 Task: Buy 2 Pad Shims from Brake System section under best seller category for shipping address: Joseph Clark, 1490 Vineyard Drive, Independence, Ohio 44131, Cell Number 4403901431. Pay from credit card ending with 6010, CVV 682
Action: Mouse moved to (43, 36)
Screenshot: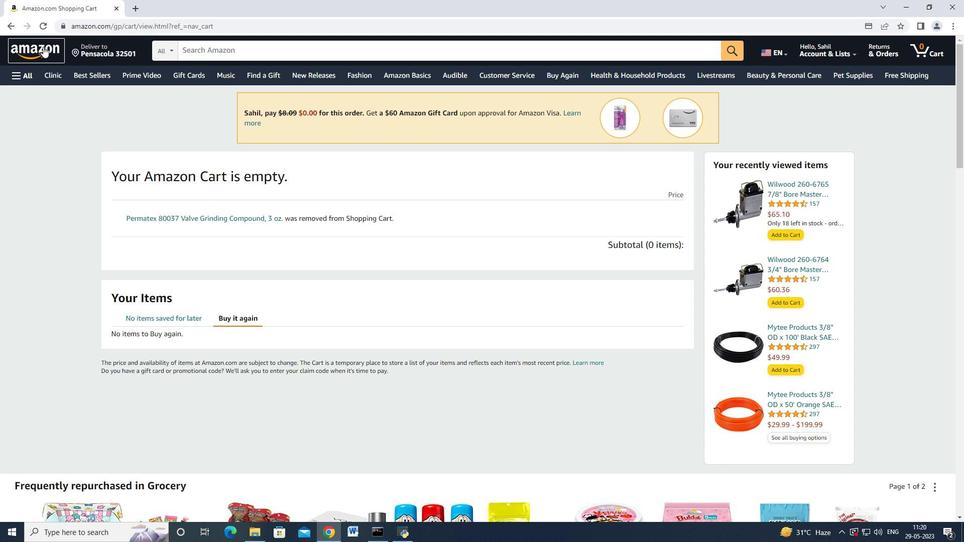 
Action: Mouse pressed left at (43, 36)
Screenshot: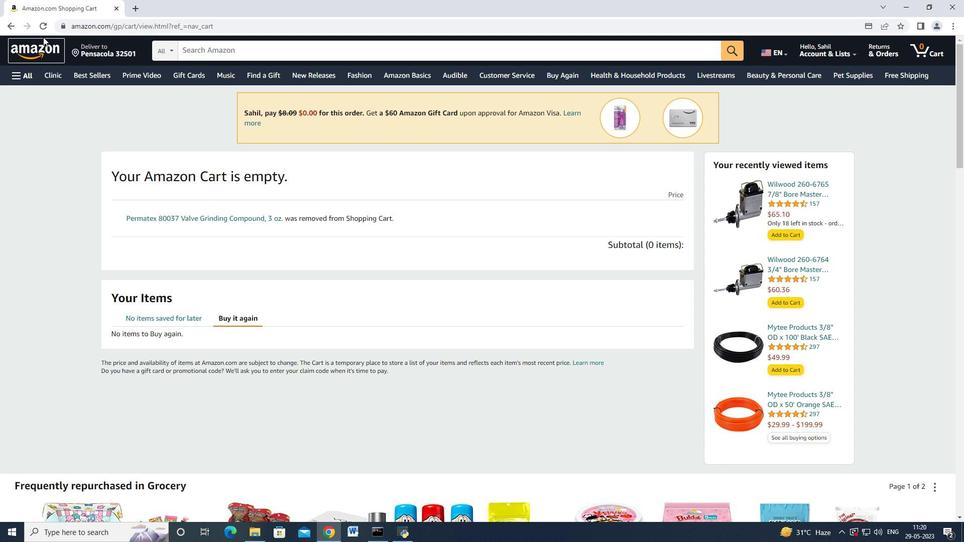 
Action: Mouse moved to (38, 43)
Screenshot: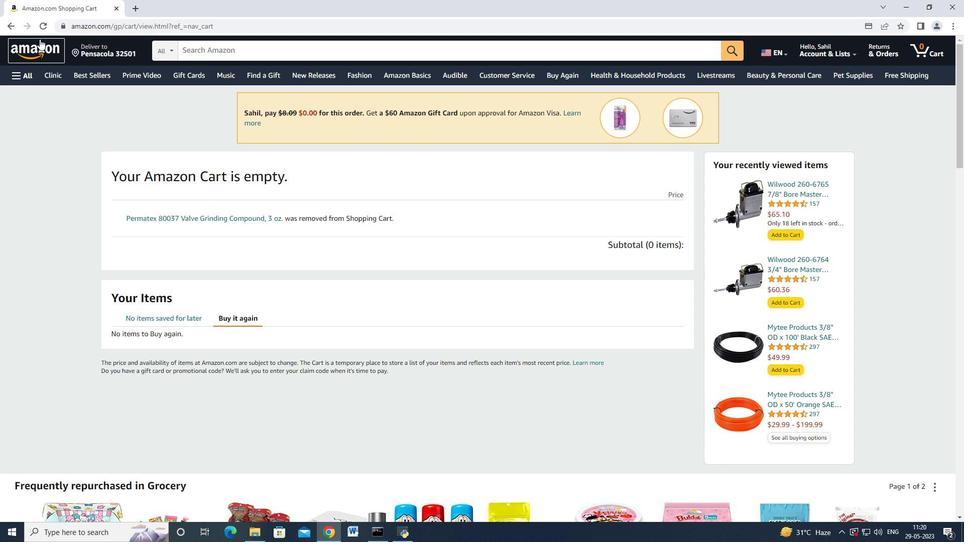 
Action: Mouse pressed left at (38, 43)
Screenshot: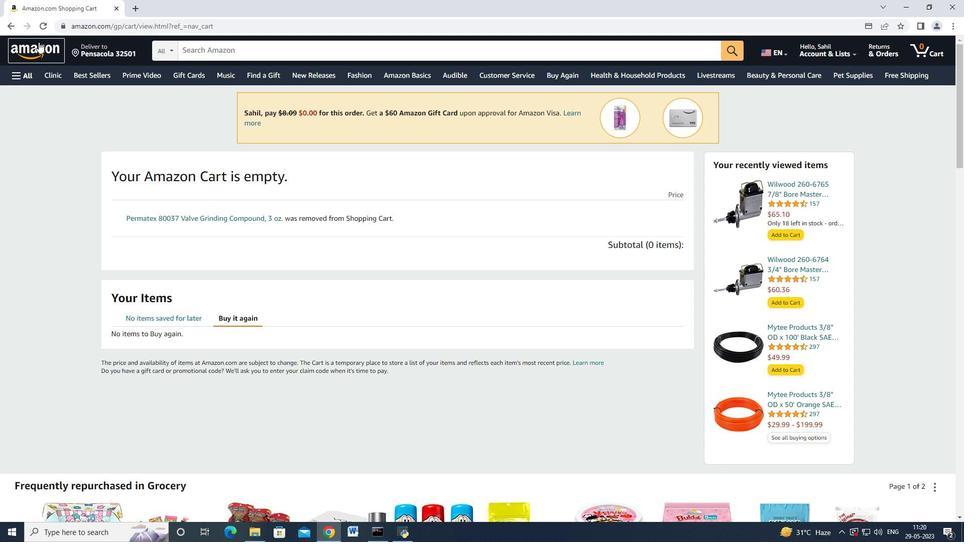 
Action: Mouse moved to (20, 74)
Screenshot: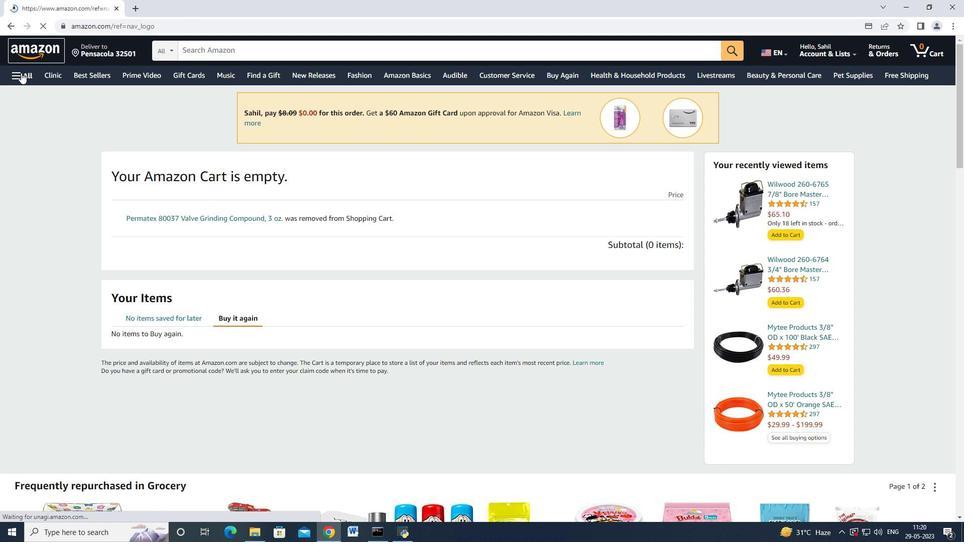 
Action: Mouse pressed left at (20, 74)
Screenshot: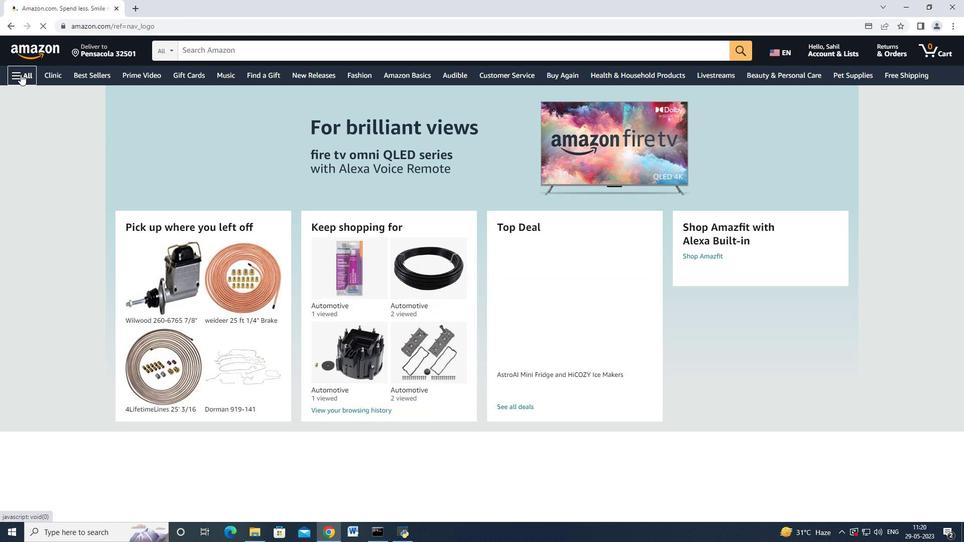 
Action: Mouse moved to (21, 73)
Screenshot: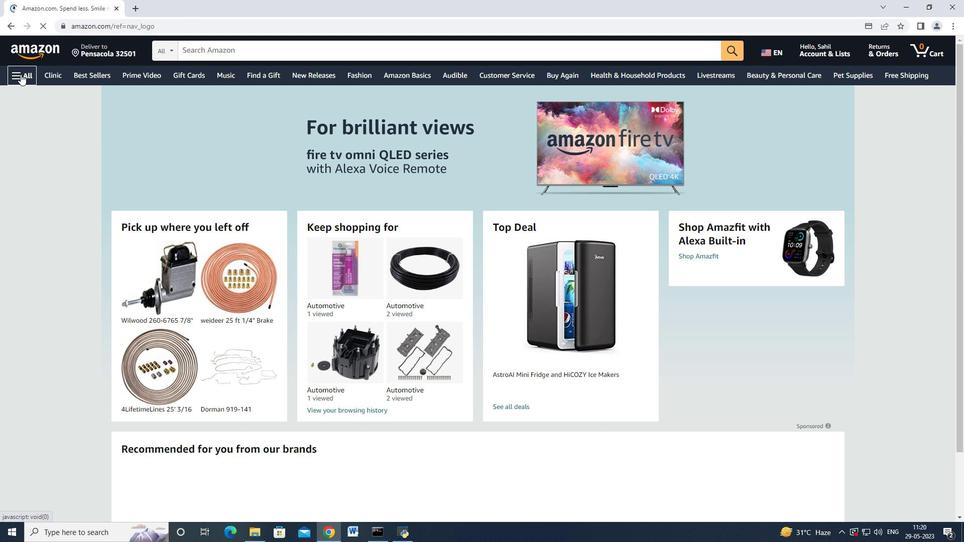 
Action: Mouse pressed left at (21, 73)
Screenshot: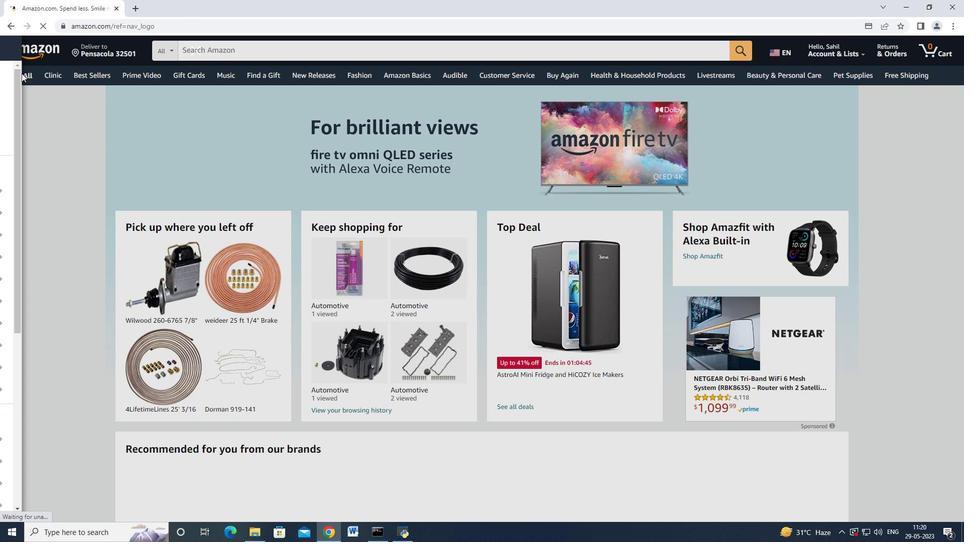 
Action: Mouse moved to (70, 261)
Screenshot: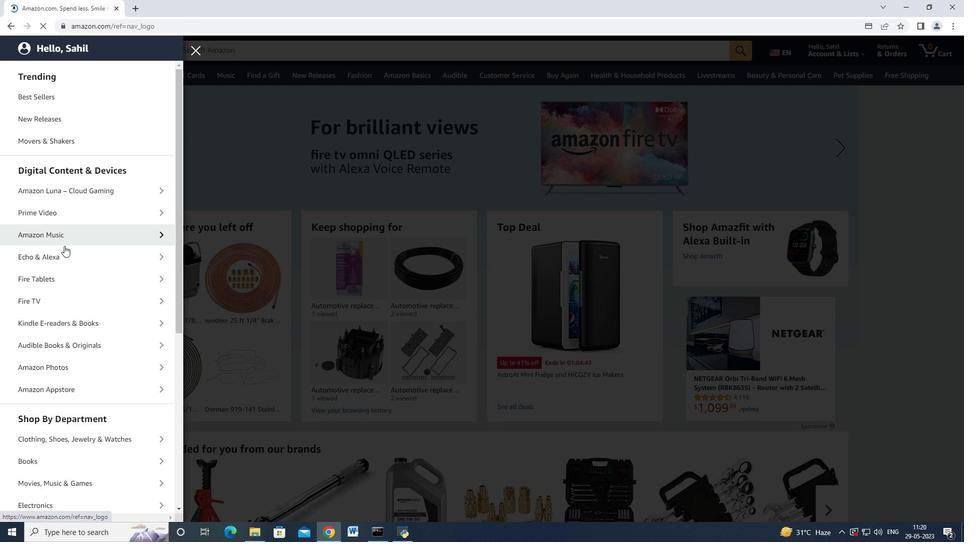 
Action: Mouse scrolled (69, 260) with delta (0, 0)
Screenshot: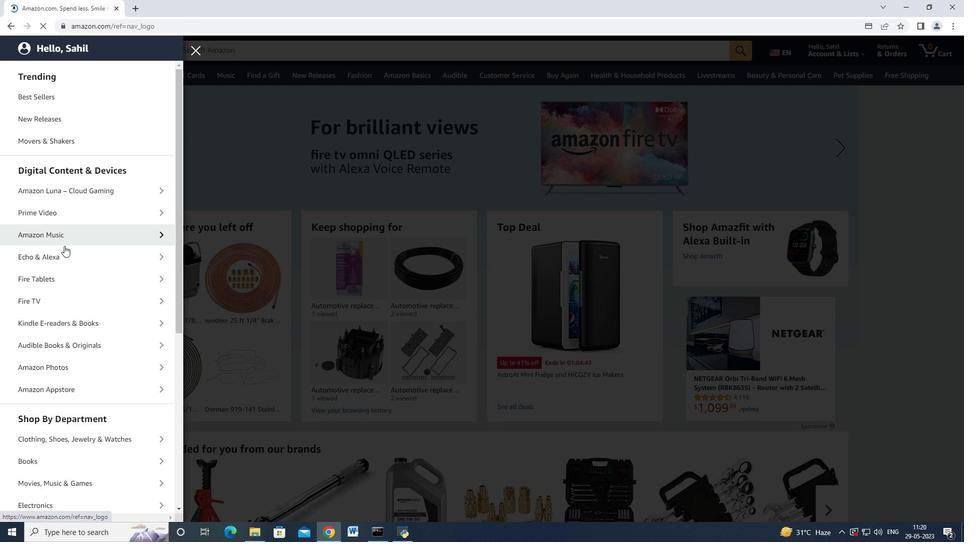
Action: Mouse scrolled (70, 260) with delta (0, 0)
Screenshot: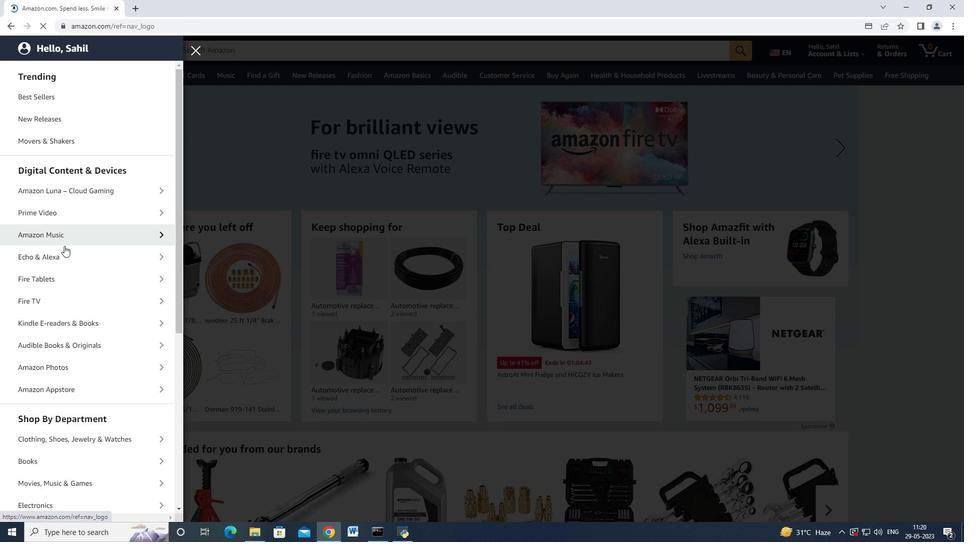 
Action: Mouse scrolled (70, 260) with delta (0, 0)
Screenshot: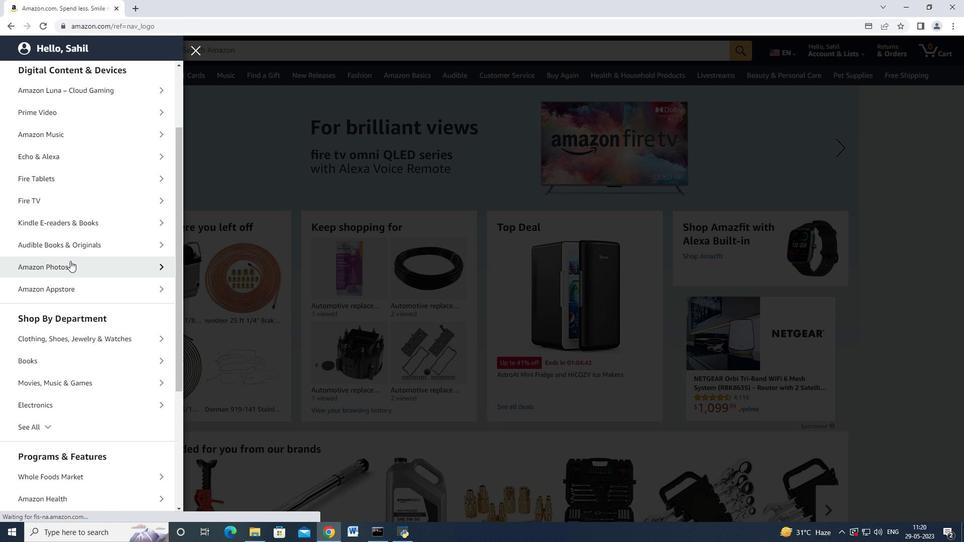 
Action: Mouse moved to (70, 265)
Screenshot: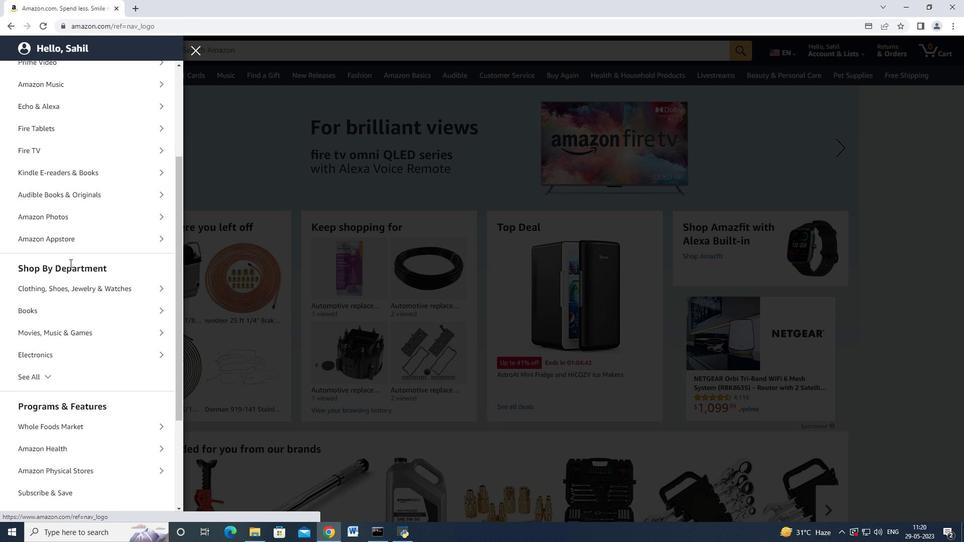 
Action: Mouse scrolled (70, 264) with delta (0, 0)
Screenshot: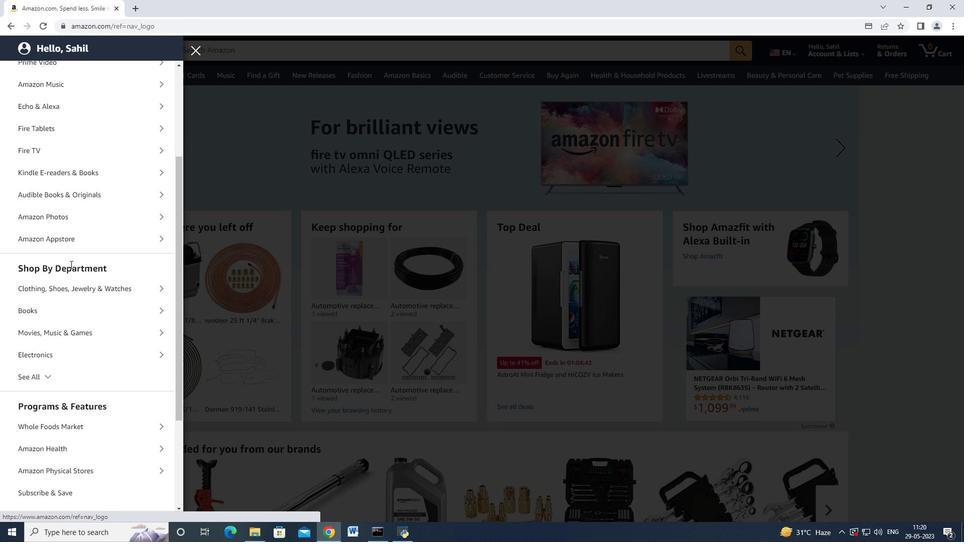
Action: Mouse moved to (71, 260)
Screenshot: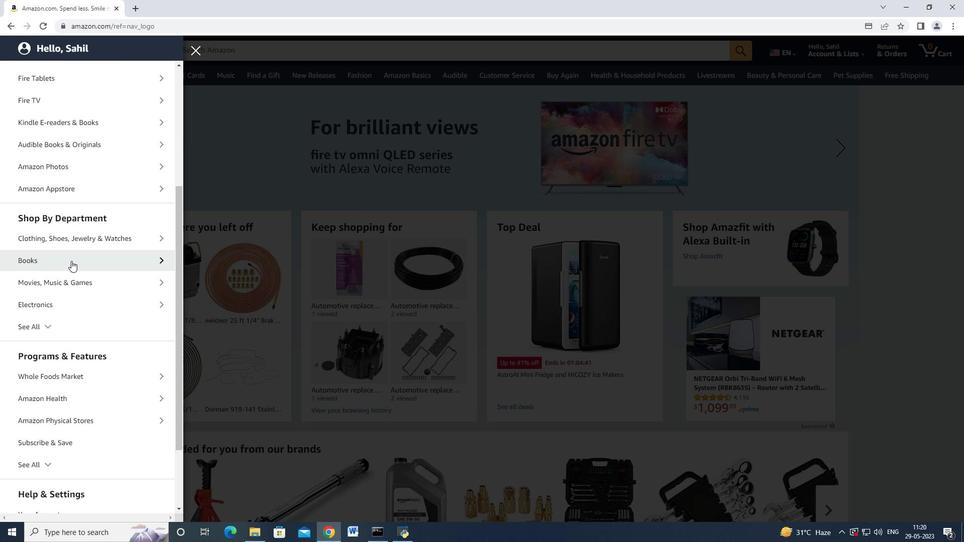
Action: Mouse scrolled (71, 260) with delta (0, 0)
Screenshot: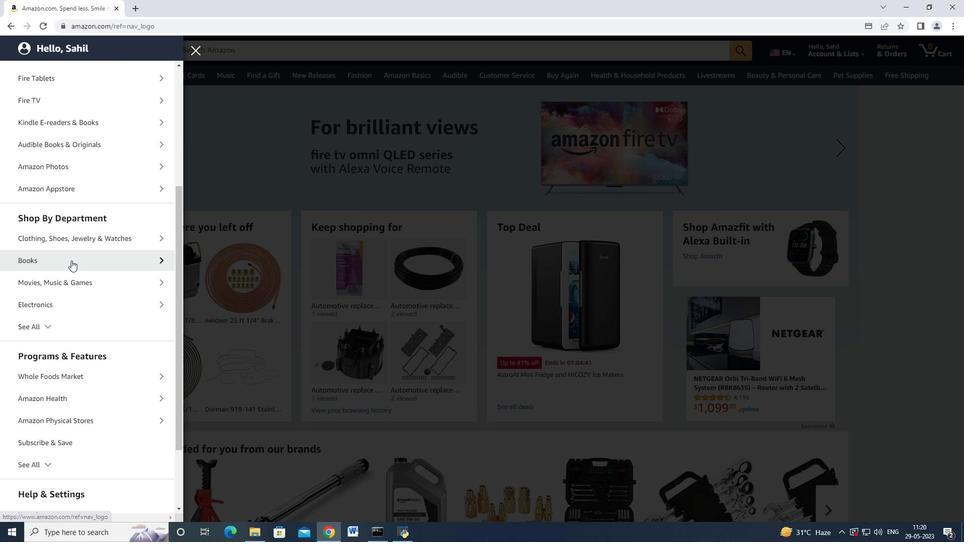 
Action: Mouse moved to (78, 255)
Screenshot: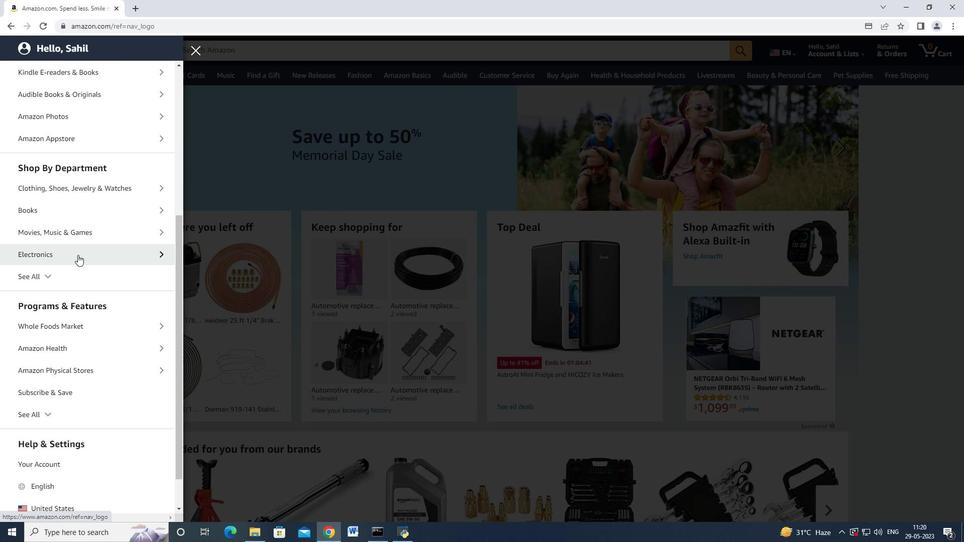 
Action: Mouse scrolled (78, 255) with delta (0, 0)
Screenshot: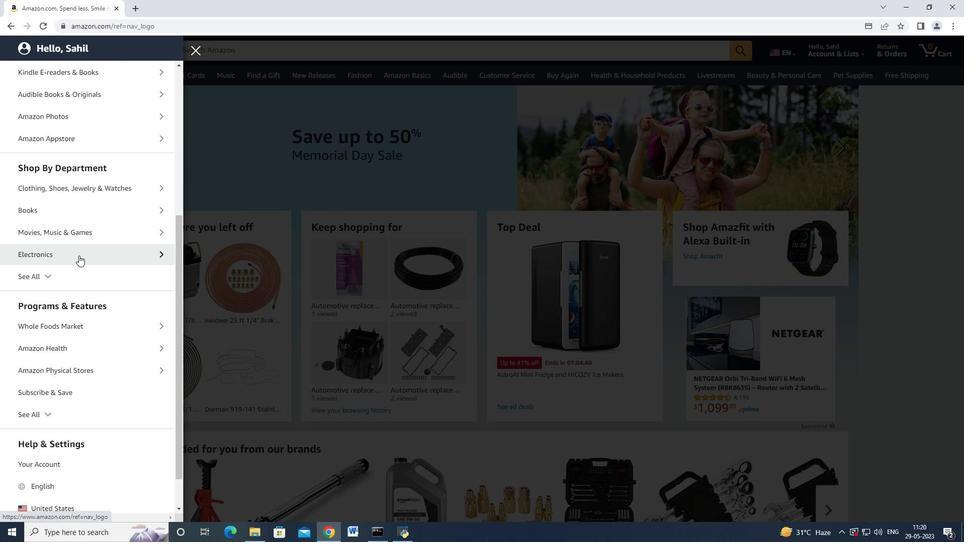 
Action: Mouse moved to (78, 256)
Screenshot: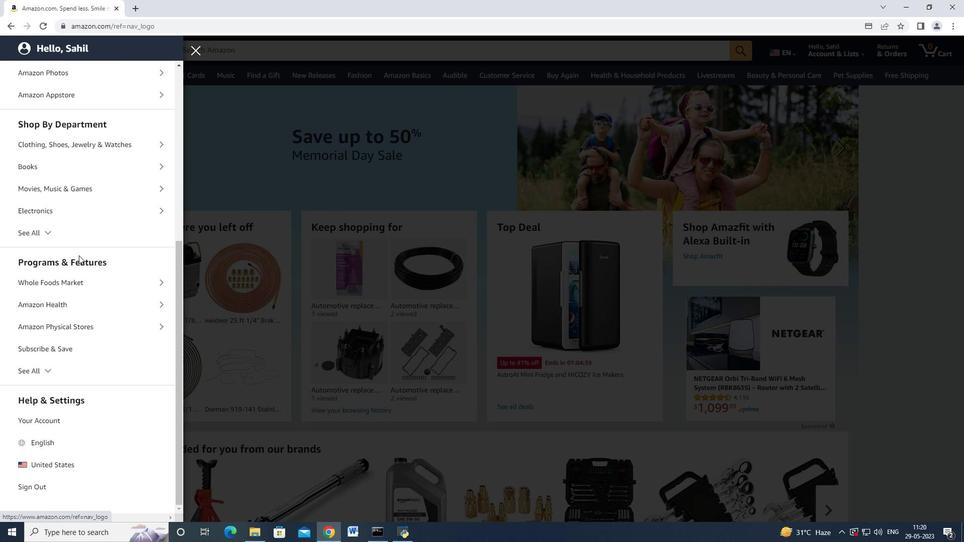 
Action: Mouse scrolled (78, 257) with delta (0, 0)
Screenshot: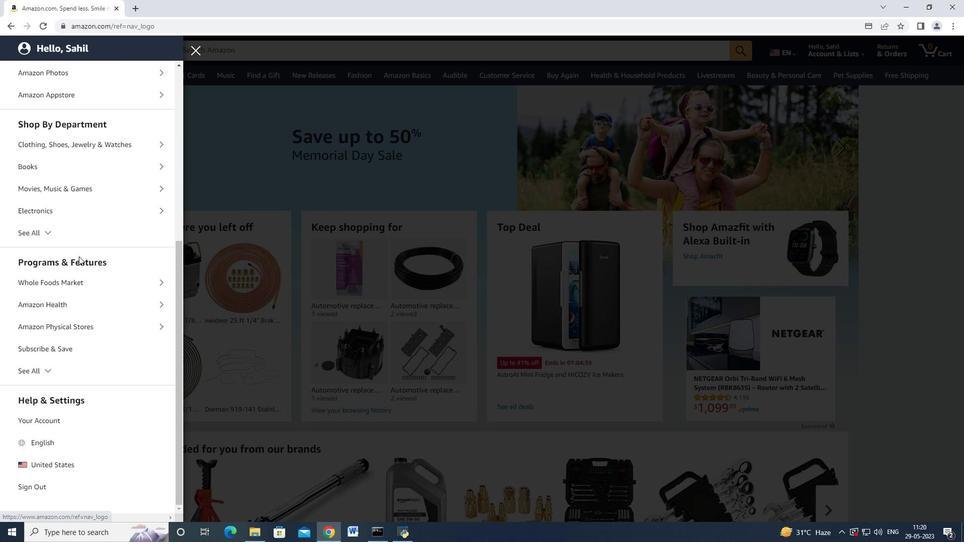 
Action: Mouse moved to (59, 284)
Screenshot: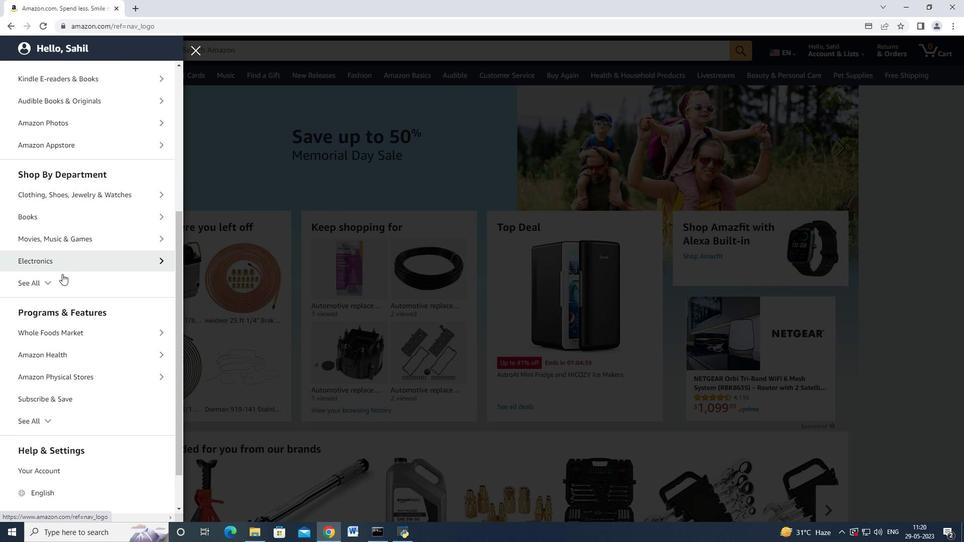 
Action: Mouse pressed left at (59, 284)
Screenshot: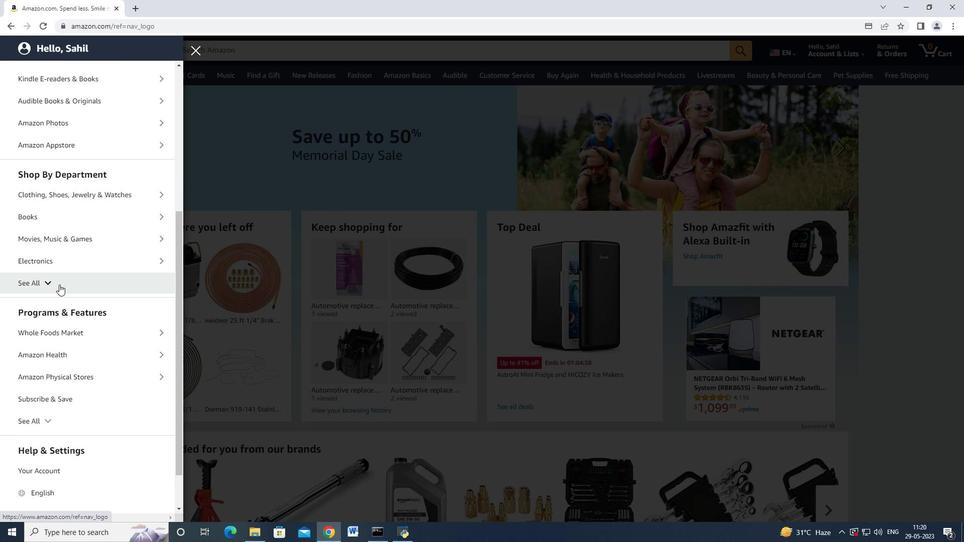 
Action: Mouse moved to (65, 284)
Screenshot: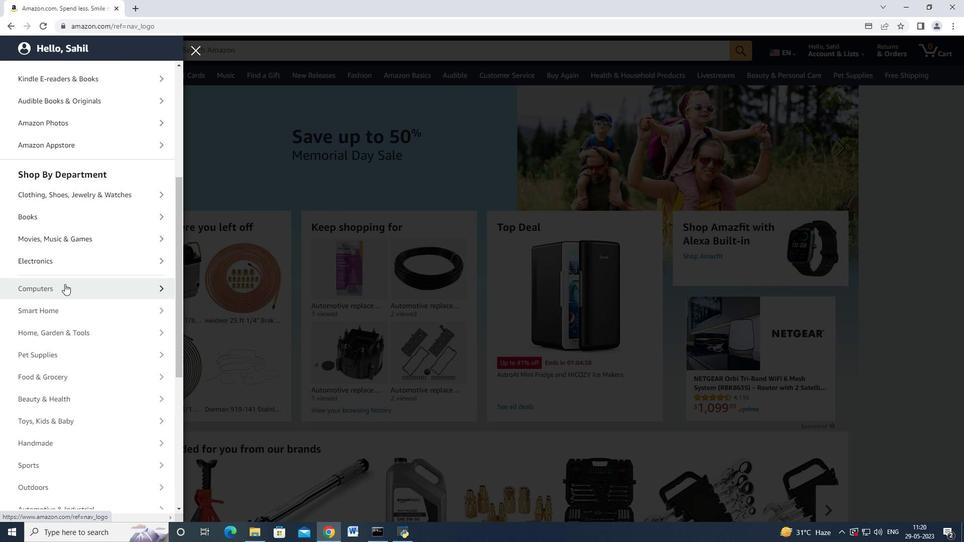 
Action: Mouse scrolled (65, 283) with delta (0, 0)
Screenshot: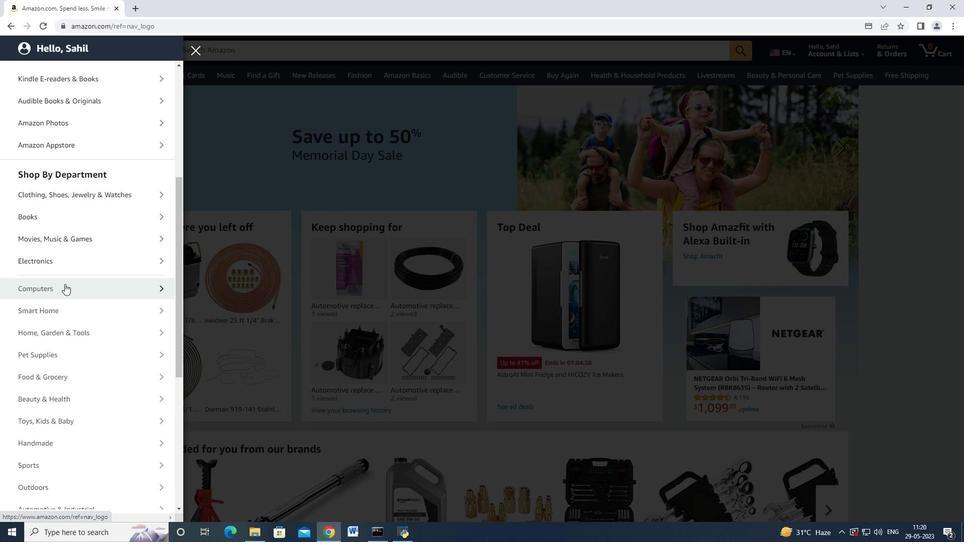 
Action: Mouse moved to (66, 284)
Screenshot: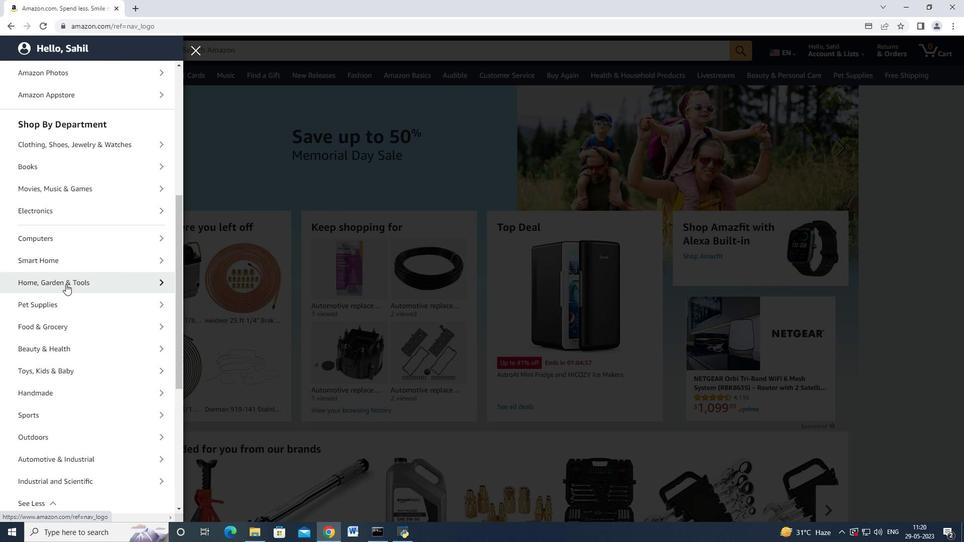 
Action: Mouse scrolled (66, 283) with delta (0, 0)
Screenshot: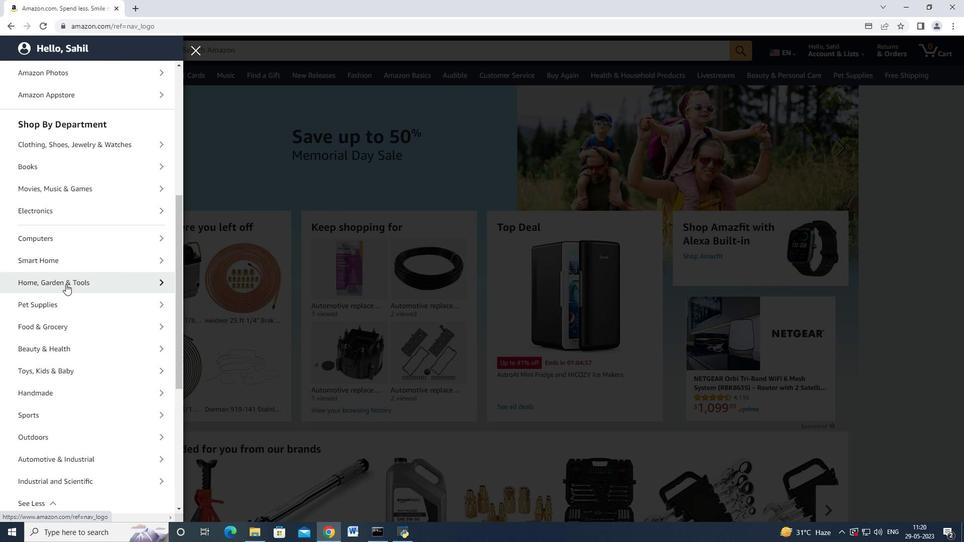 
Action: Mouse scrolled (66, 283) with delta (0, 0)
Screenshot: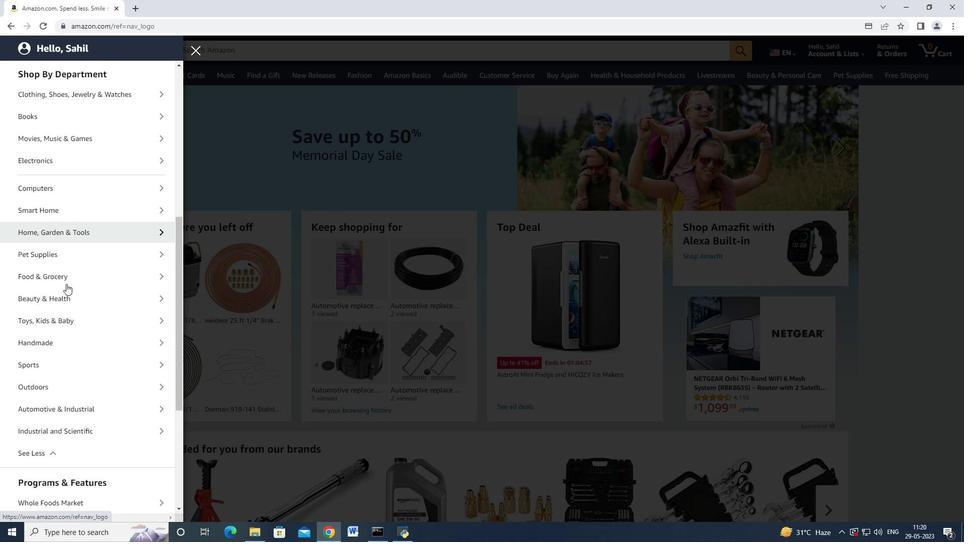 
Action: Mouse moved to (88, 359)
Screenshot: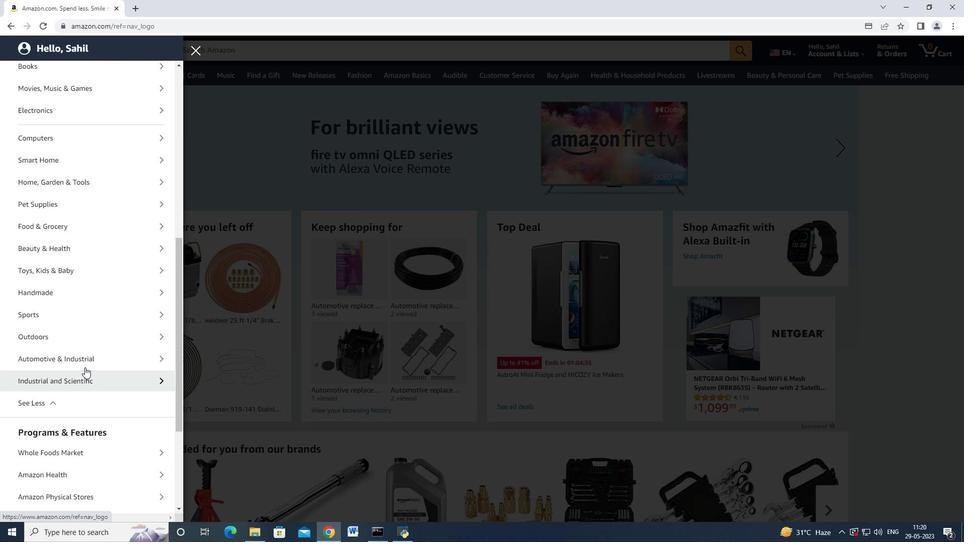 
Action: Mouse pressed left at (88, 359)
Screenshot: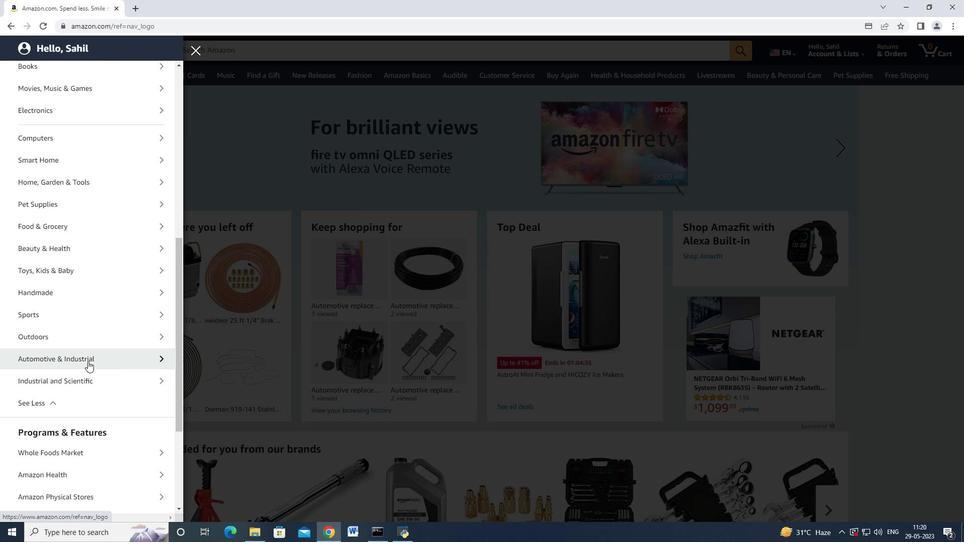 
Action: Mouse moved to (102, 319)
Screenshot: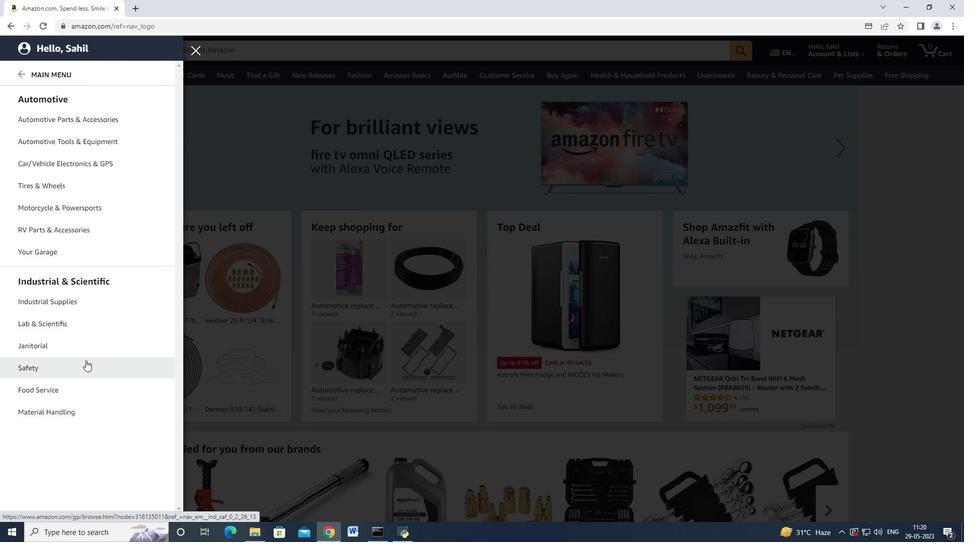 
Action: Mouse scrolled (102, 320) with delta (0, 0)
Screenshot: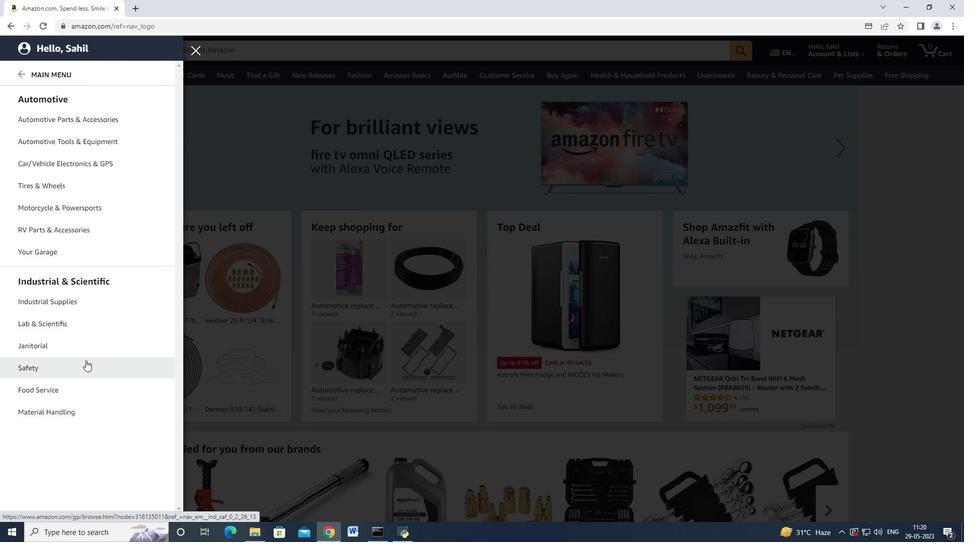 
Action: Mouse moved to (87, 125)
Screenshot: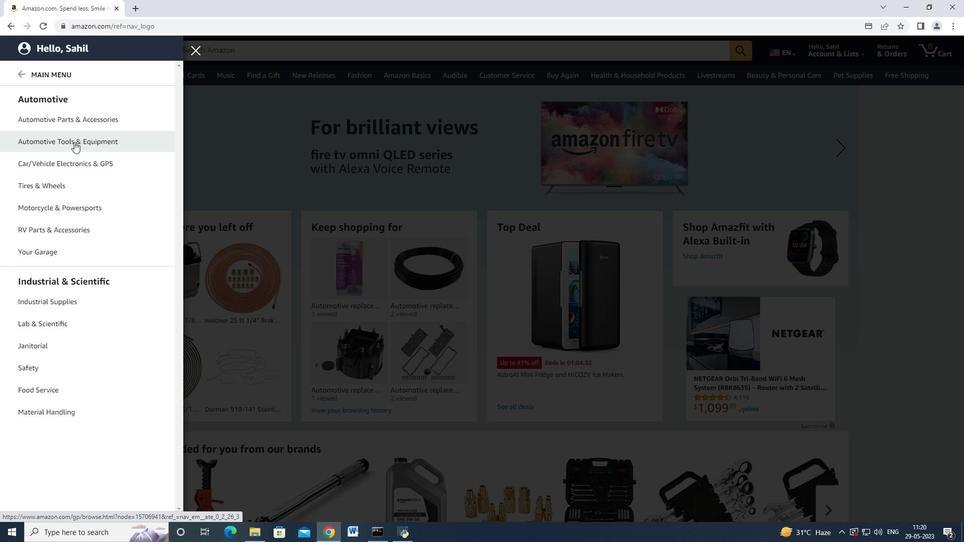 
Action: Mouse pressed left at (87, 125)
Screenshot: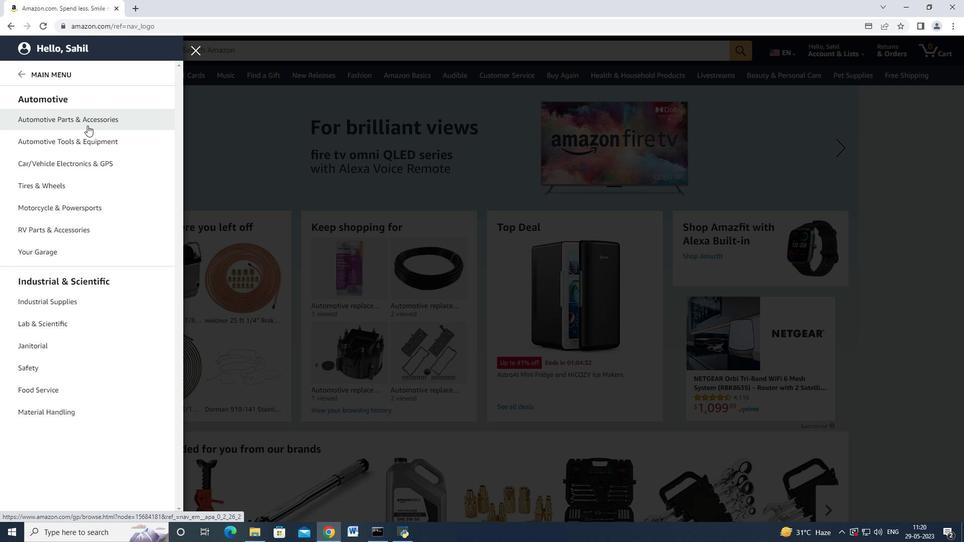 
Action: Mouse moved to (172, 237)
Screenshot: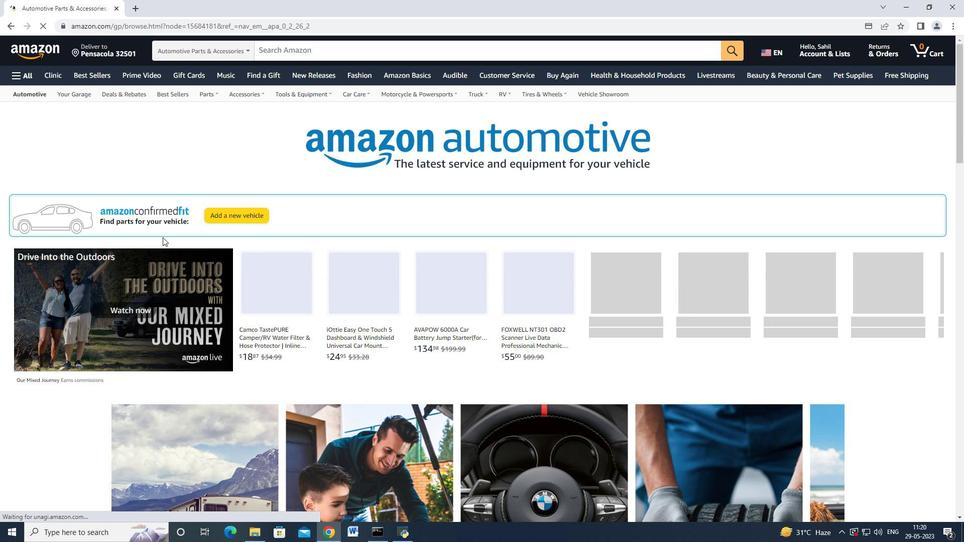 
Action: Mouse scrolled (172, 237) with delta (0, 0)
Screenshot: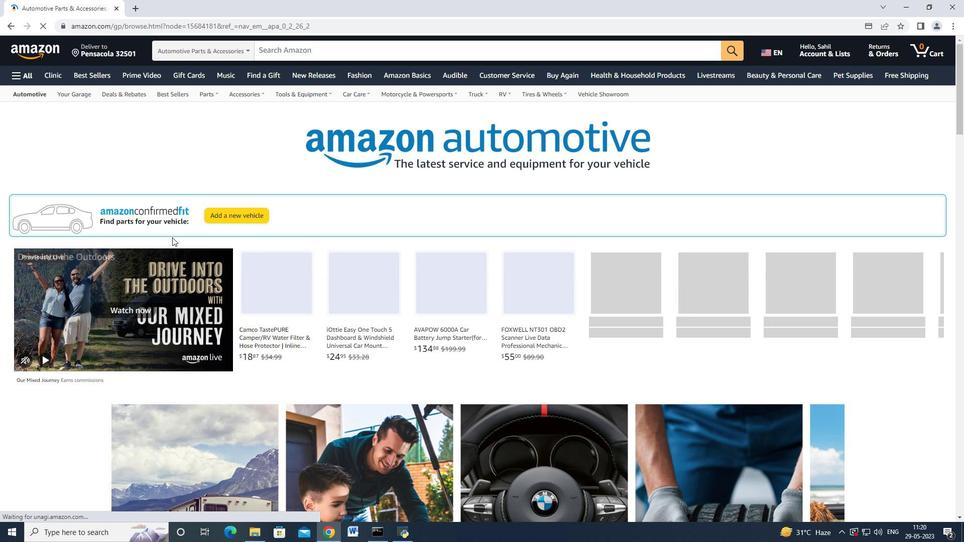 
Action: Mouse moved to (177, 248)
Screenshot: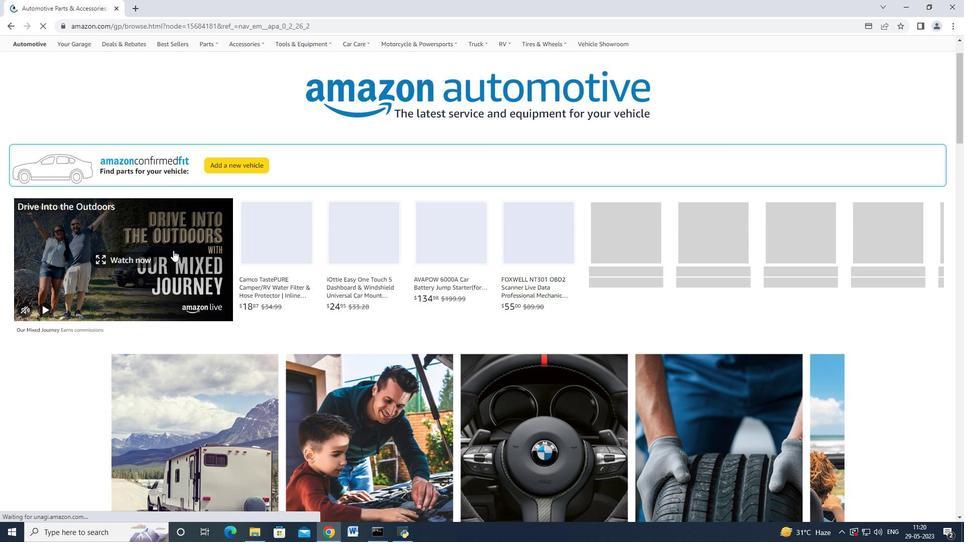 
Action: Mouse scrolled (177, 247) with delta (0, 0)
Screenshot: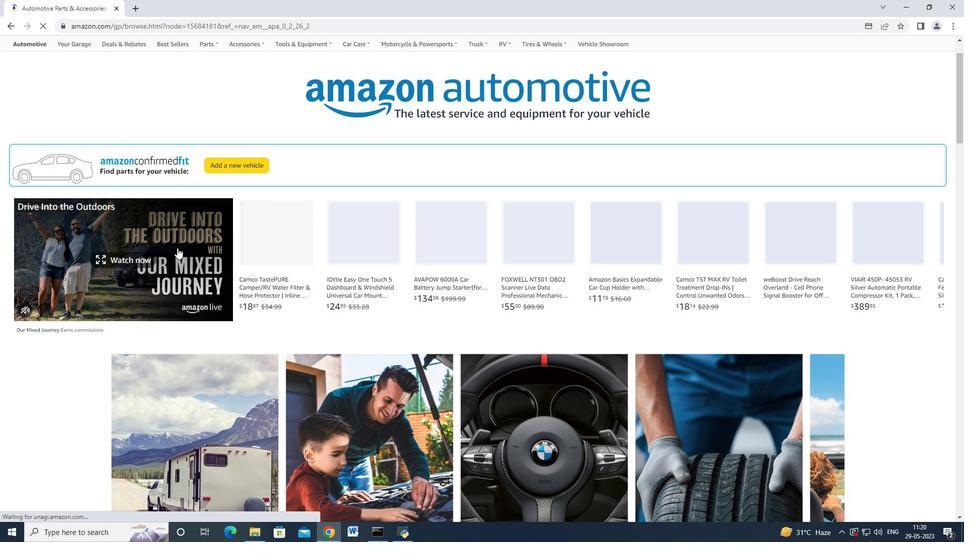 
Action: Mouse moved to (177, 248)
Screenshot: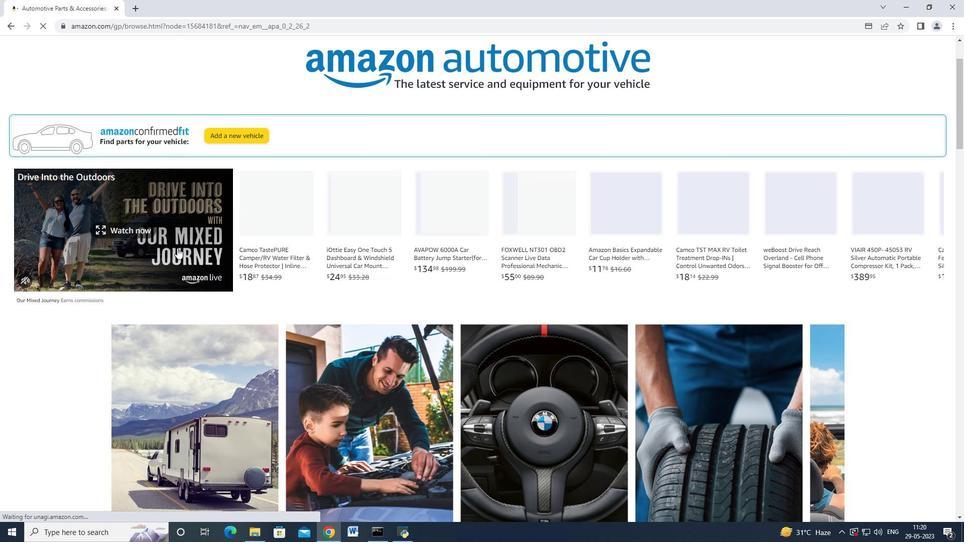
Action: Mouse scrolled (177, 248) with delta (0, 0)
Screenshot: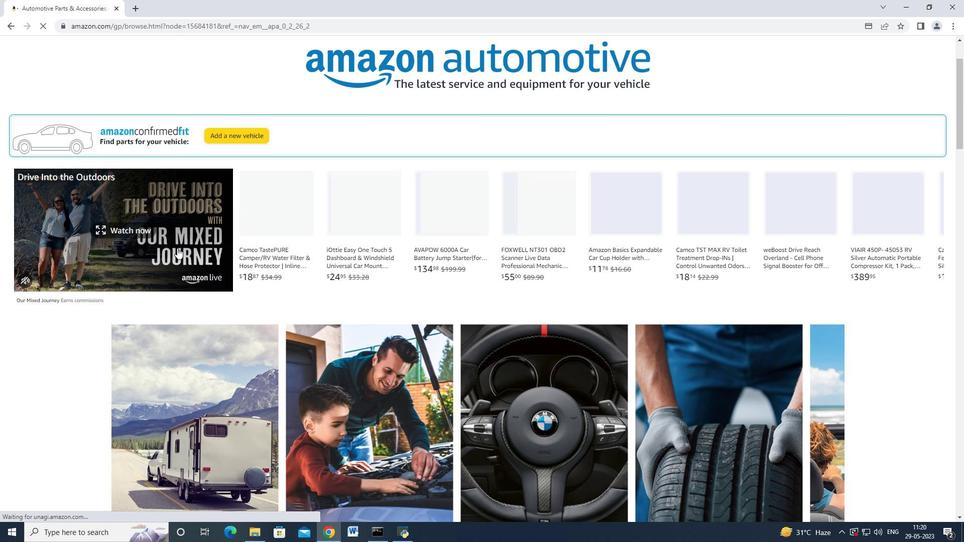 
Action: Mouse moved to (177, 248)
Screenshot: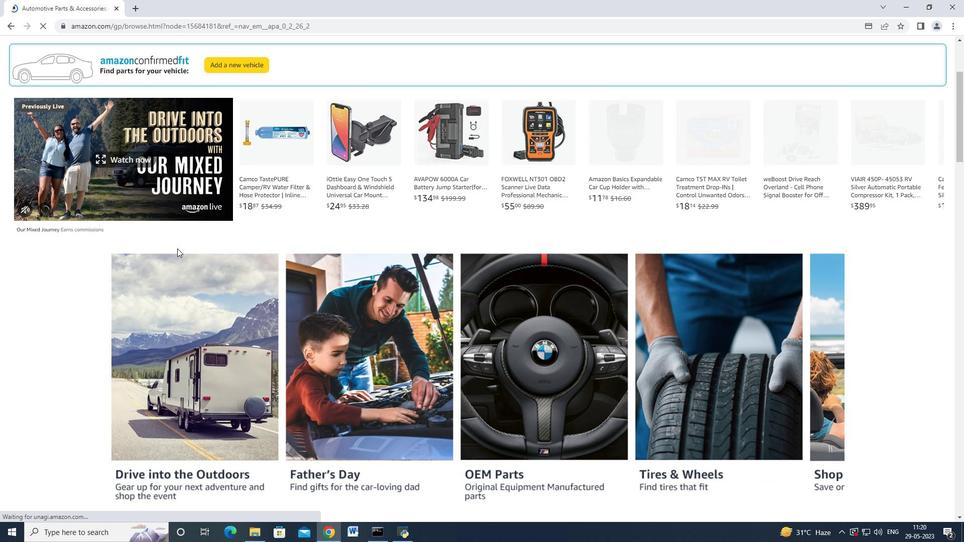 
Action: Mouse scrolled (177, 249) with delta (0, 0)
Screenshot: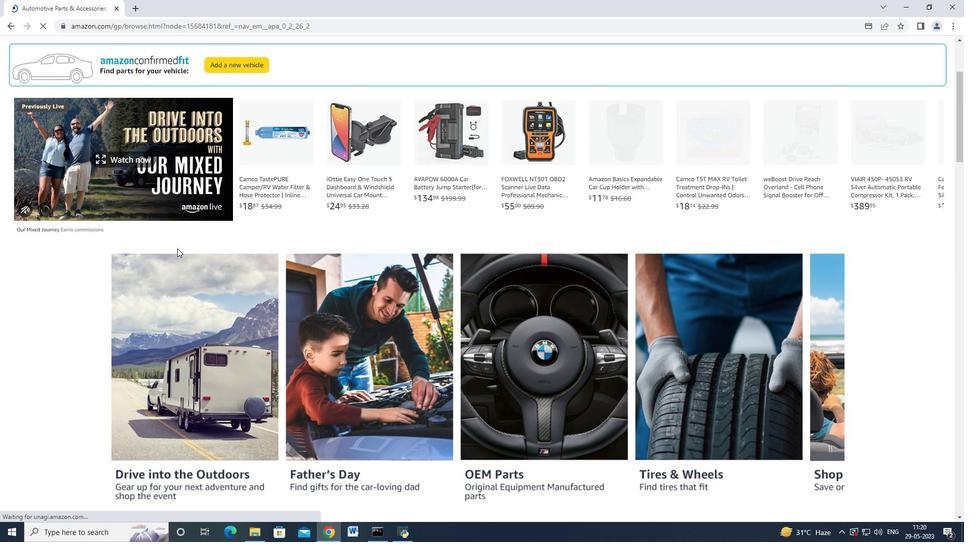 
Action: Mouse moved to (177, 248)
Screenshot: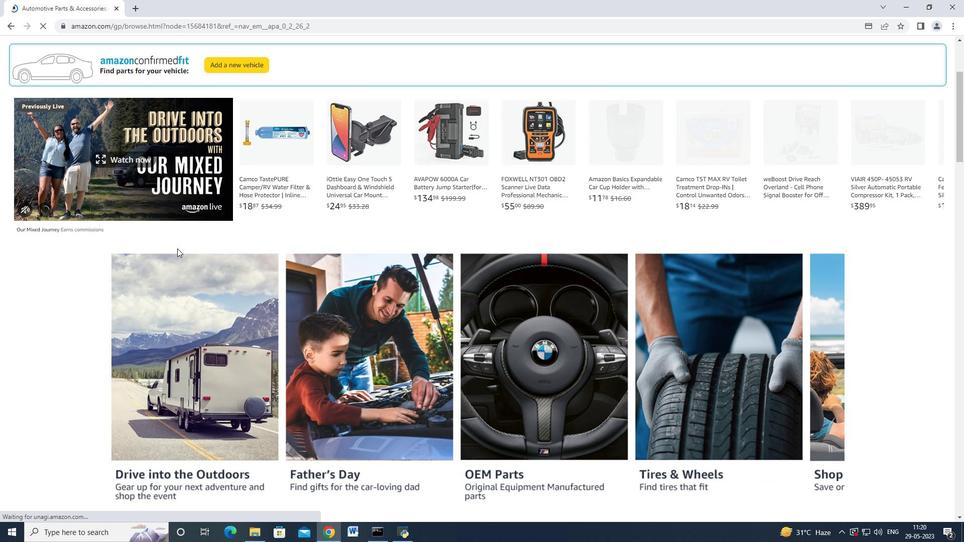 
Action: Mouse scrolled (177, 249) with delta (0, 0)
Screenshot: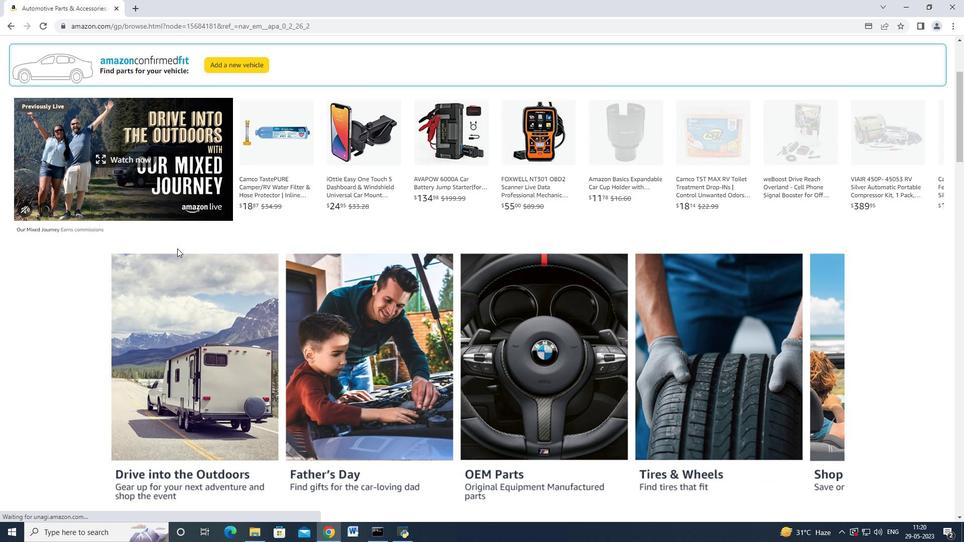 
Action: Mouse moved to (177, 248)
Screenshot: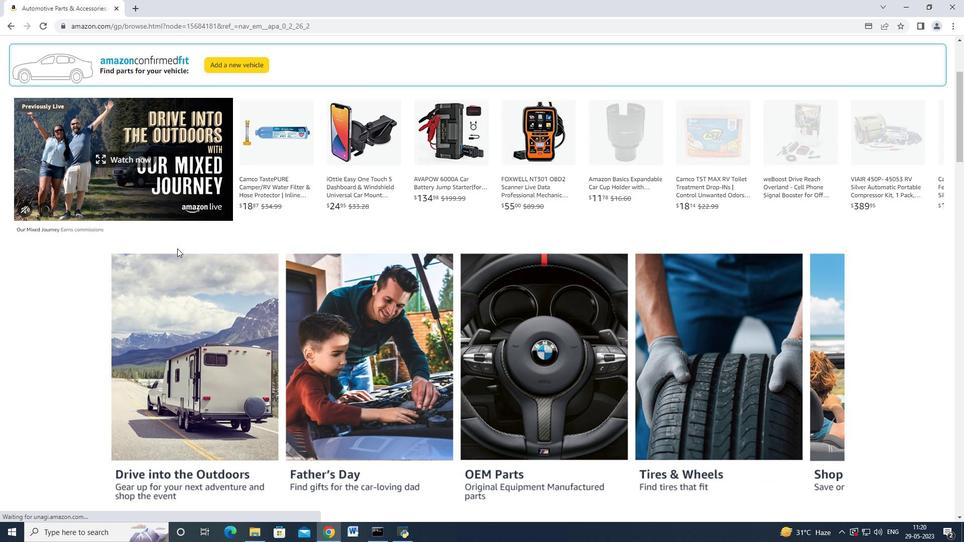 
Action: Mouse scrolled (177, 249) with delta (0, 0)
Screenshot: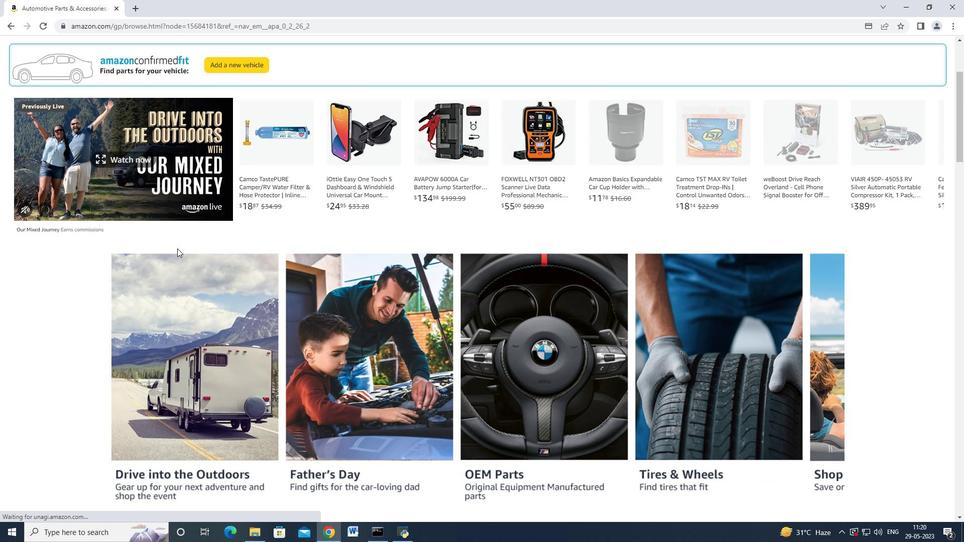 
Action: Mouse moved to (158, 95)
Screenshot: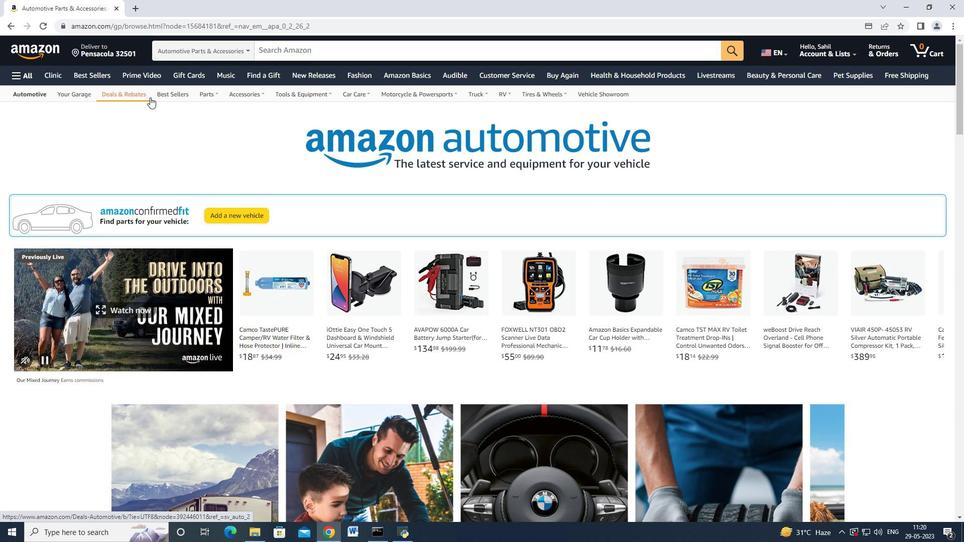
Action: Mouse pressed left at (158, 95)
Screenshot: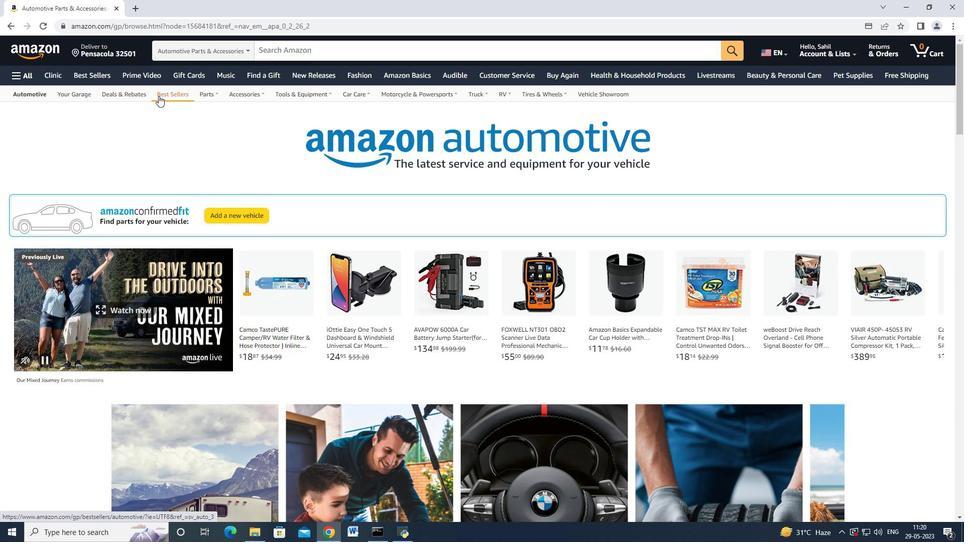 
Action: Mouse moved to (54, 320)
Screenshot: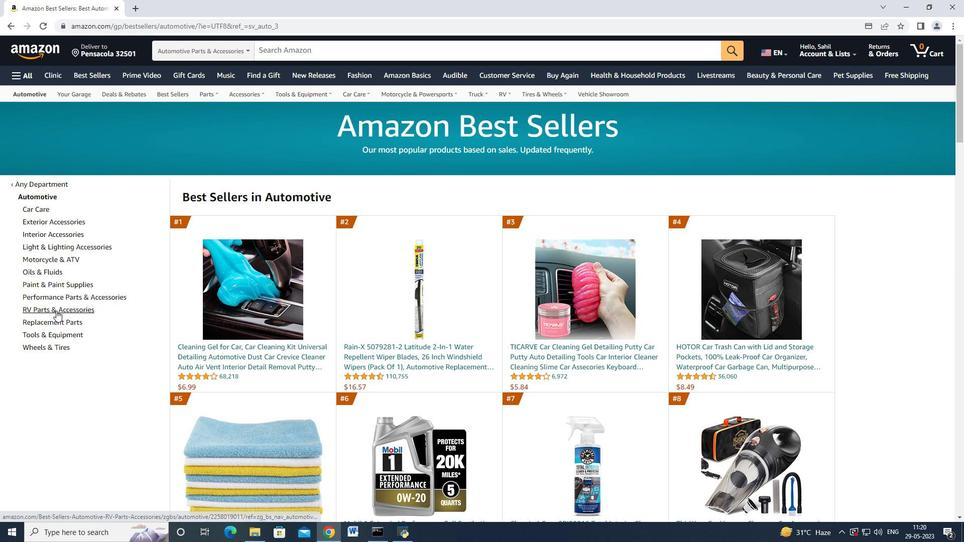 
Action: Mouse pressed left at (54, 320)
Screenshot: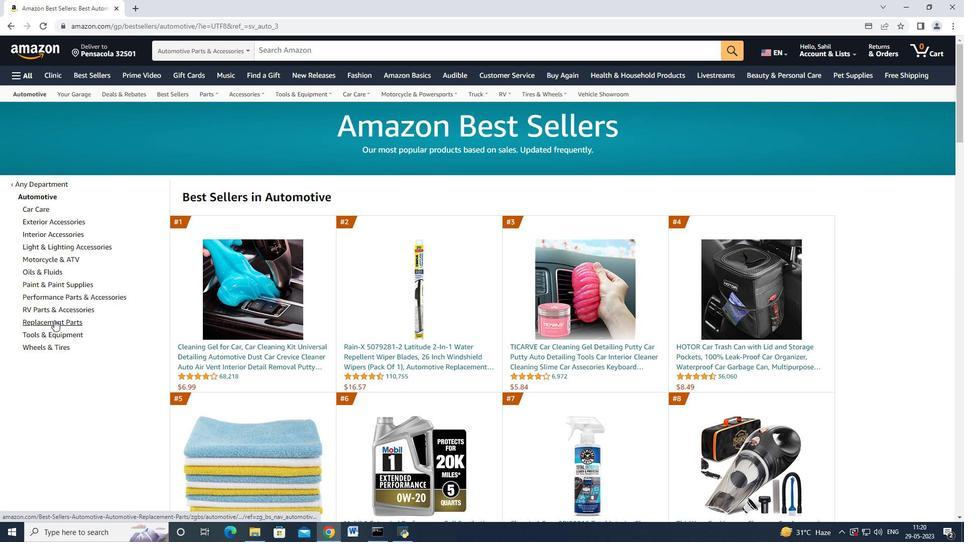 
Action: Mouse moved to (55, 272)
Screenshot: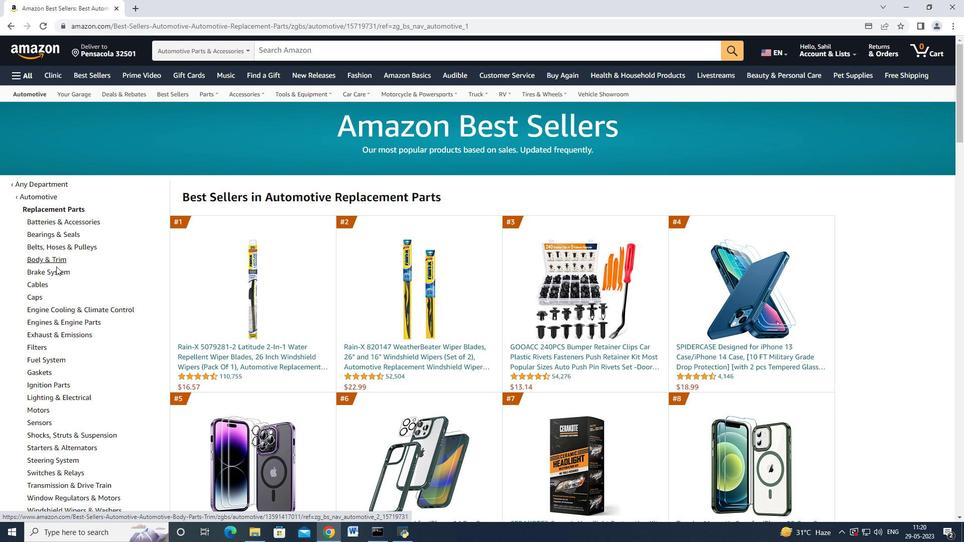 
Action: Mouse pressed left at (55, 272)
Screenshot: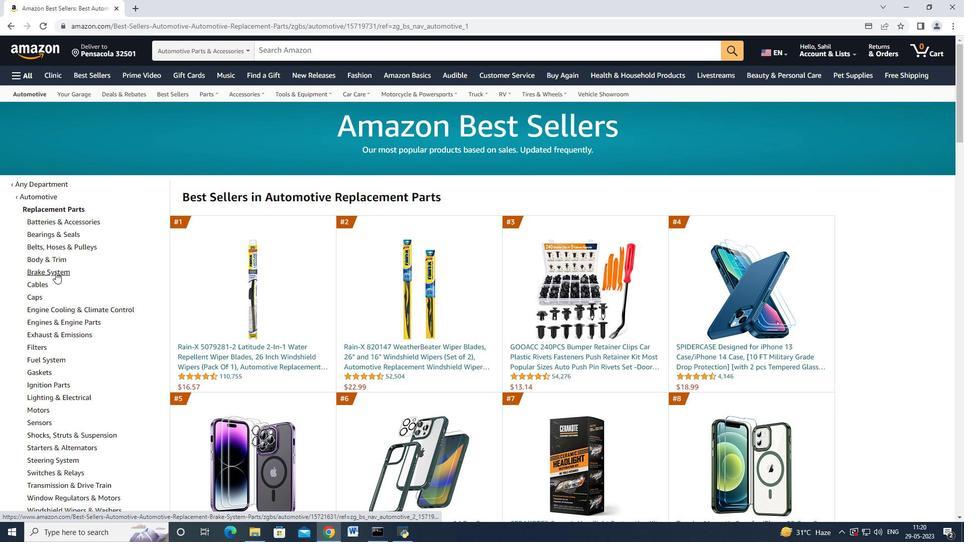 
Action: Mouse moved to (100, 261)
Screenshot: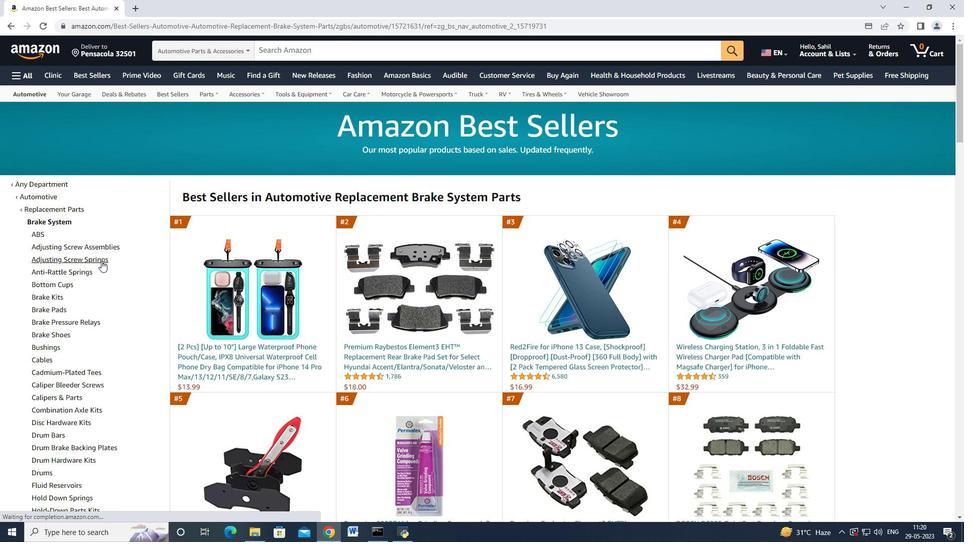 
Action: Mouse scrolled (100, 261) with delta (0, 0)
Screenshot: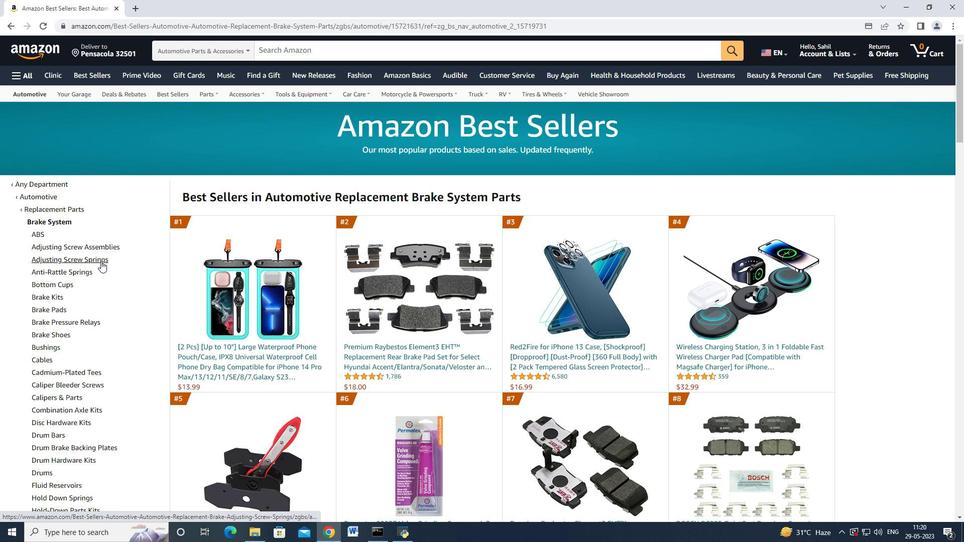
Action: Mouse moved to (100, 262)
Screenshot: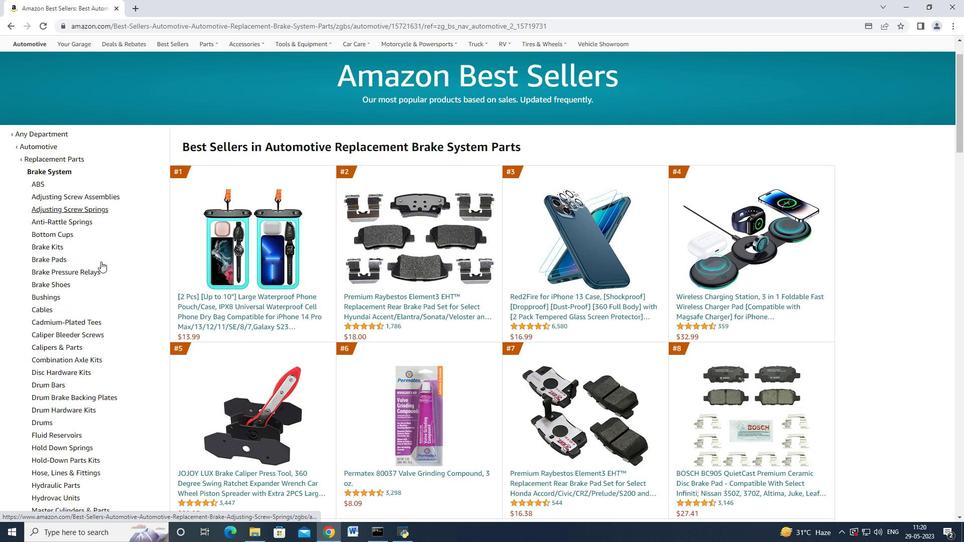 
Action: Mouse scrolled (100, 261) with delta (0, 0)
Screenshot: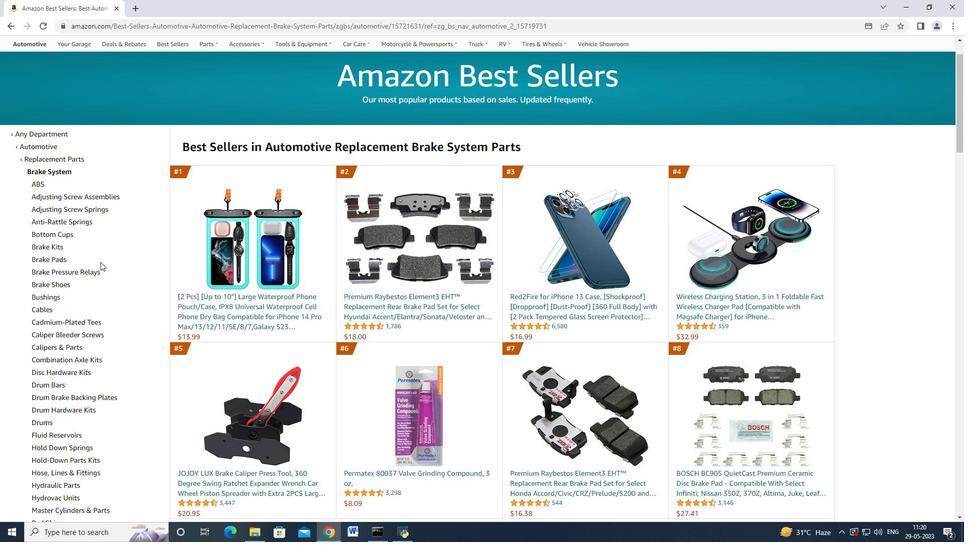 
Action: Mouse moved to (99, 262)
Screenshot: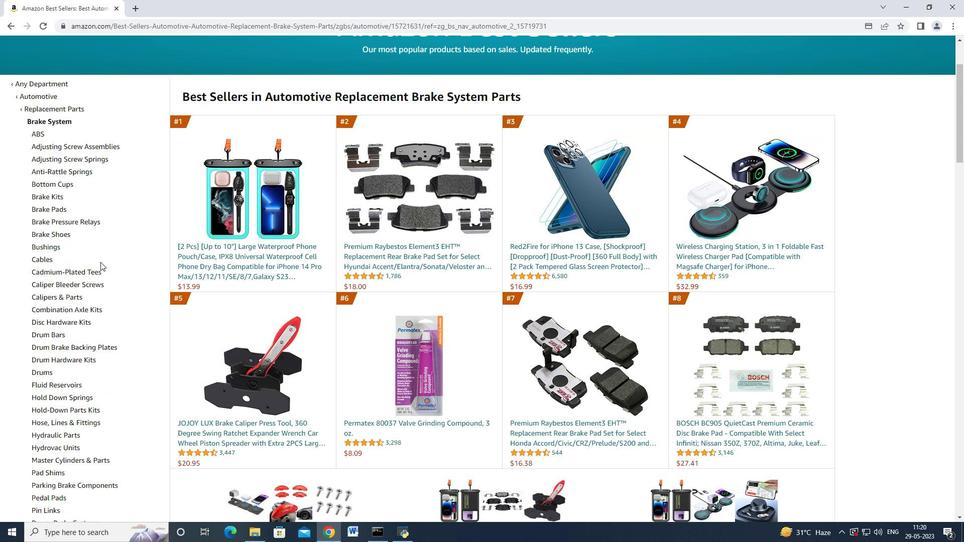 
Action: Mouse scrolled (99, 262) with delta (0, 0)
Screenshot: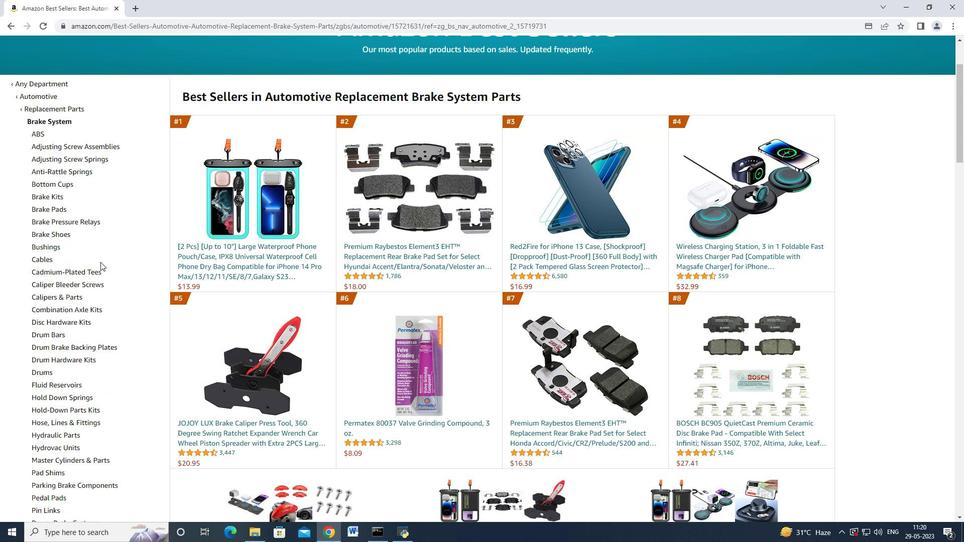 
Action: Mouse moved to (97, 264)
Screenshot: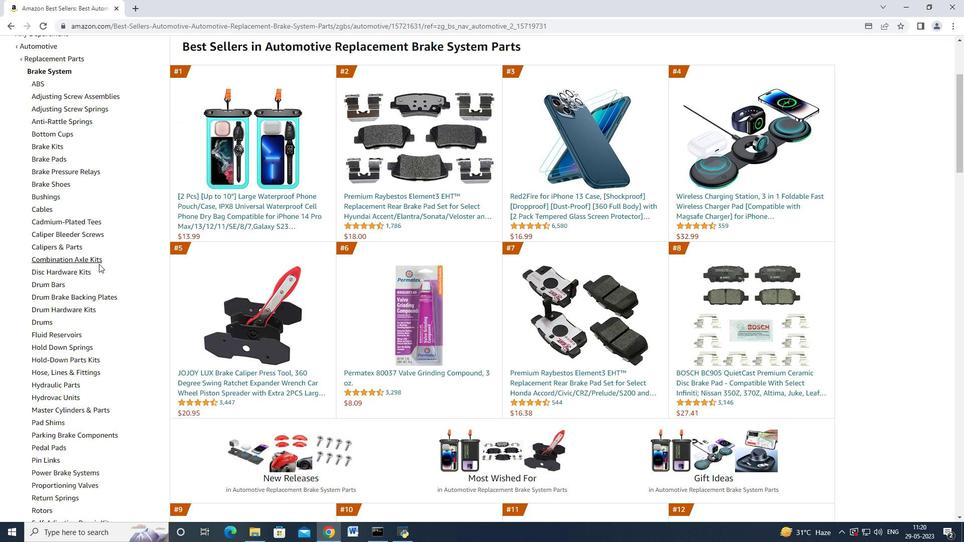 
Action: Mouse scrolled (97, 264) with delta (0, 0)
Screenshot: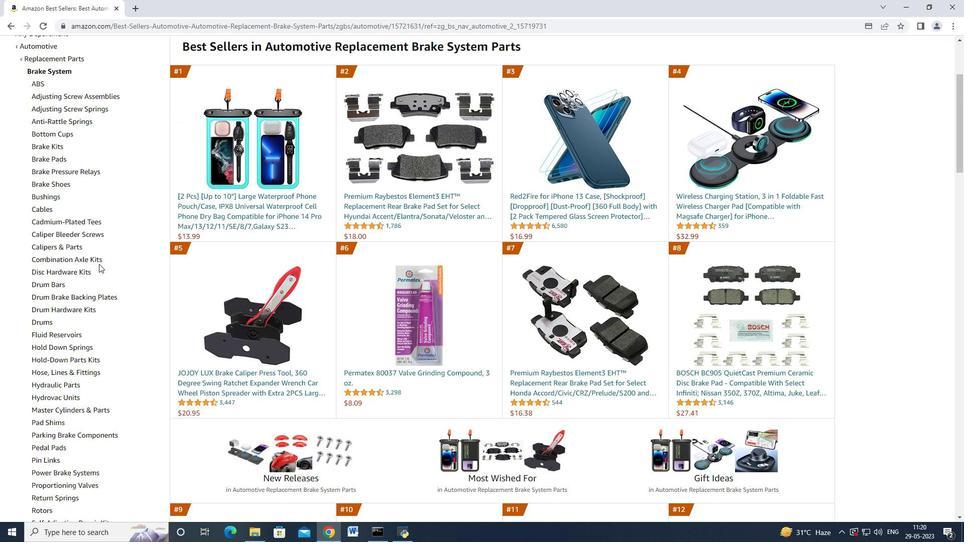 
Action: Mouse moved to (95, 274)
Screenshot: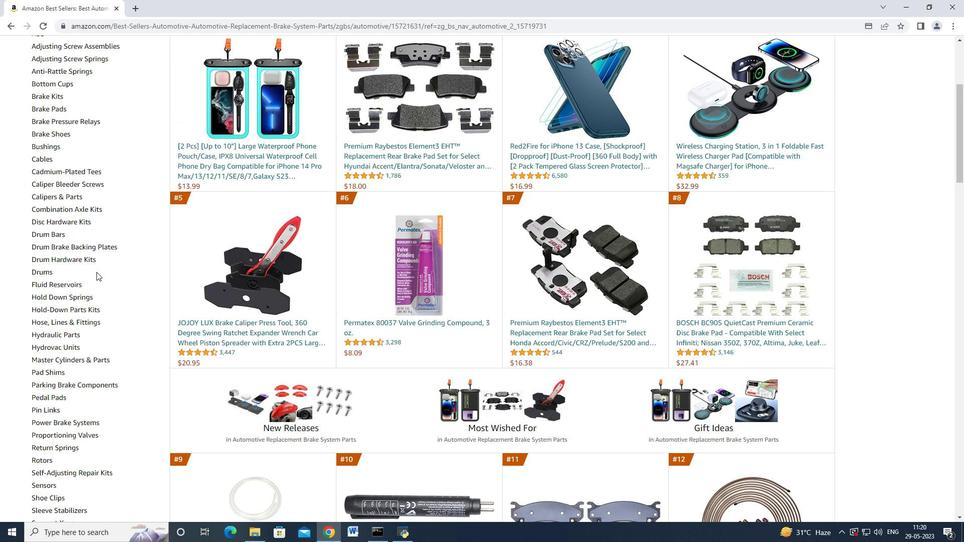 
Action: Mouse scrolled (95, 273) with delta (0, 0)
Screenshot: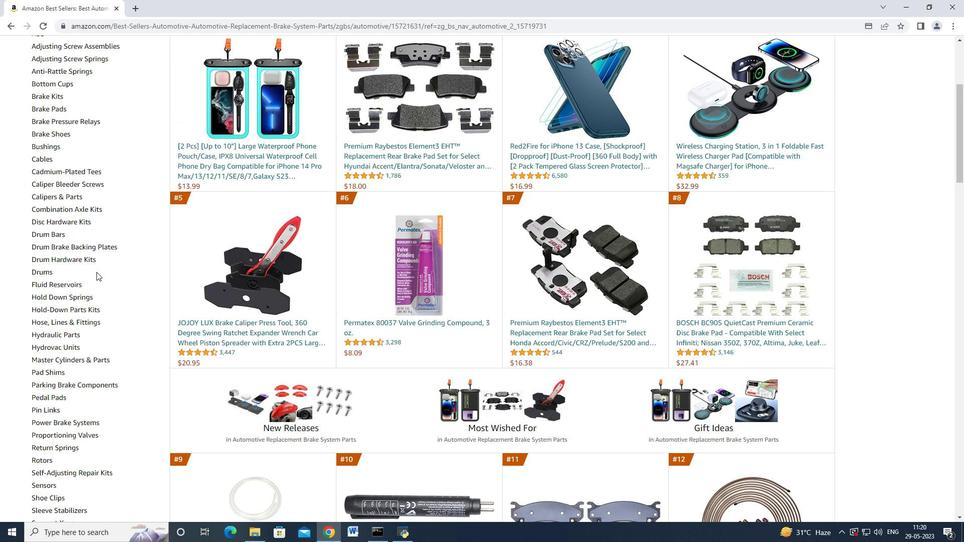 
Action: Mouse moved to (56, 343)
Screenshot: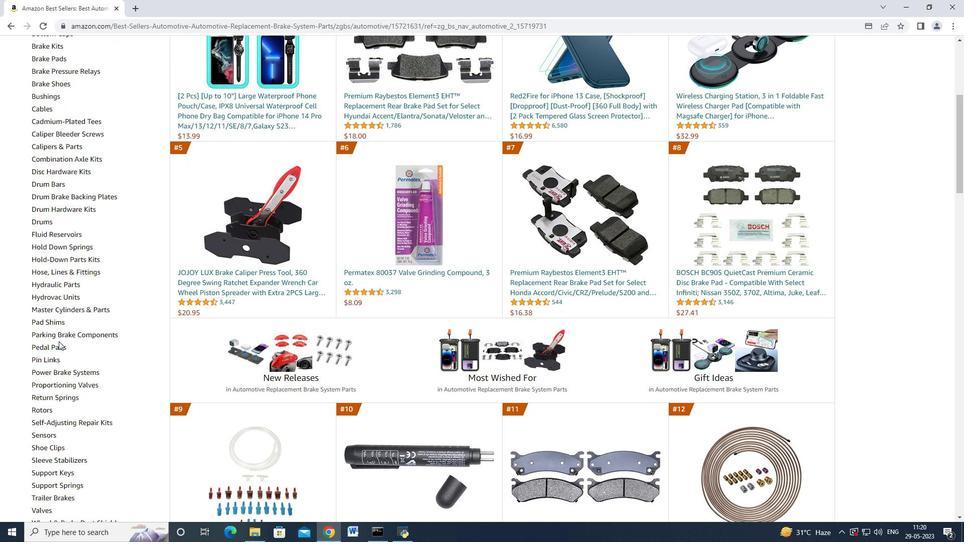 
Action: Mouse pressed left at (56, 343)
Screenshot: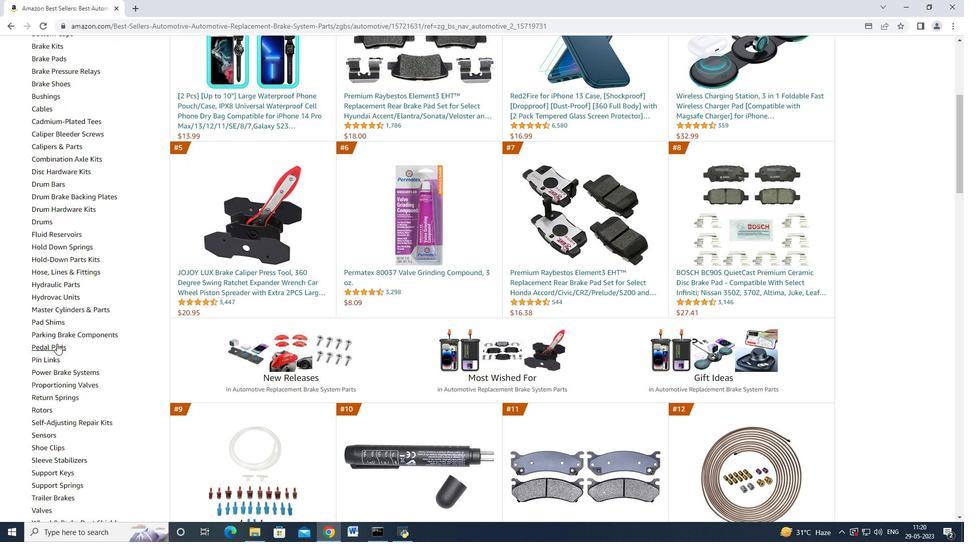 
Action: Mouse moved to (43, 216)
Screenshot: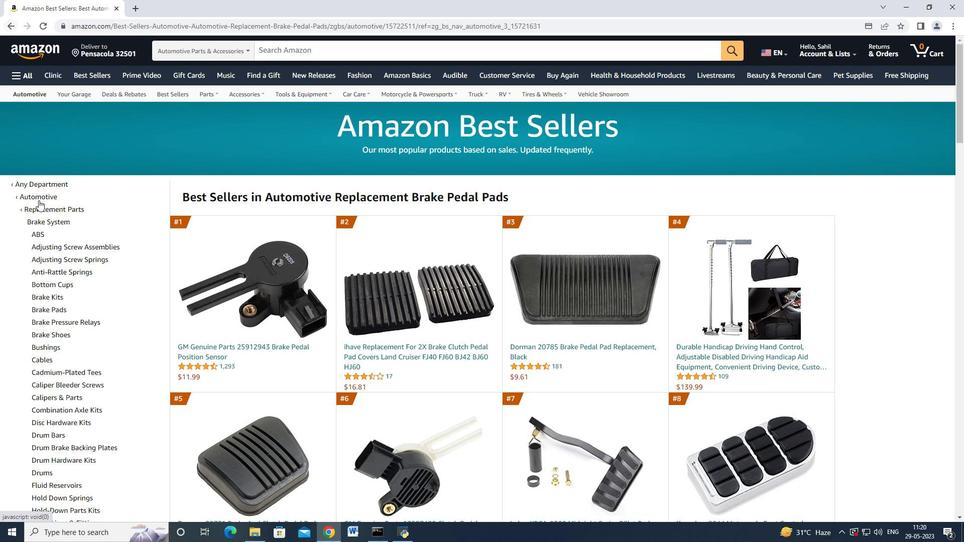 
Action: Mouse scrolled (41, 211) with delta (0, 0)
Screenshot: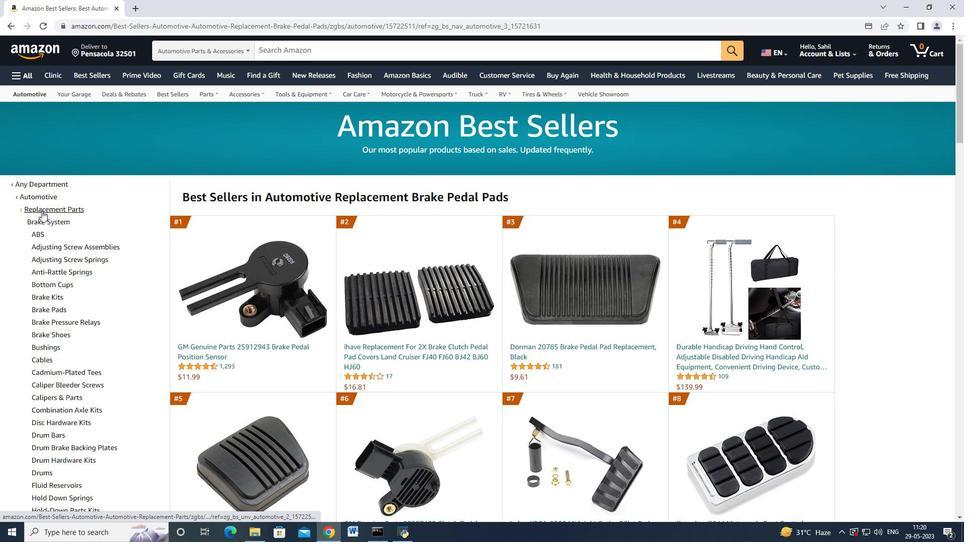
Action: Mouse moved to (43, 219)
Screenshot: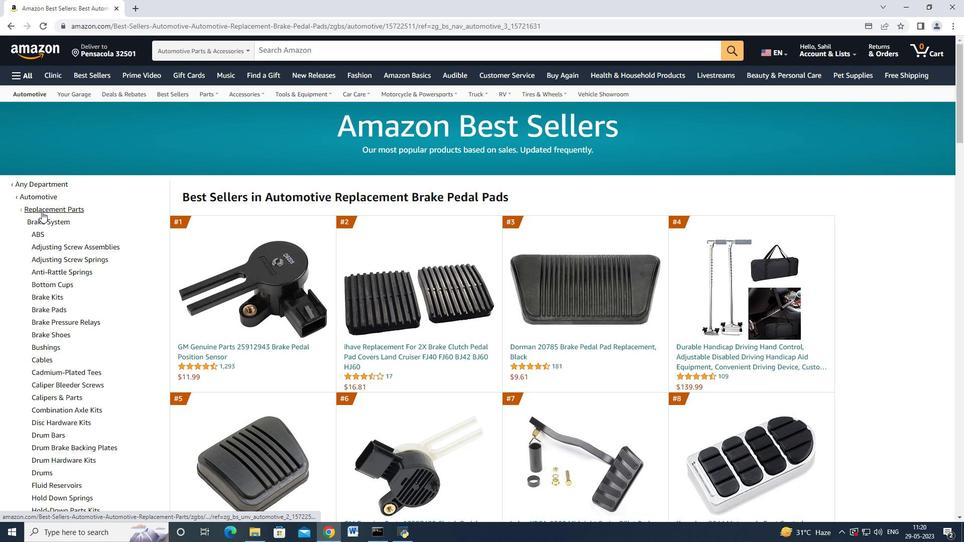 
Action: Mouse scrolled (43, 216) with delta (0, 0)
Screenshot: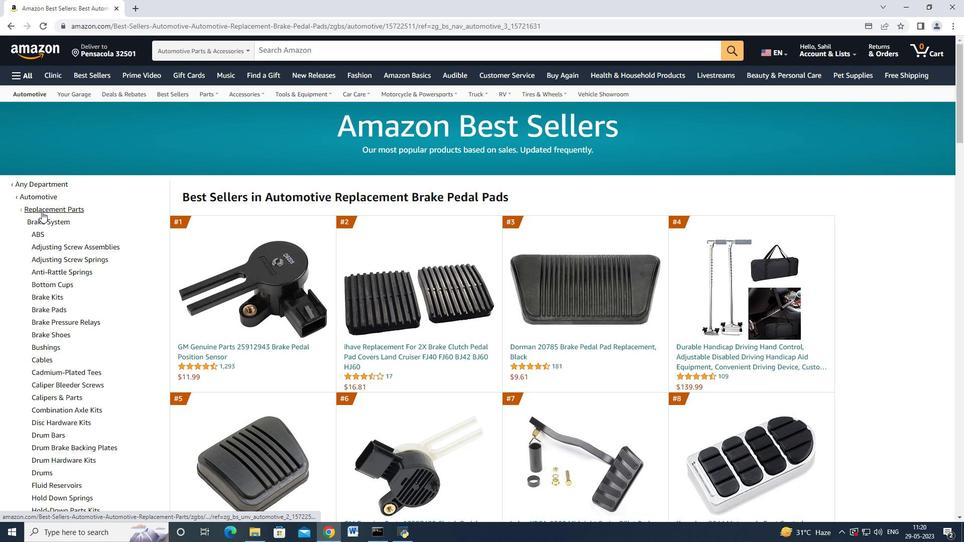 
Action: Mouse moved to (44, 224)
Screenshot: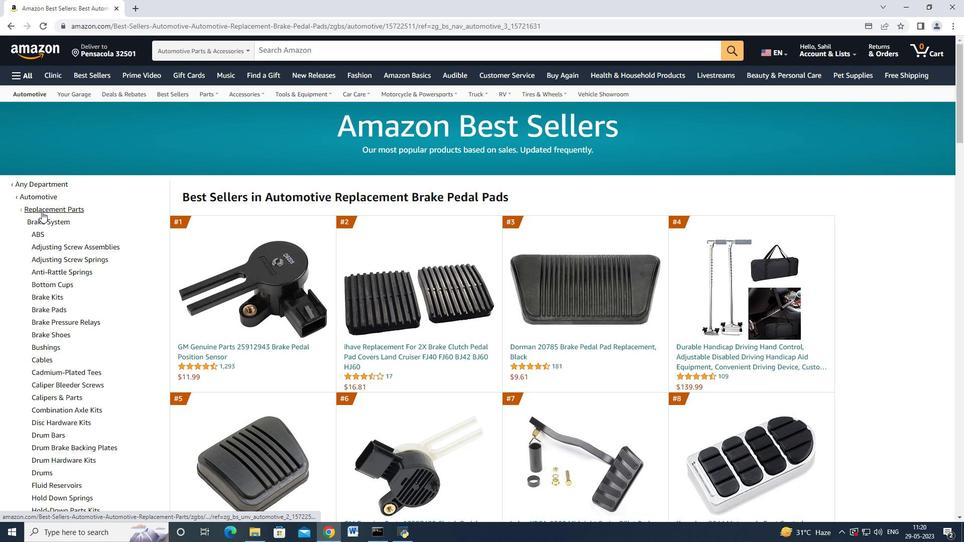 
Action: Mouse scrolled (43, 217) with delta (0, 0)
Screenshot: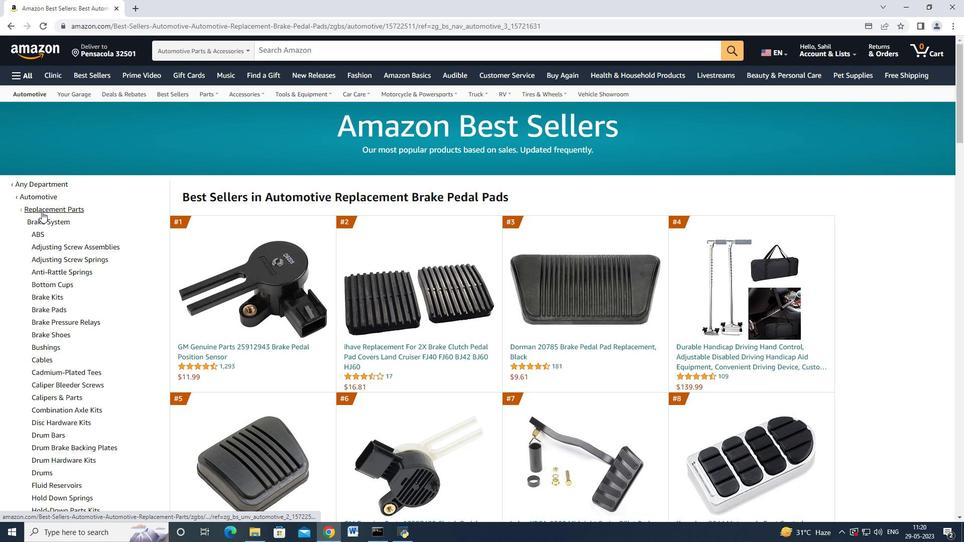 
Action: Mouse moved to (44, 225)
Screenshot: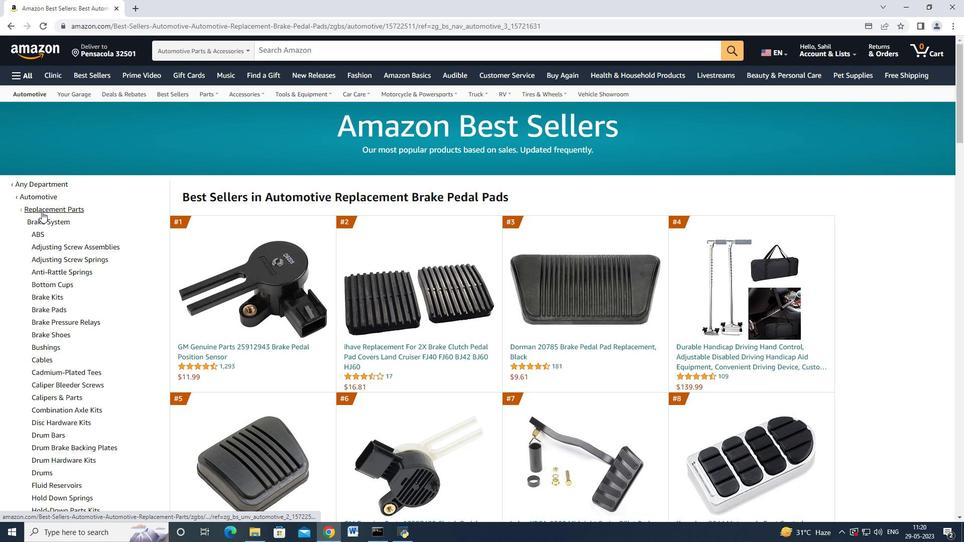 
Action: Mouse scrolled (43, 219) with delta (0, 0)
Screenshot: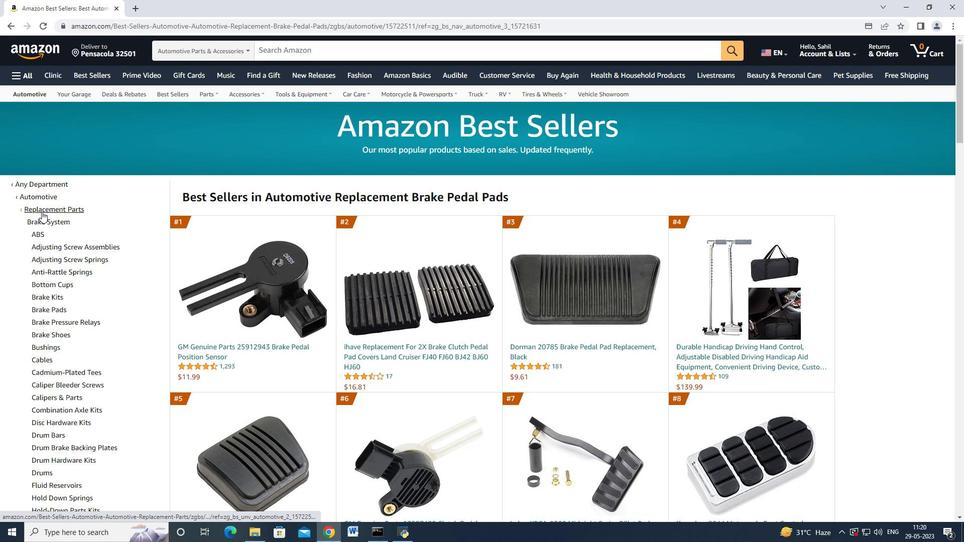 
Action: Mouse moved to (44, 226)
Screenshot: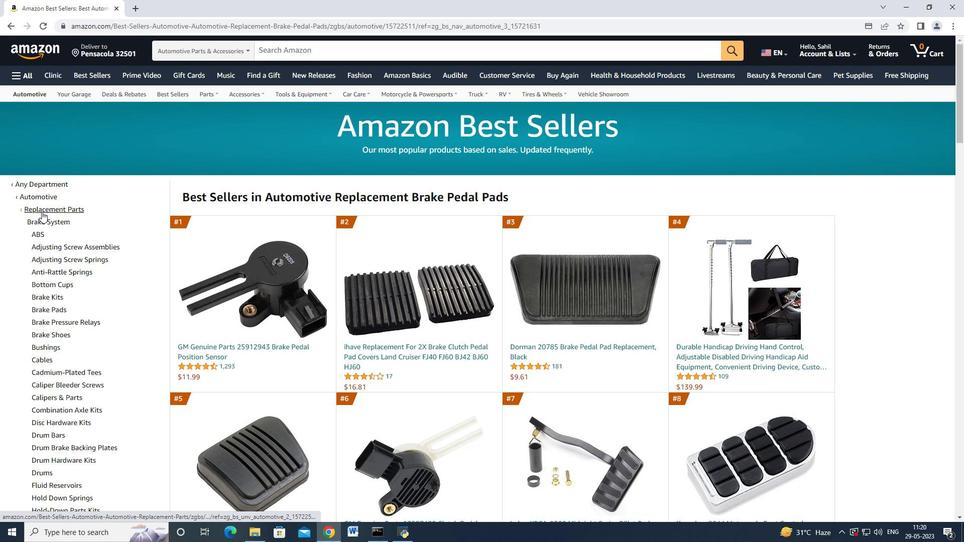 
Action: Mouse scrolled (44, 224) with delta (0, 0)
Screenshot: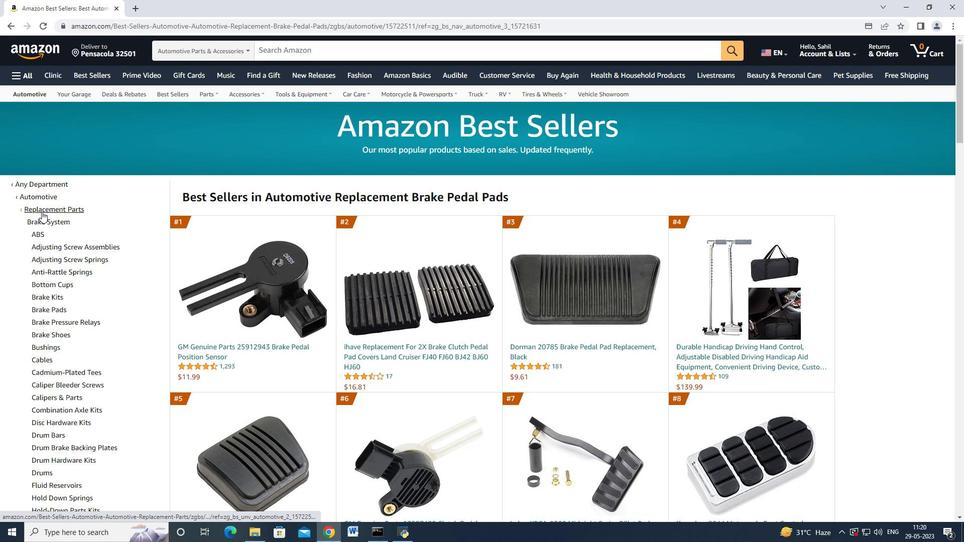 
Action: Mouse moved to (64, 293)
Screenshot: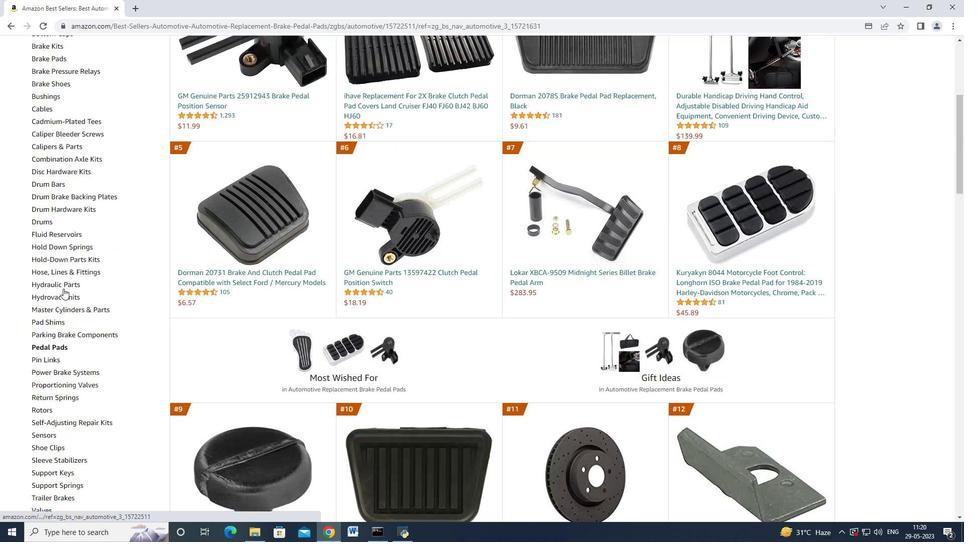 
Action: Mouse scrolled (64, 292) with delta (0, 0)
Screenshot: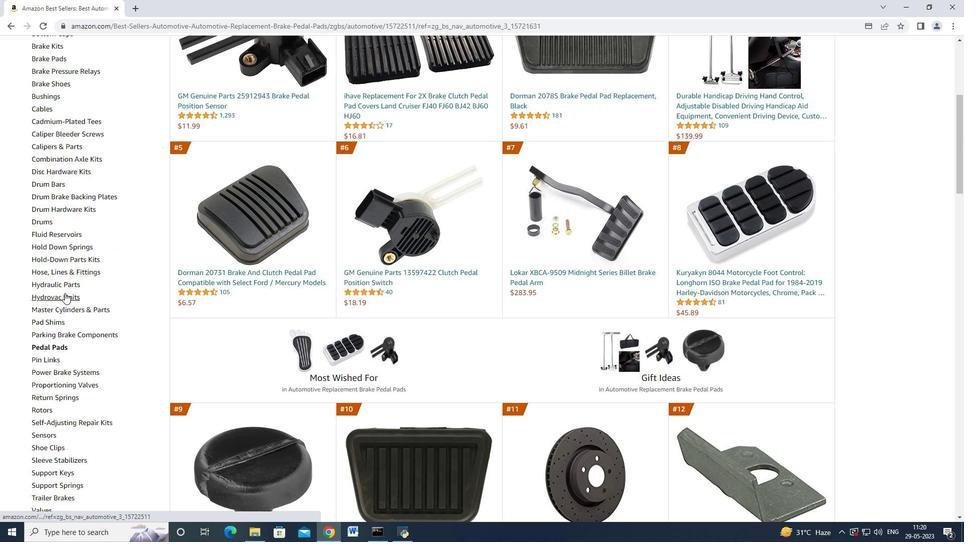 
Action: Mouse scrolled (64, 292) with delta (0, 0)
Screenshot: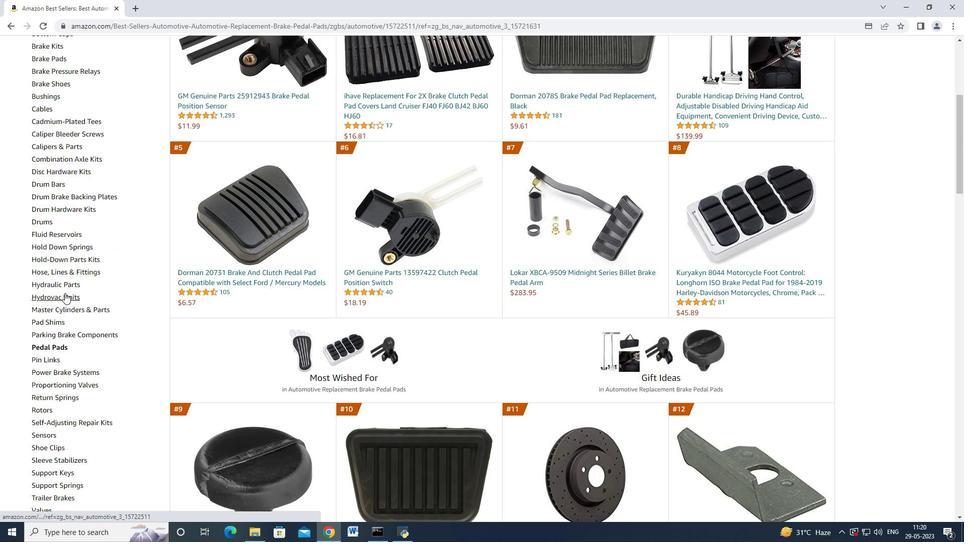 
Action: Mouse moved to (59, 220)
Screenshot: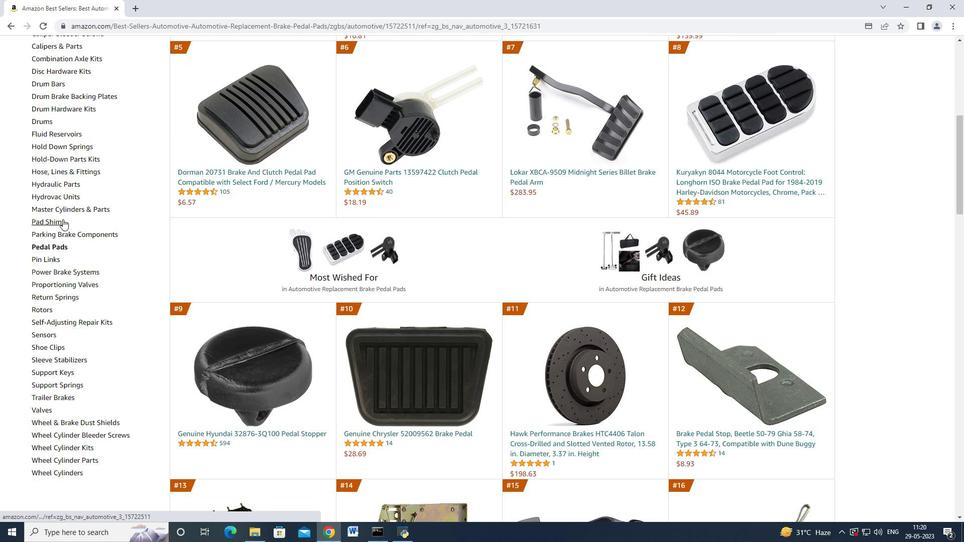 
Action: Mouse pressed left at (59, 220)
Screenshot: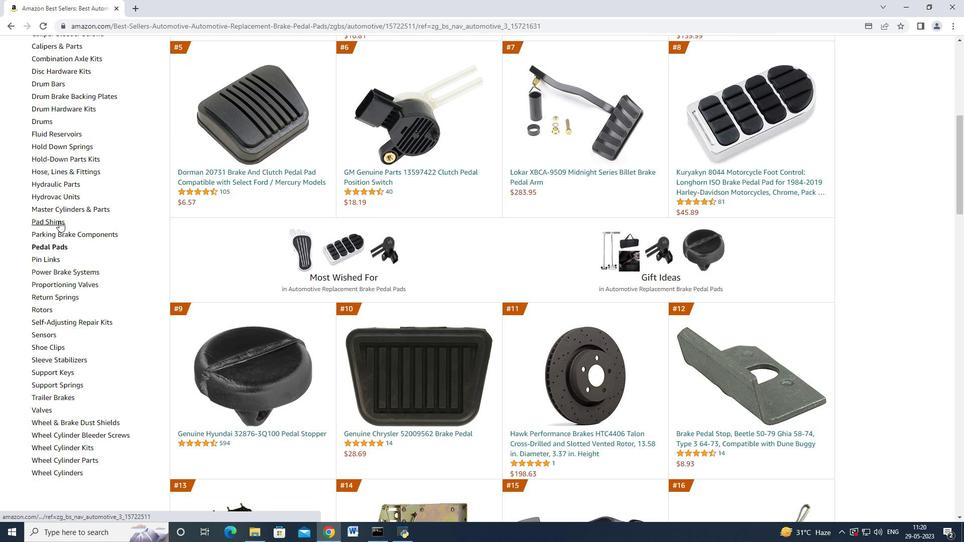 
Action: Mouse moved to (219, 339)
Screenshot: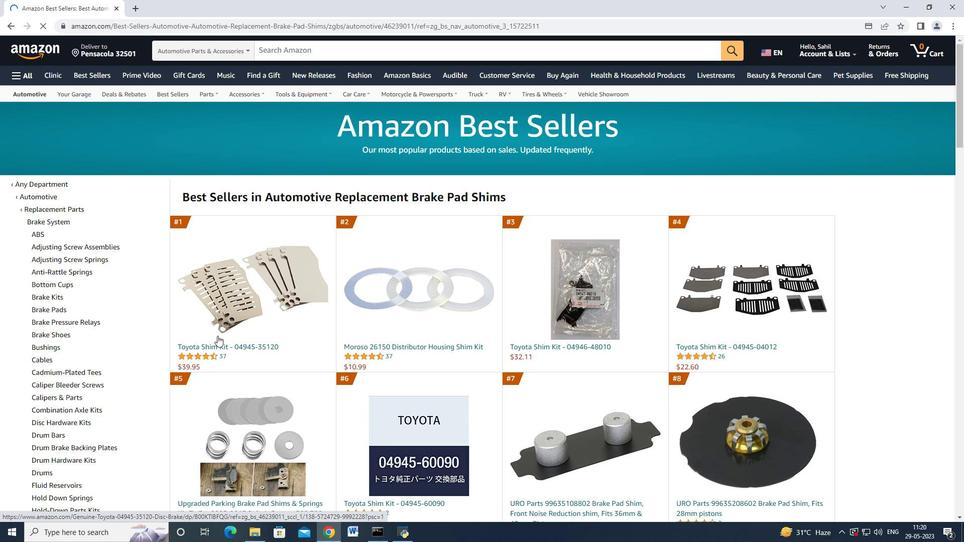 
Action: Mouse pressed left at (219, 339)
Screenshot: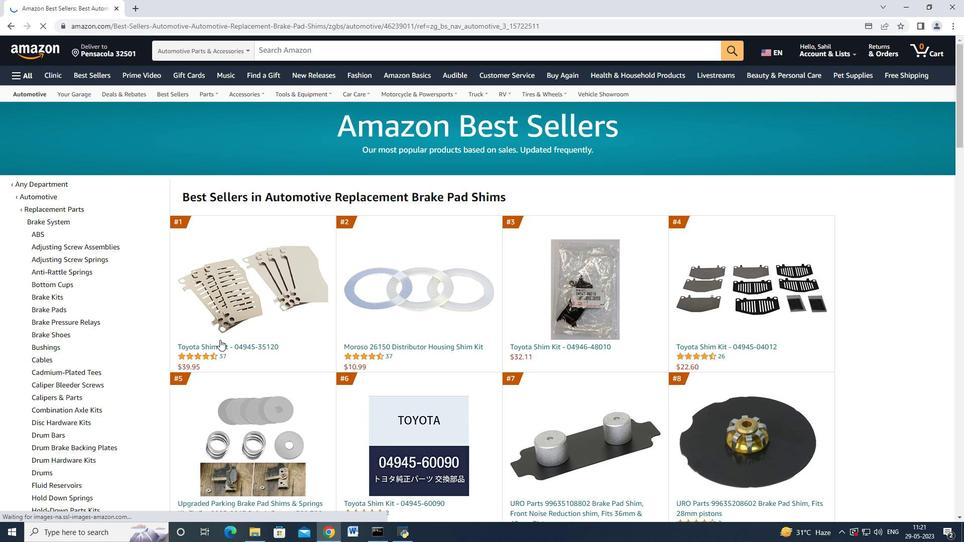 
Action: Mouse moved to (241, 346)
Screenshot: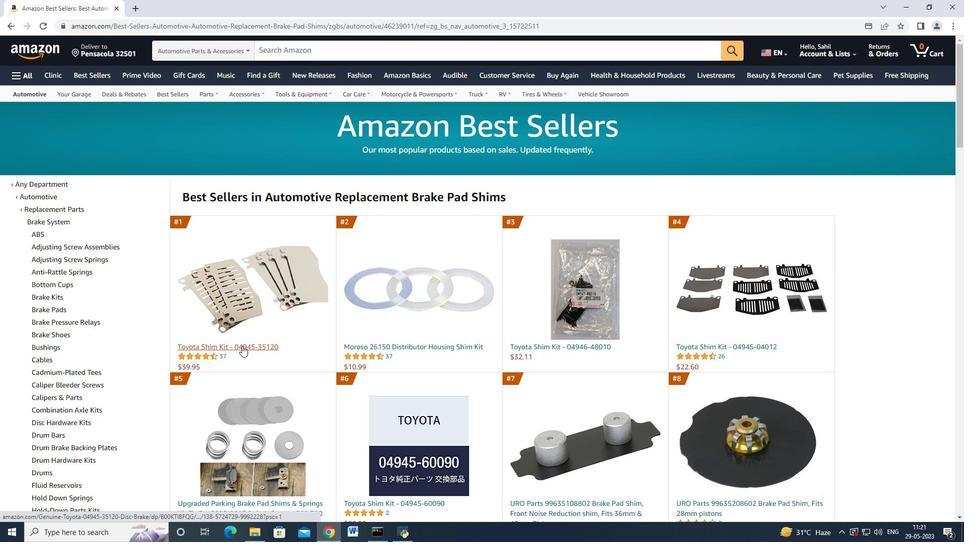 
Action: Mouse scrolled (241, 345) with delta (0, 0)
Screenshot: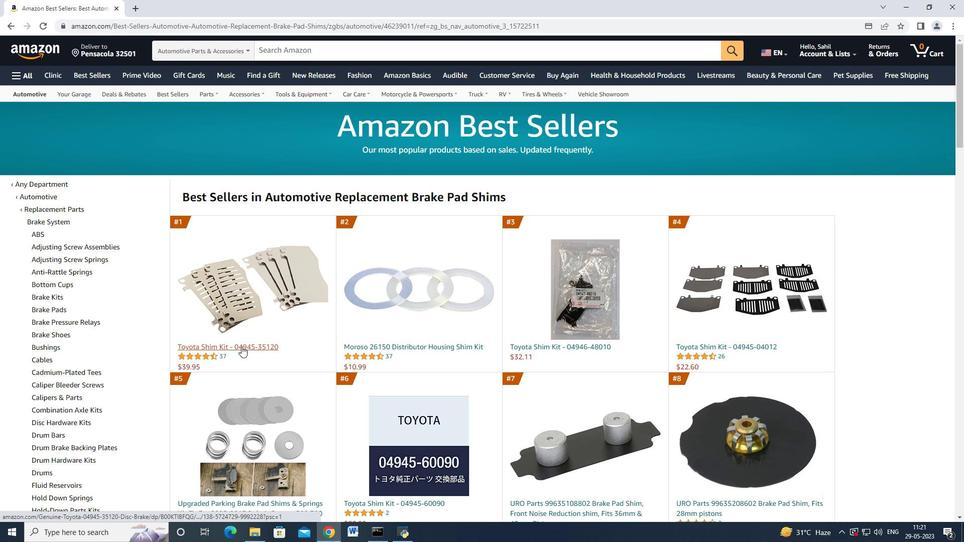 
Action: Mouse scrolled (241, 345) with delta (0, 0)
Screenshot: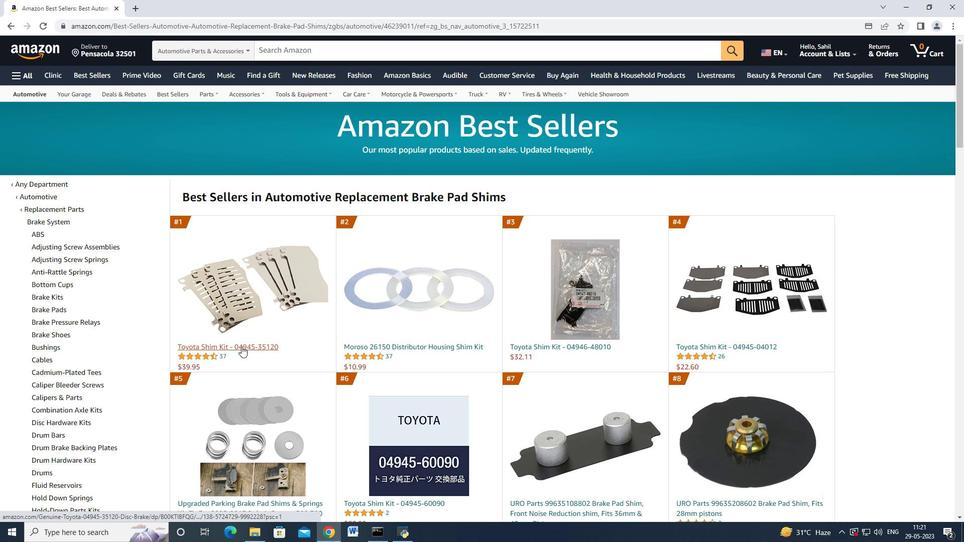 
Action: Mouse moved to (264, 243)
Screenshot: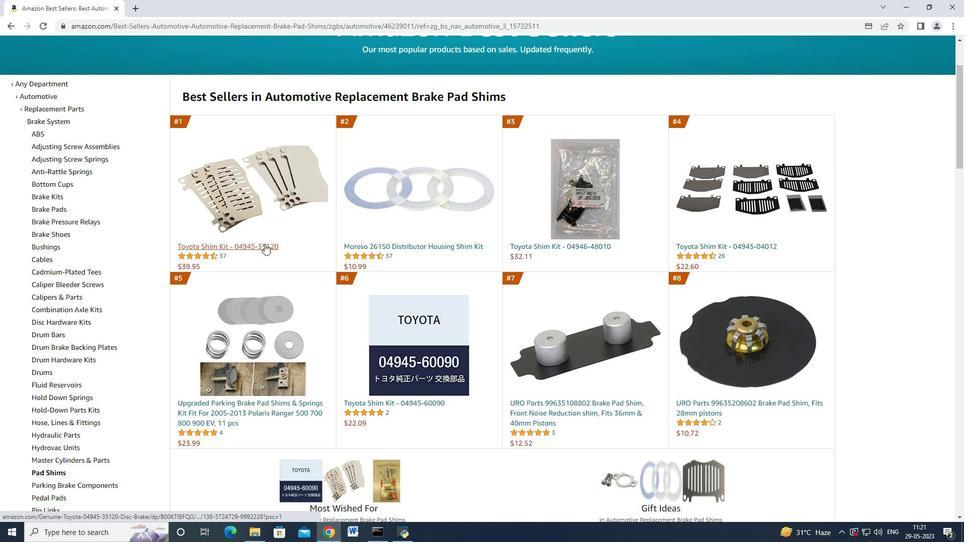 
Action: Mouse pressed left at (264, 243)
Screenshot: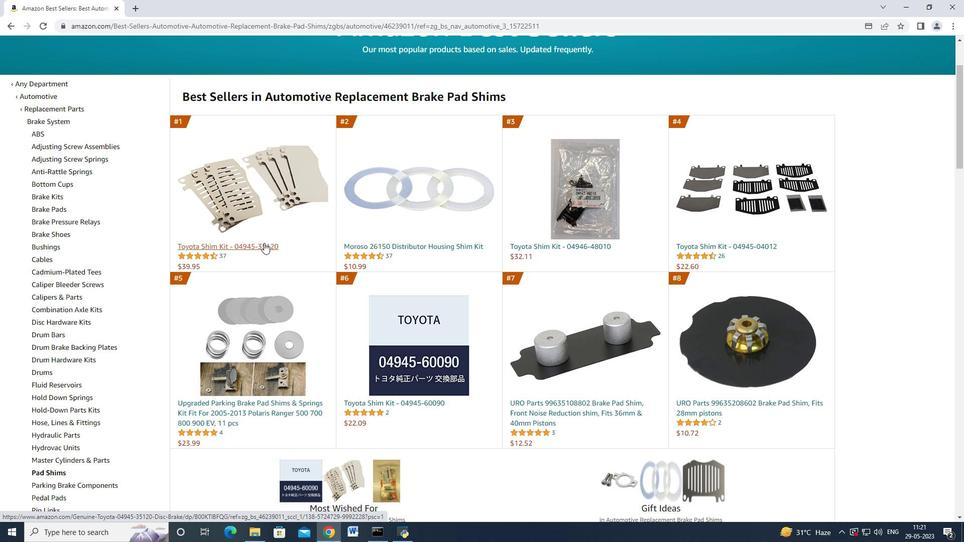 
Action: Mouse moved to (703, 284)
Screenshot: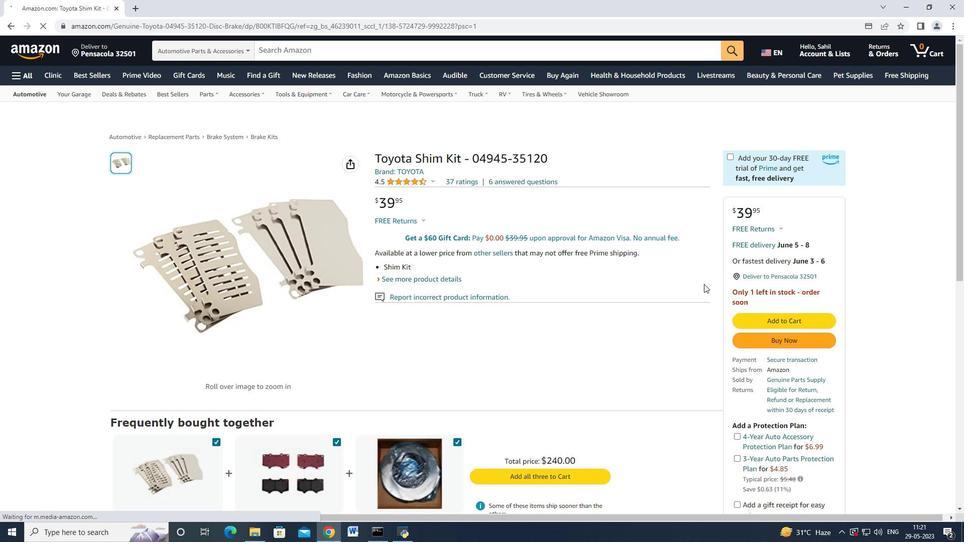 
Action: Mouse scrolled (703, 283) with delta (0, 0)
Screenshot: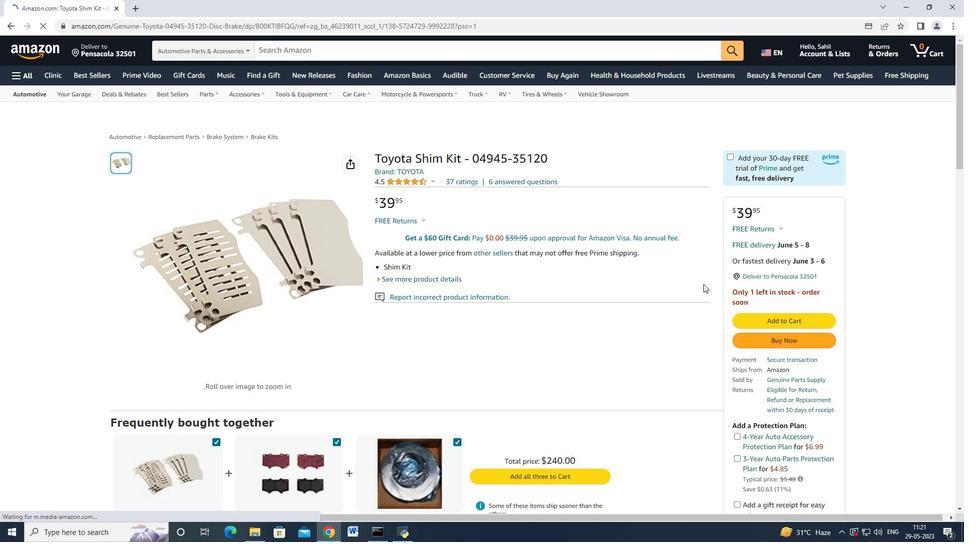 
Action: Mouse moved to (15, 25)
Screenshot: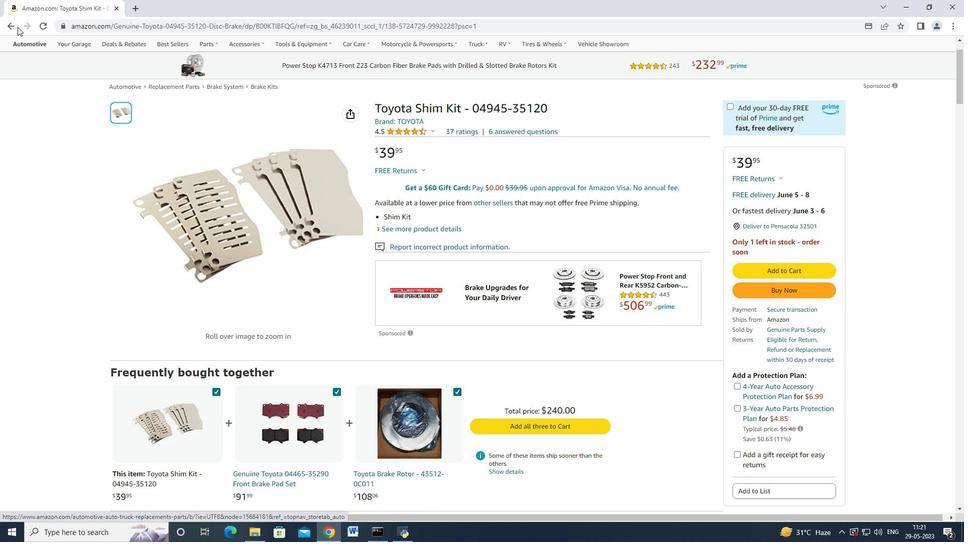 
Action: Mouse pressed left at (15, 25)
Screenshot: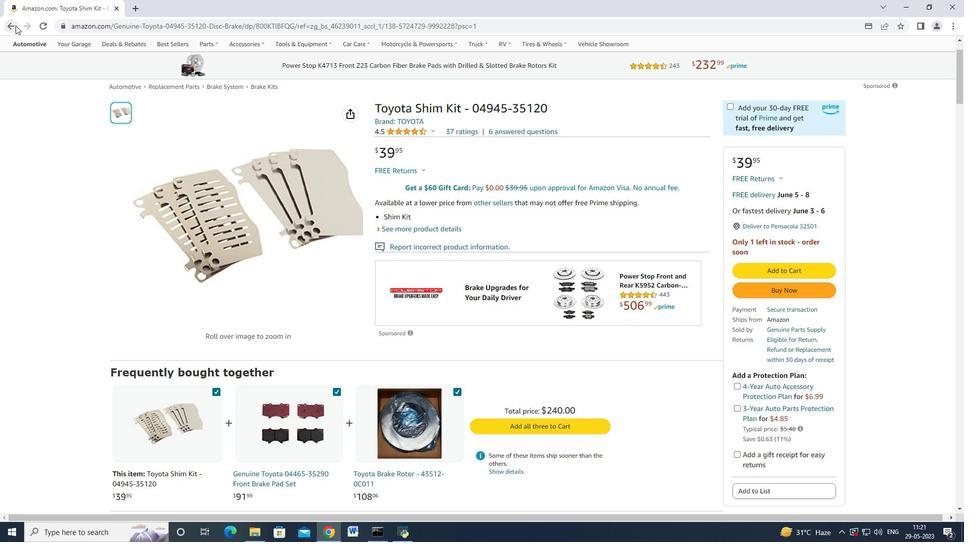 
Action: Mouse moved to (401, 310)
Screenshot: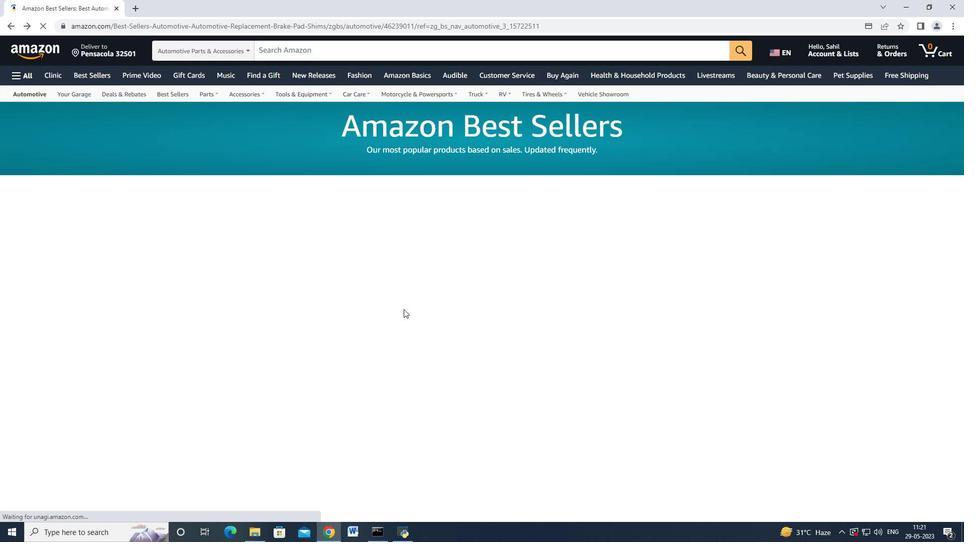 
Action: Mouse scrolled (401, 310) with delta (0, 0)
Screenshot: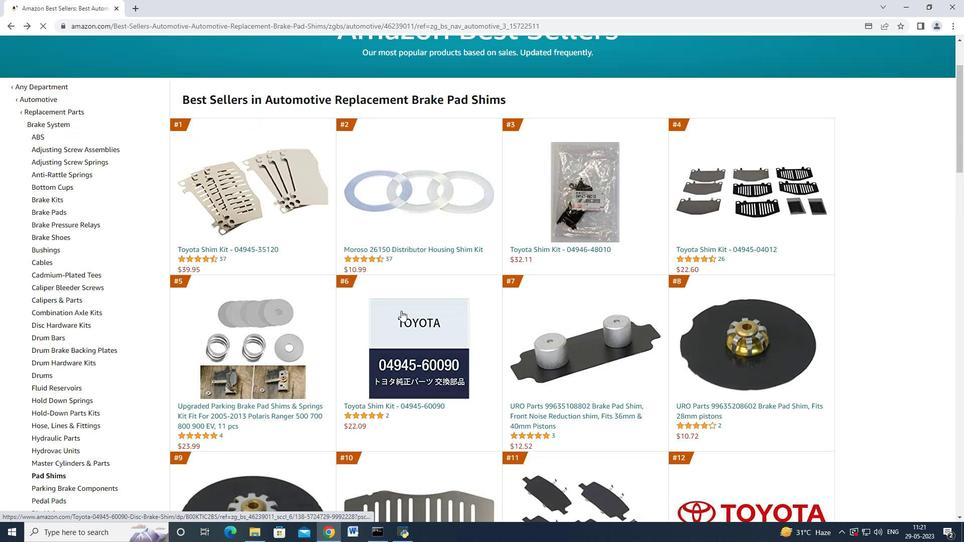 
Action: Mouse scrolled (401, 310) with delta (0, 0)
Screenshot: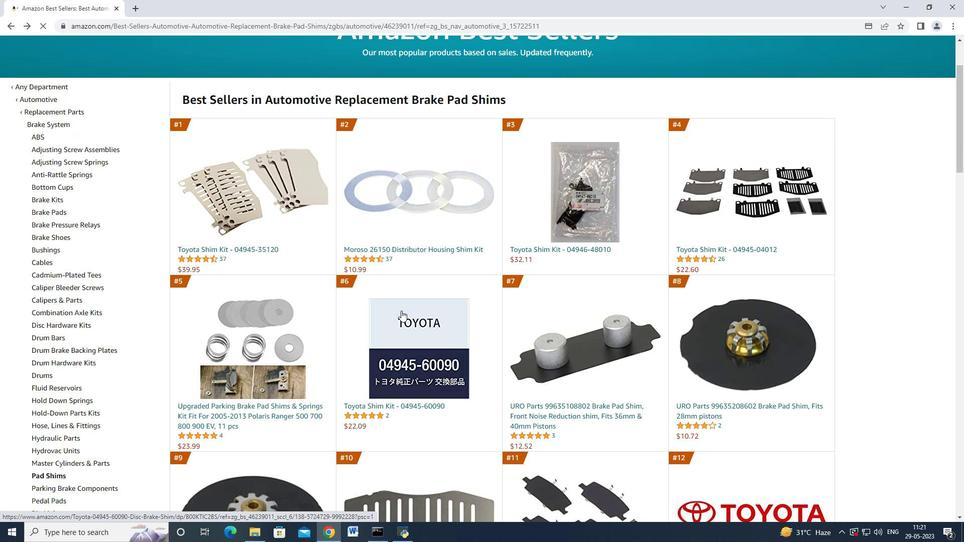 
Action: Mouse scrolled (401, 310) with delta (0, 0)
Screenshot: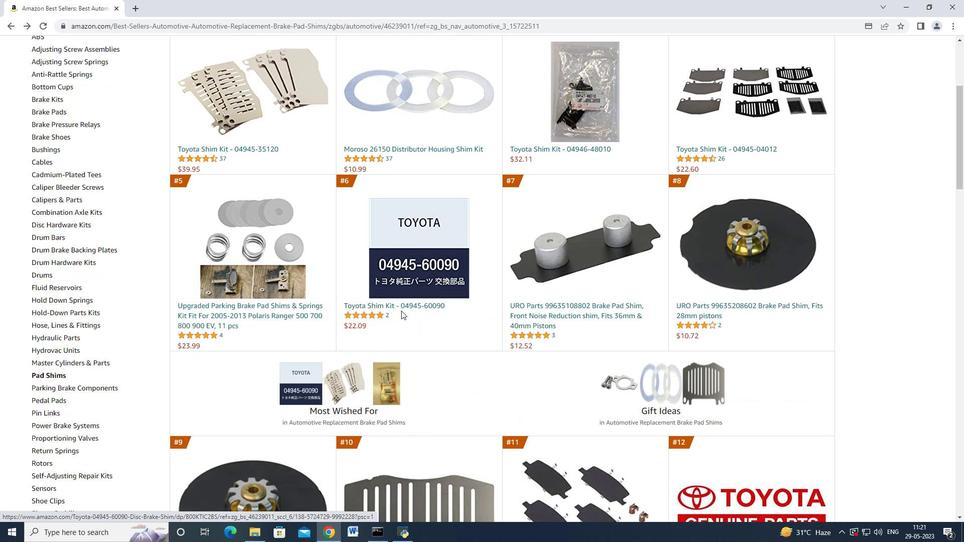 
Action: Mouse scrolled (401, 310) with delta (0, 0)
Screenshot: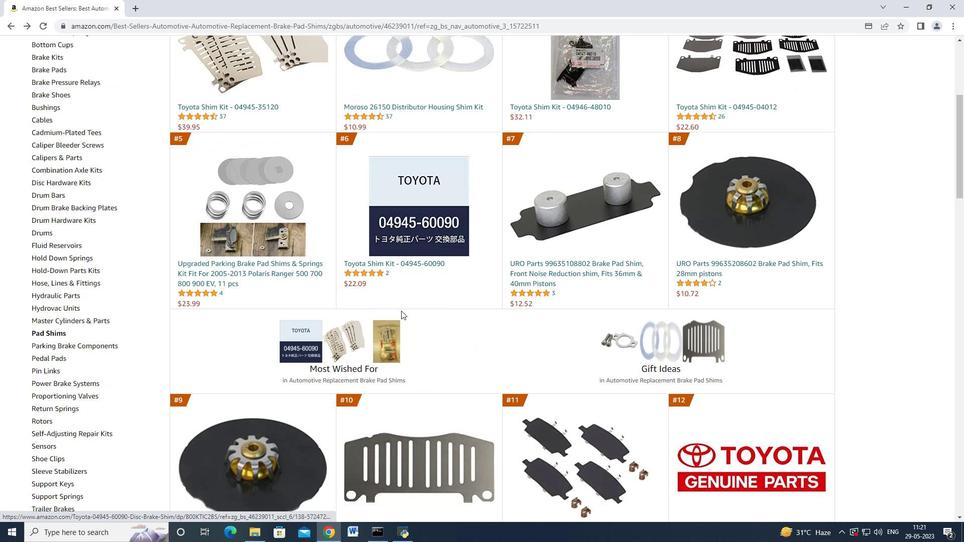 
Action: Mouse moved to (400, 310)
Screenshot: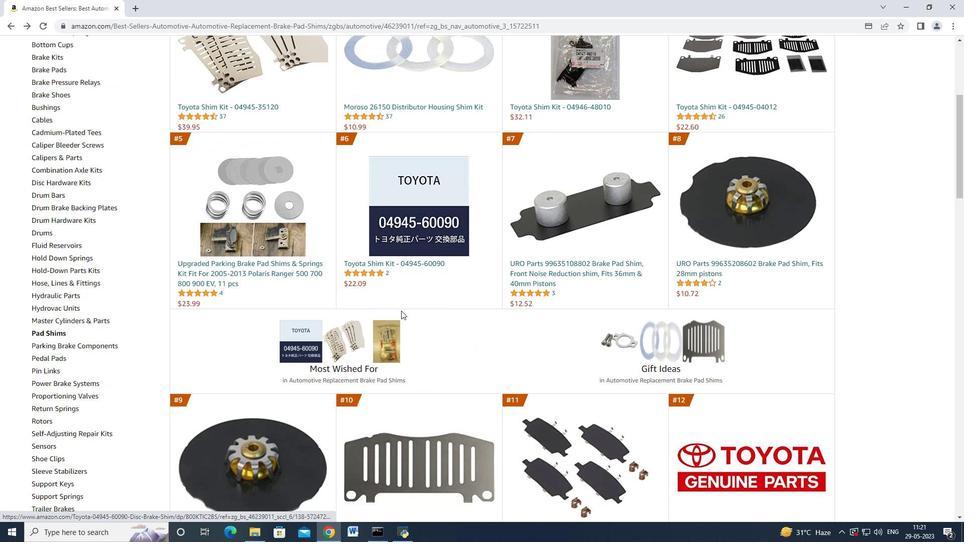 
Action: Mouse scrolled (400, 310) with delta (0, 0)
Screenshot: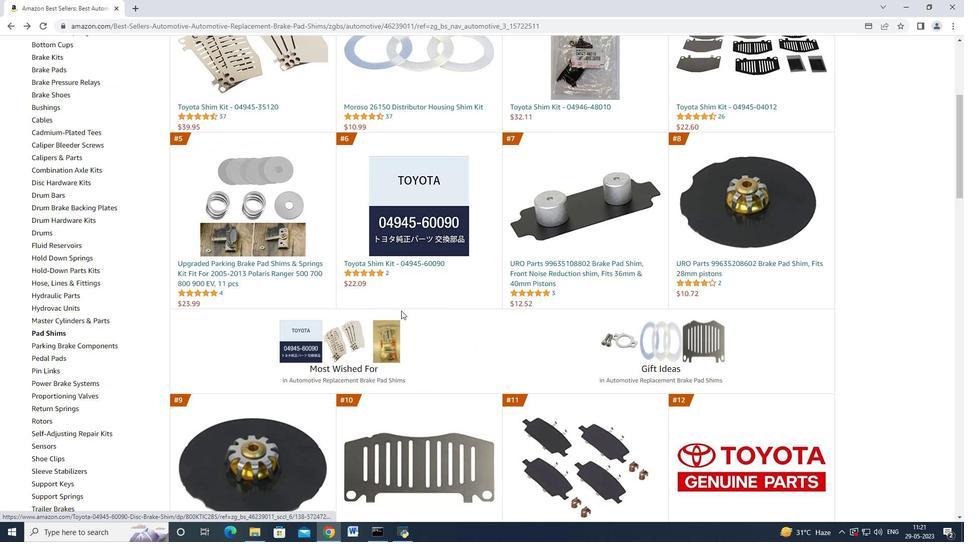 
Action: Mouse moved to (400, 310)
Screenshot: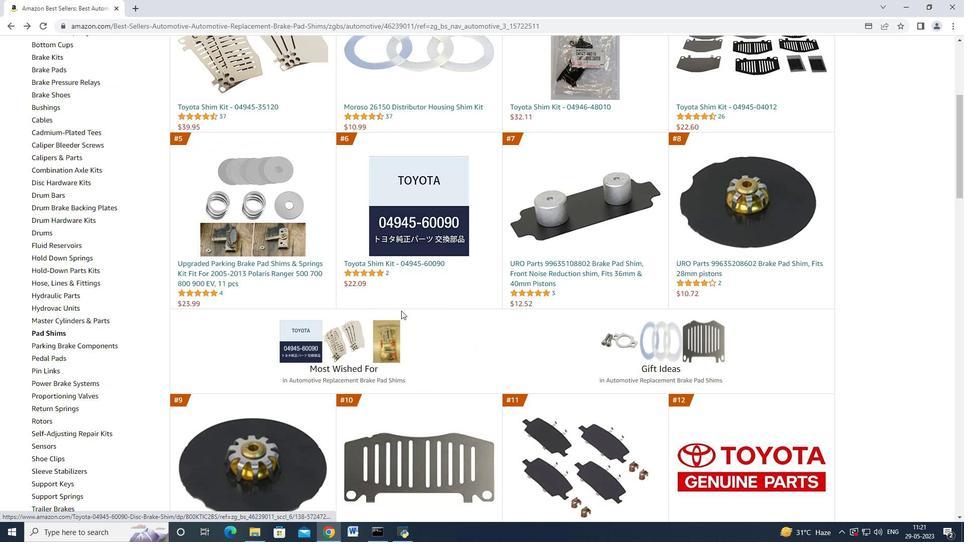 
Action: Mouse scrolled (400, 310) with delta (0, 0)
Screenshot: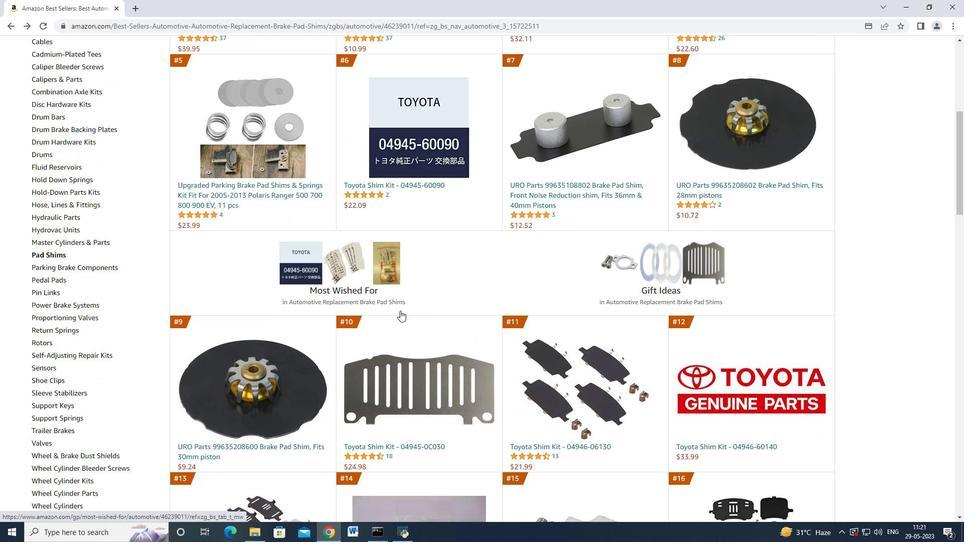 
Action: Mouse scrolled (400, 310) with delta (0, 0)
Screenshot: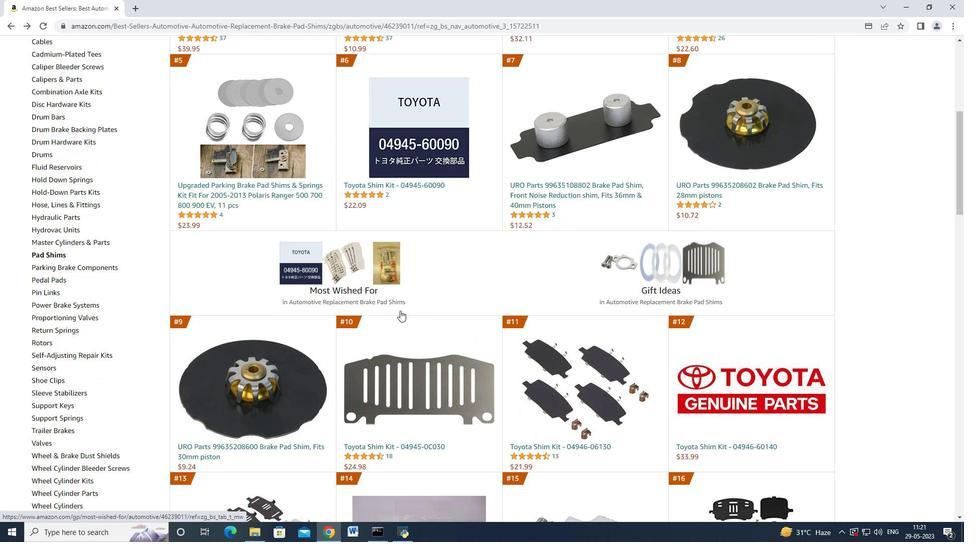 
Action: Mouse moved to (400, 312)
Screenshot: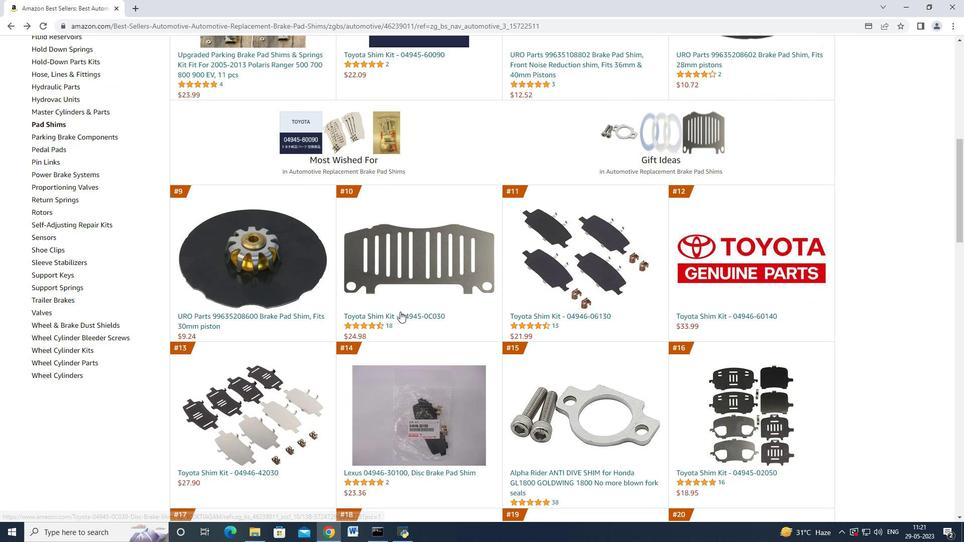 
Action: Mouse pressed left at (400, 312)
Screenshot: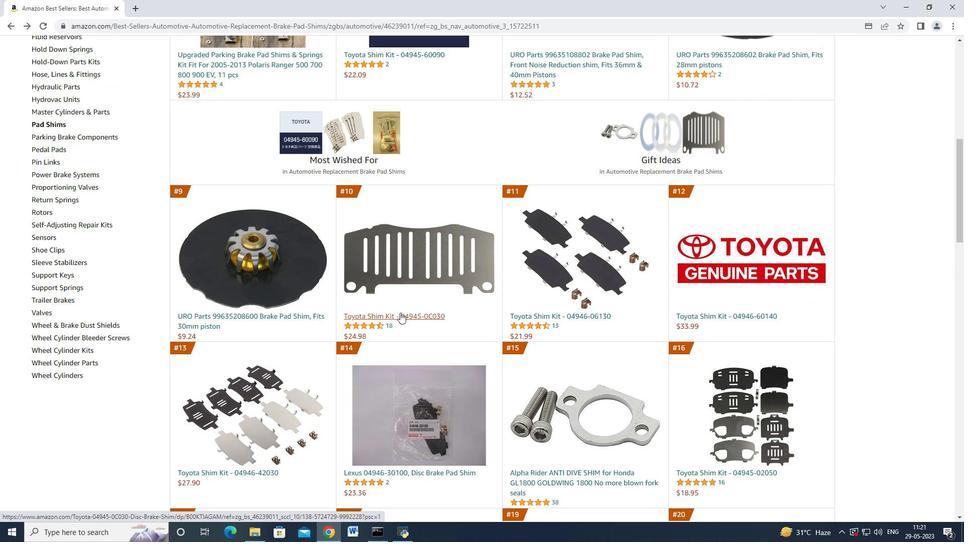 
Action: Mouse moved to (739, 279)
Screenshot: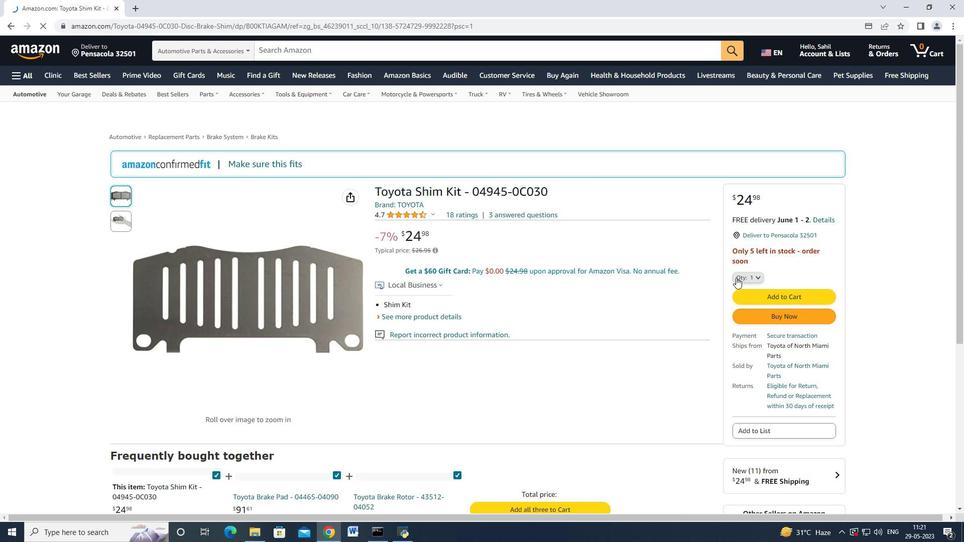 
Action: Mouse pressed left at (739, 279)
Screenshot: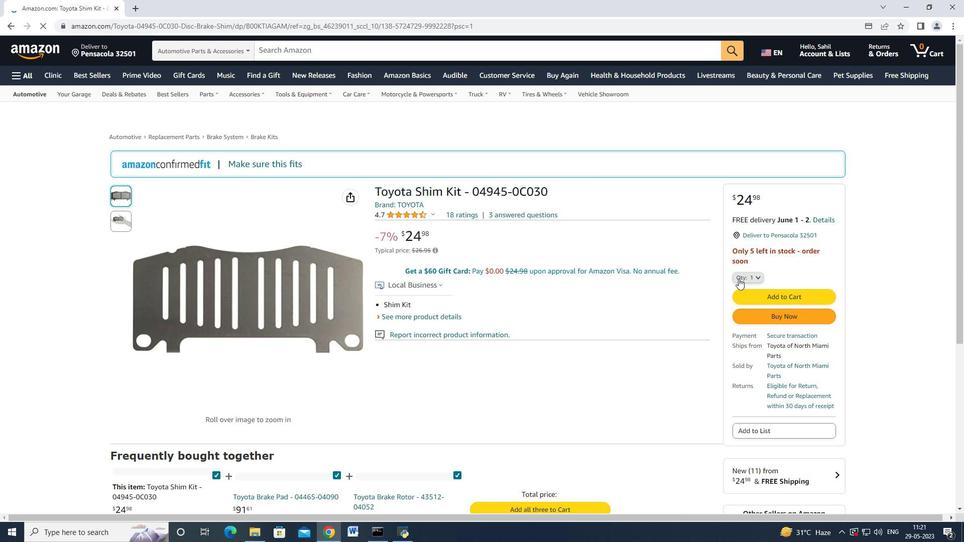 
Action: Mouse moved to (743, 294)
Screenshot: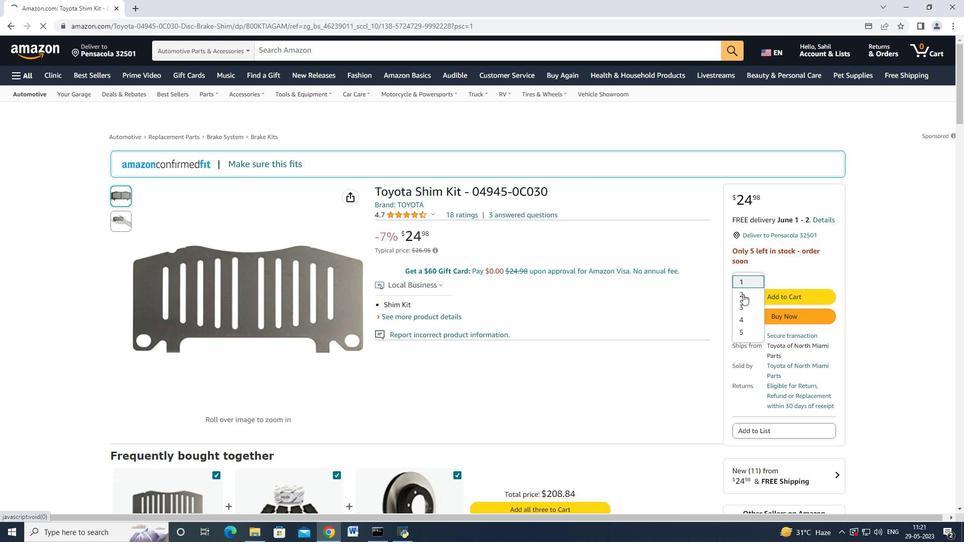 
Action: Mouse pressed left at (743, 294)
Screenshot: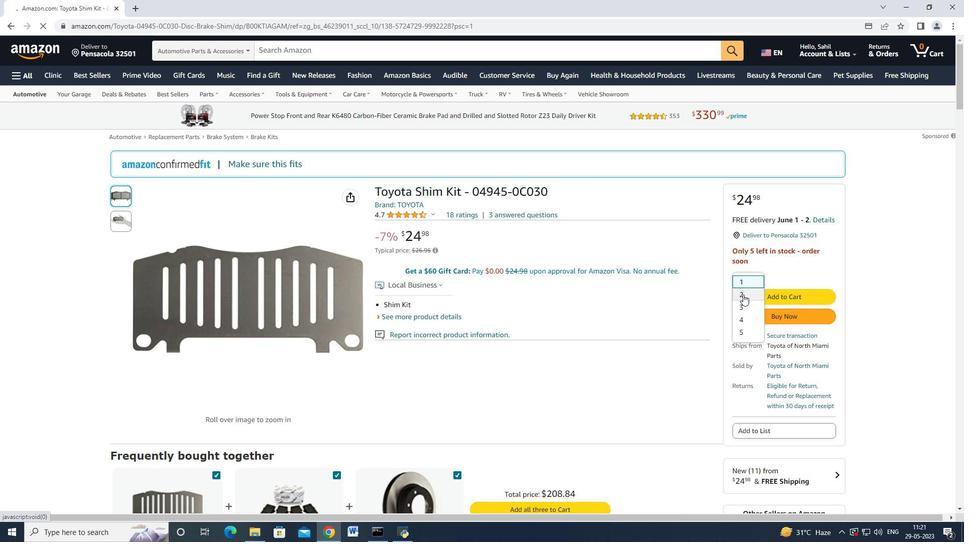 
Action: Mouse moved to (755, 292)
Screenshot: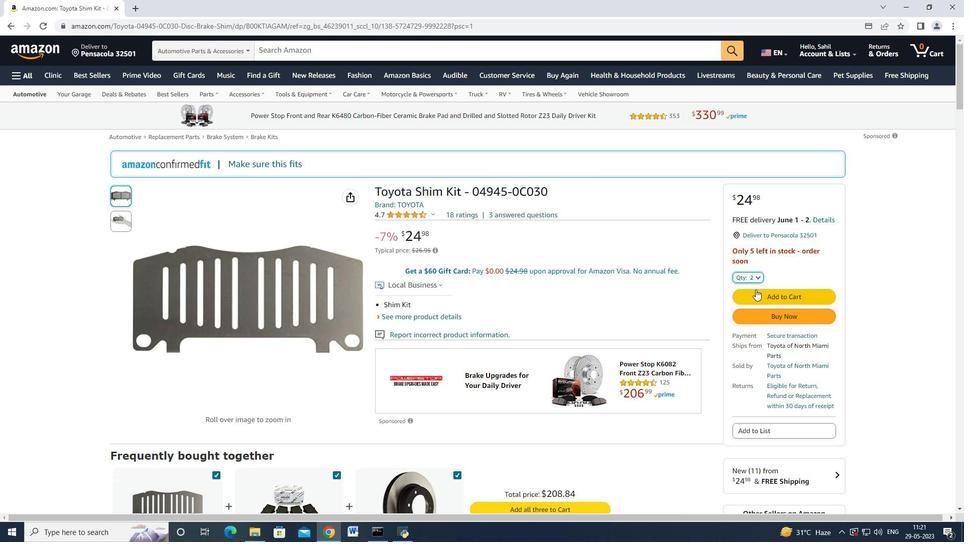 
Action: Mouse pressed left at (755, 292)
Screenshot: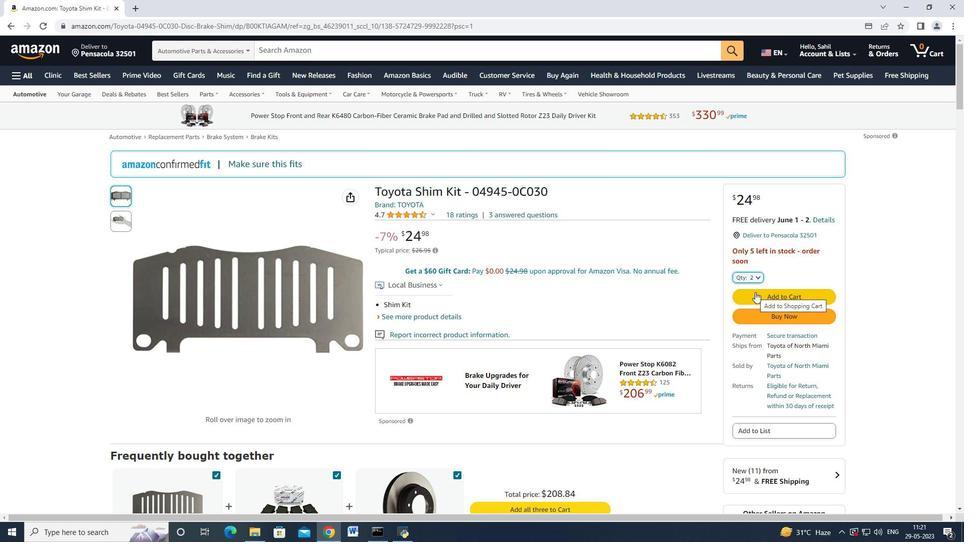 
Action: Mouse moved to (847, 130)
Screenshot: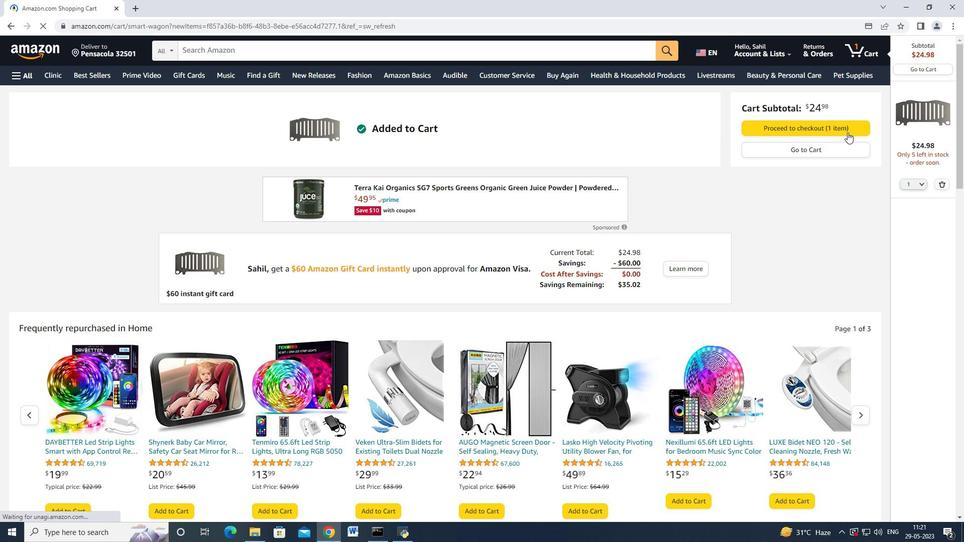 
Action: Mouse pressed left at (847, 130)
Screenshot: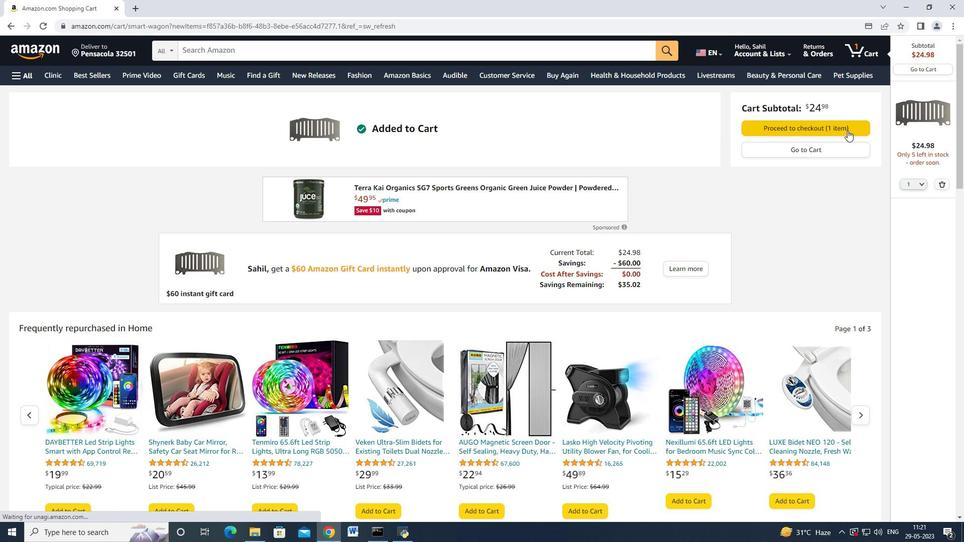 
Action: Mouse moved to (350, 271)
Screenshot: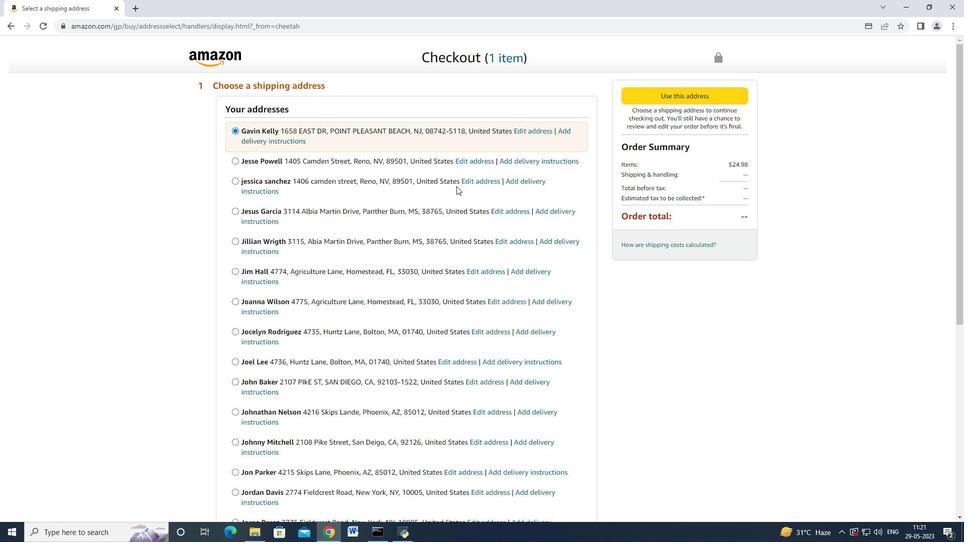 
Action: Mouse scrolled (350, 270) with delta (0, 0)
Screenshot: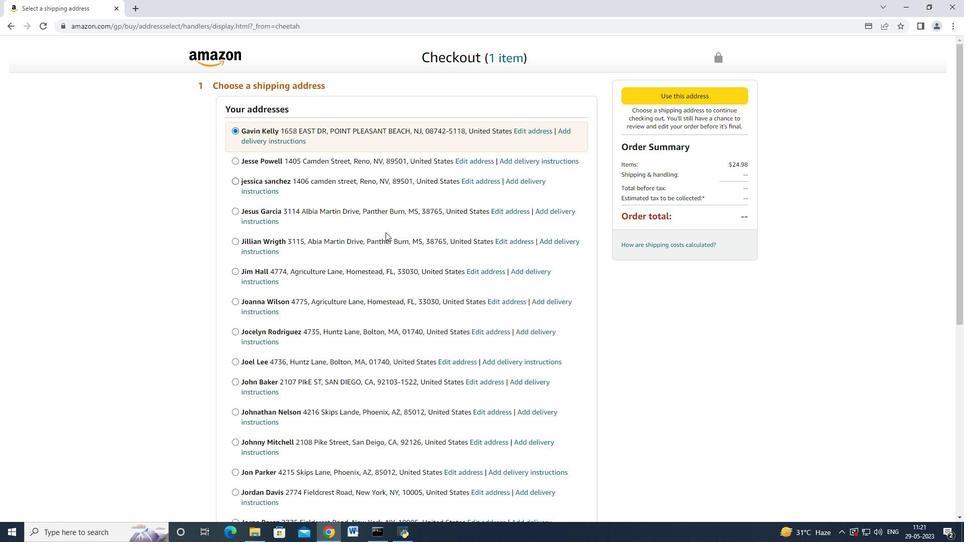 
Action: Mouse moved to (347, 274)
Screenshot: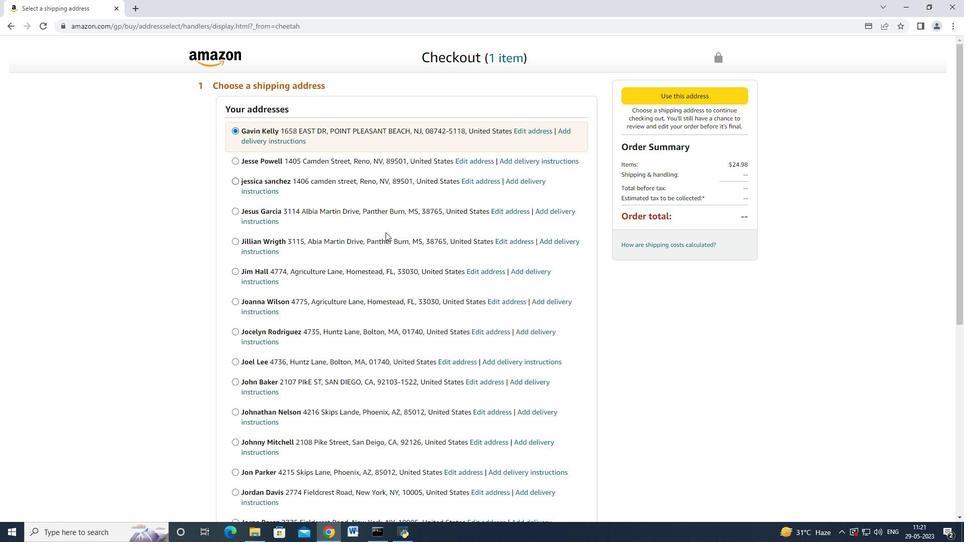 
Action: Mouse scrolled (347, 273) with delta (0, 0)
Screenshot: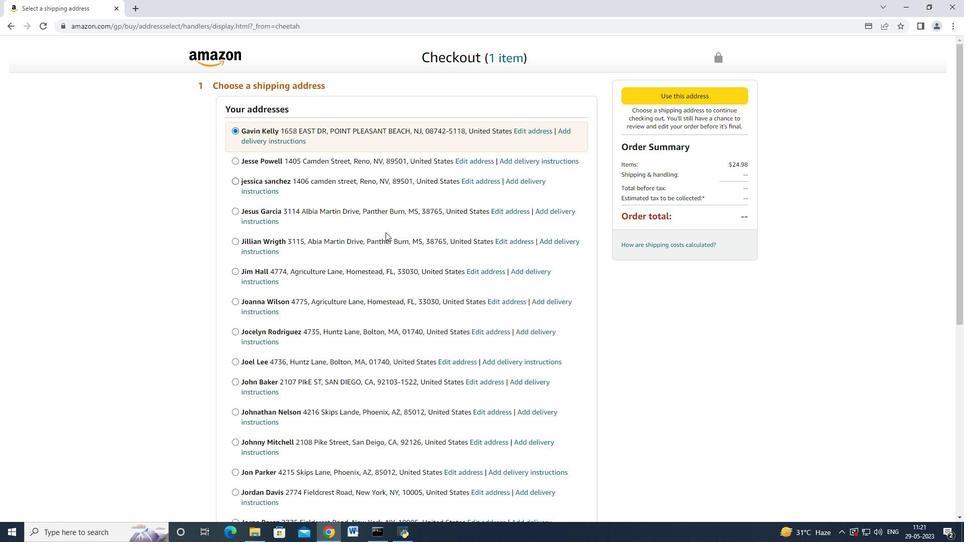 
Action: Mouse moved to (346, 274)
Screenshot: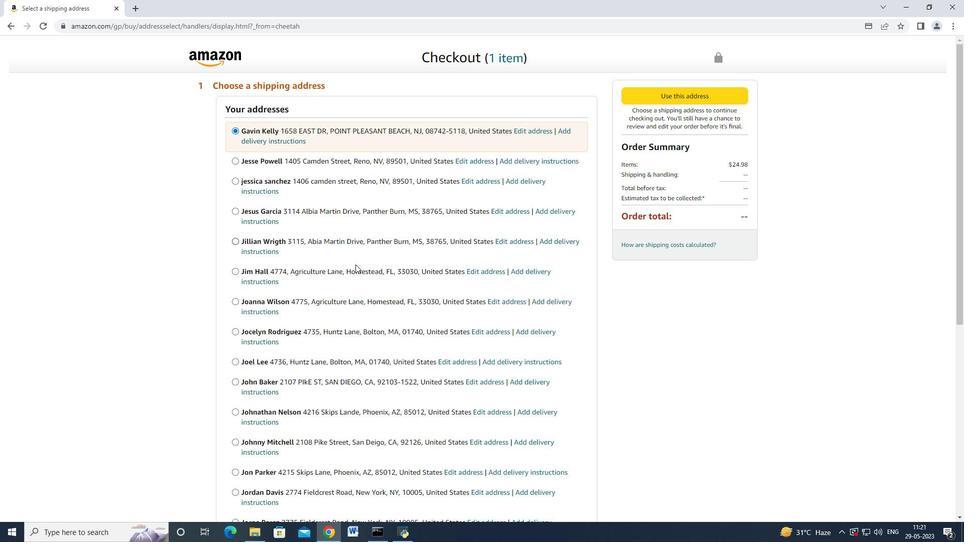 
Action: Mouse scrolled (346, 274) with delta (0, 0)
Screenshot: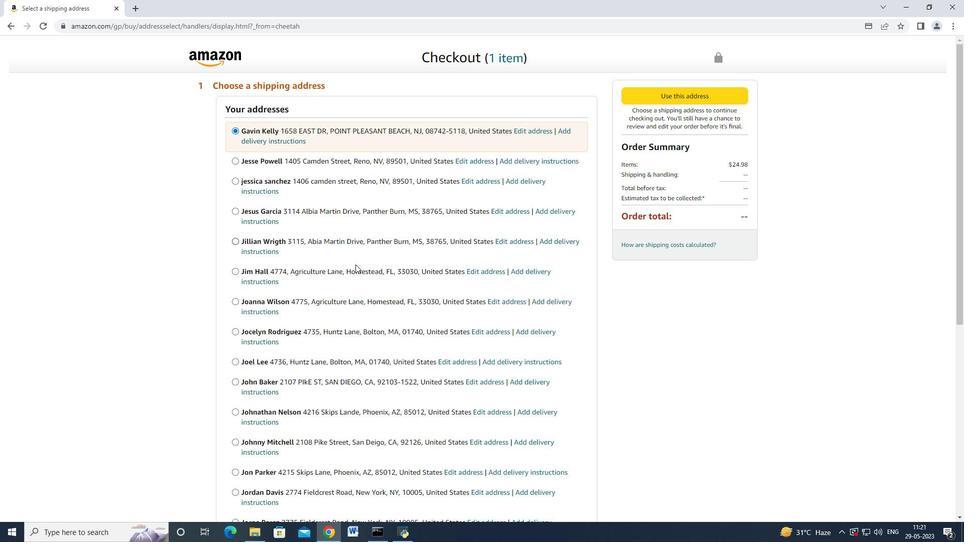 
Action: Mouse scrolled (346, 274) with delta (0, 0)
Screenshot: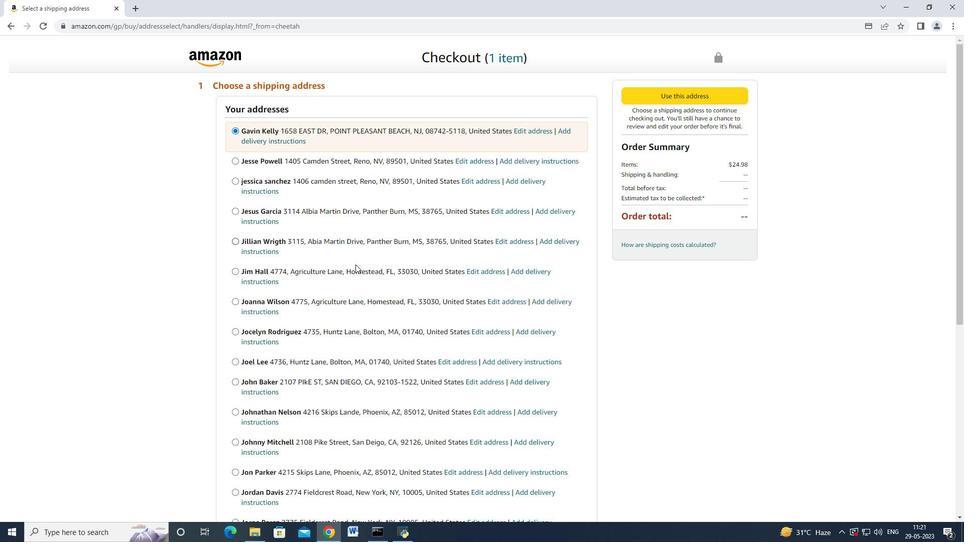 
Action: Mouse moved to (346, 274)
Screenshot: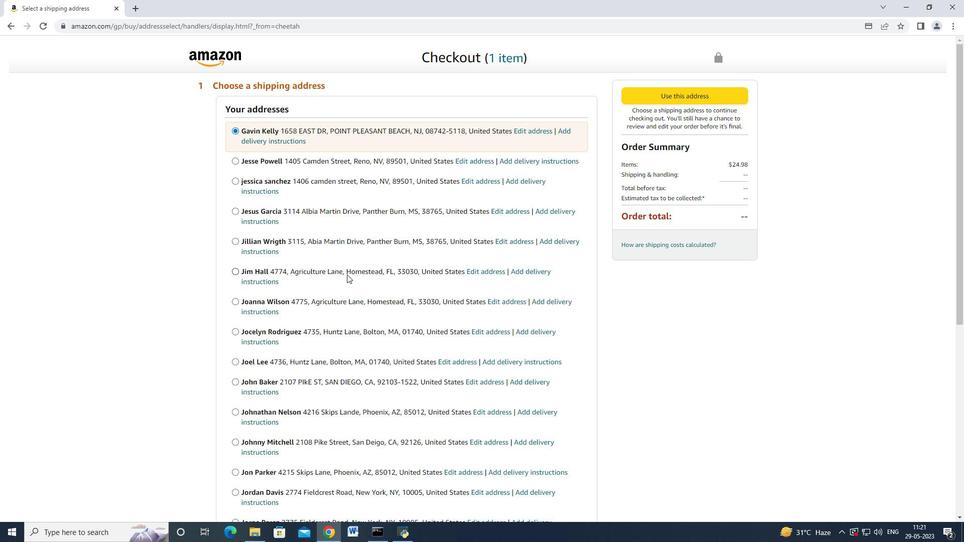 
Action: Mouse scrolled (346, 274) with delta (0, 0)
Screenshot: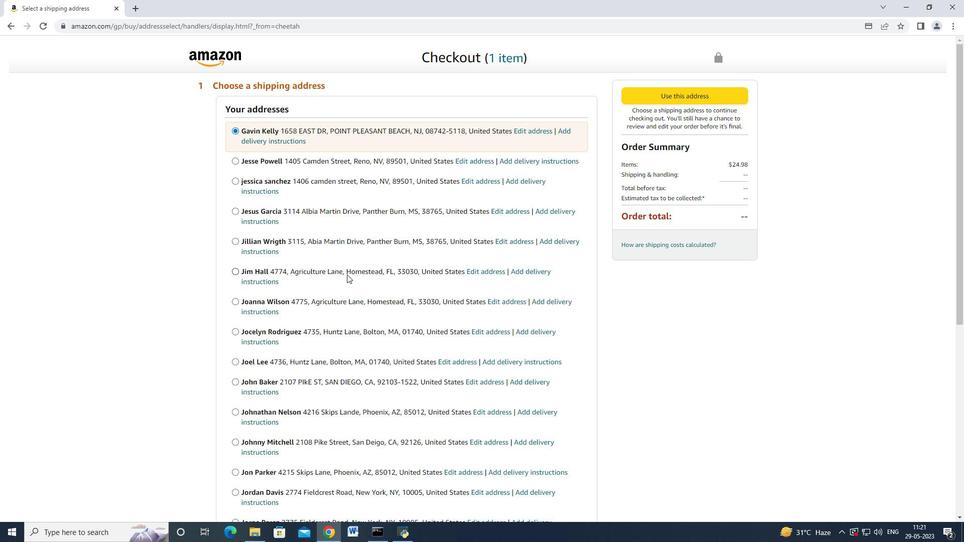 
Action: Mouse scrolled (346, 274) with delta (0, 0)
Screenshot: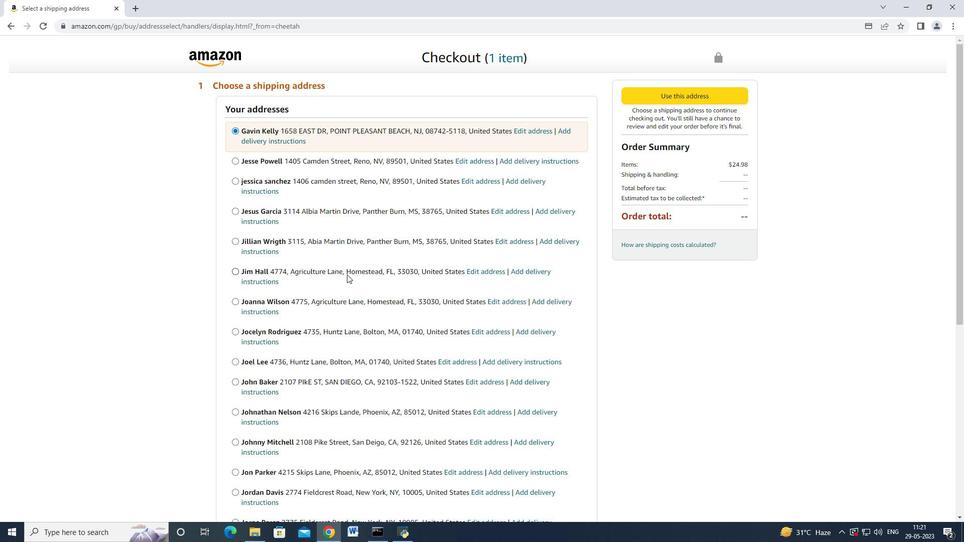 
Action: Mouse moved to (267, 304)
Screenshot: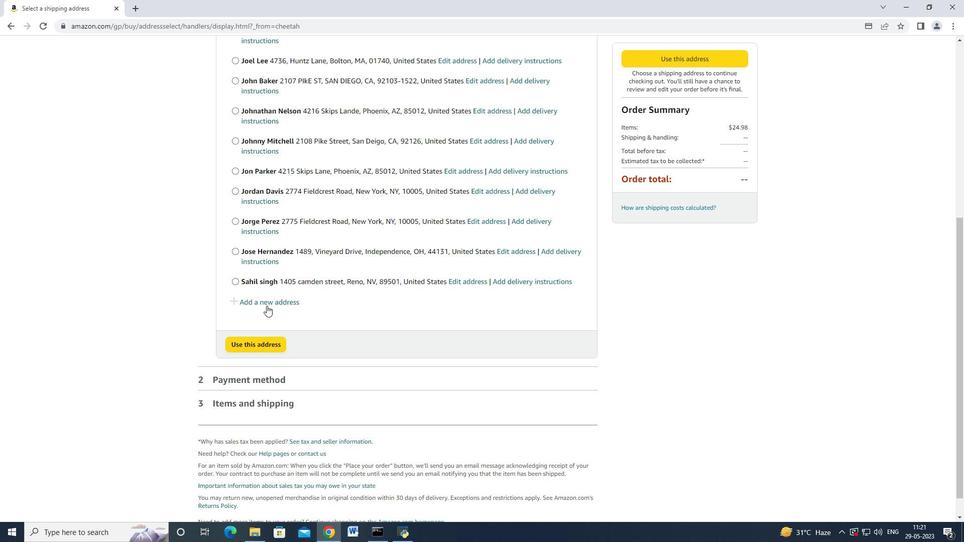 
Action: Mouse pressed left at (267, 304)
Screenshot: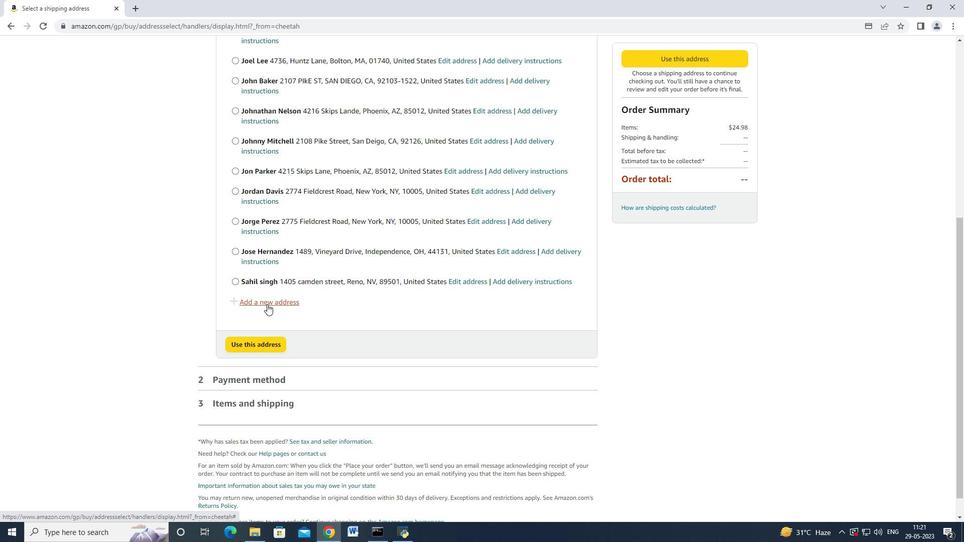 
Action: Mouse moved to (354, 242)
Screenshot: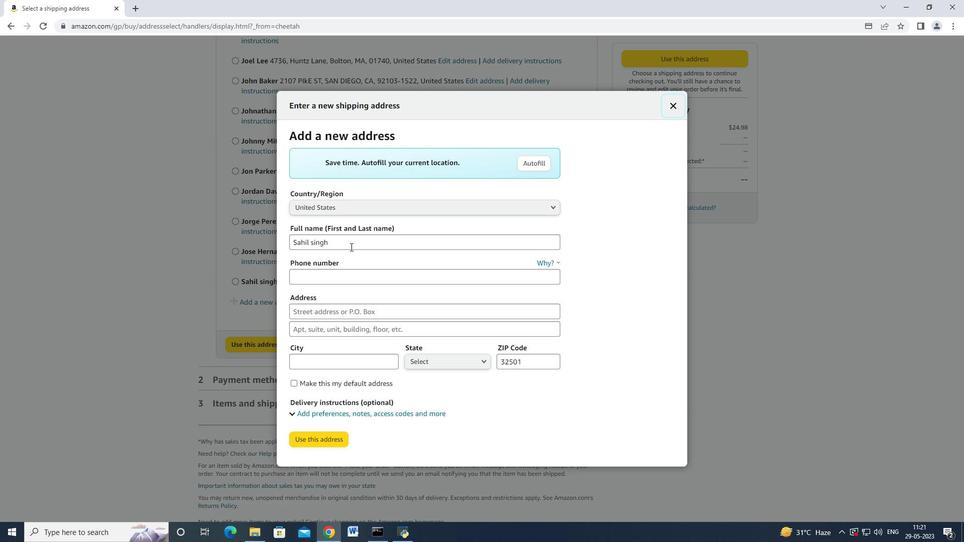 
Action: Mouse pressed left at (354, 242)
Screenshot: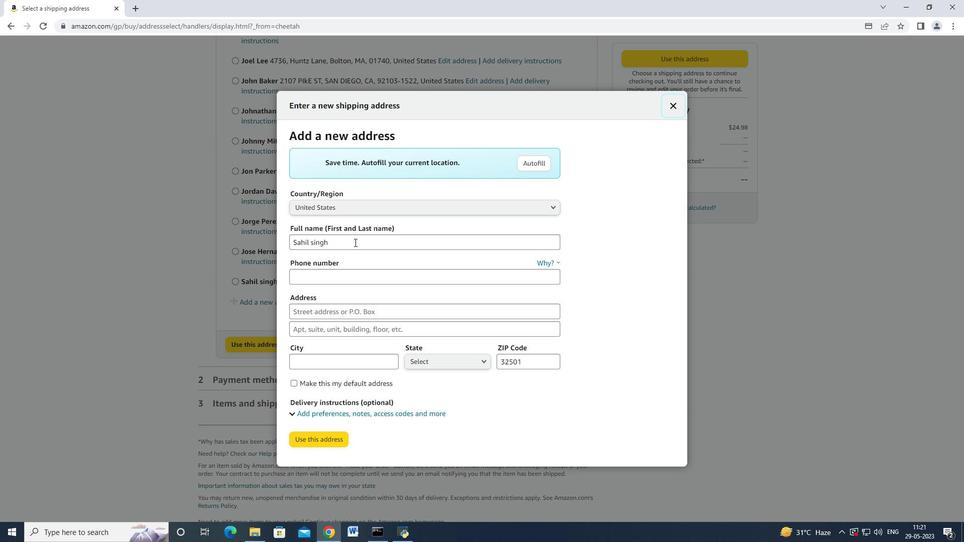 
Action: Mouse moved to (352, 244)
Screenshot: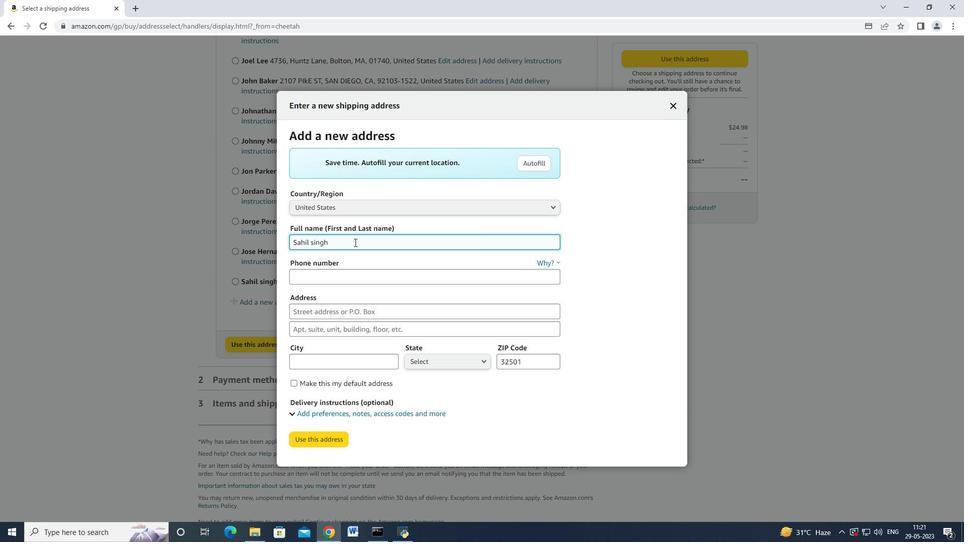 
Action: Key pressed <Key.backspace><Key.backspace><Key.backspace><Key.backspace><Key.backspace><Key.backspace><Key.backspace><Key.backspace><Key.backspace><Key.backspace><Key.backspace><Key.shift>Joseph<Key.space>z<Key.shift><Key.backspace><Key.shift>Clark<Key.tab><Key.tab>4403901431<Key.tab>1490b<Key.space><Key.backspace>=<Key.backspace><Key.backspace><Key.space><Key.shift>Vinwy<Key.caps_lock><Key.backspace><Key.backspace>EYA<Key.backspace><Key.backspace><Key.backspace><Key.caps_lock>eyard<Key.space><Key.shift_r>Drive<Key.tab><Key.tab><Key.shift>Independence<Key.tab>
Screenshot: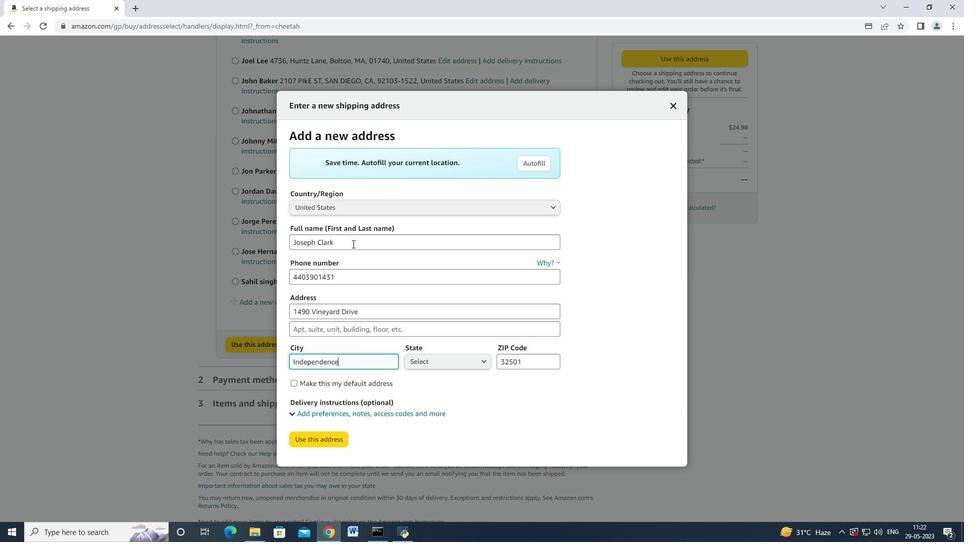 
Action: Mouse moved to (444, 366)
Screenshot: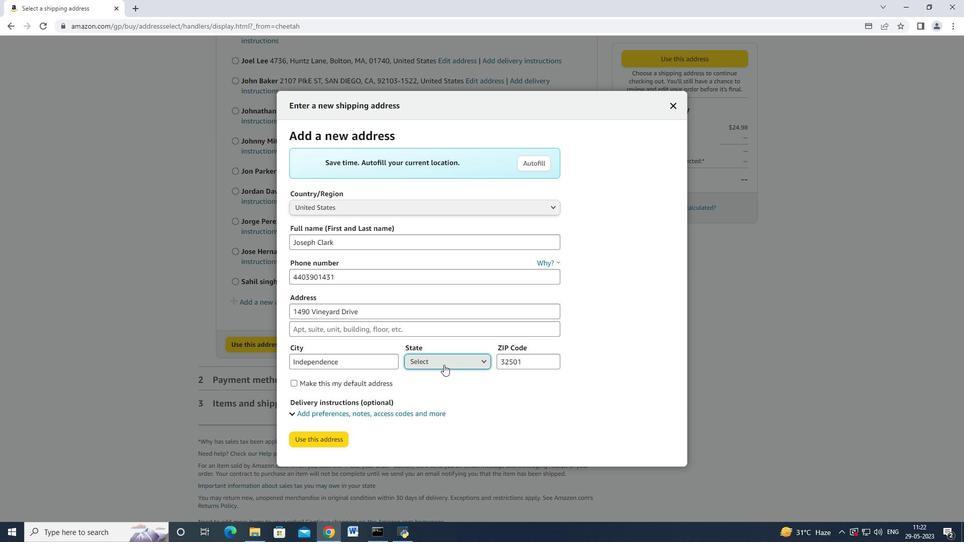
Action: Mouse pressed left at (444, 366)
Screenshot: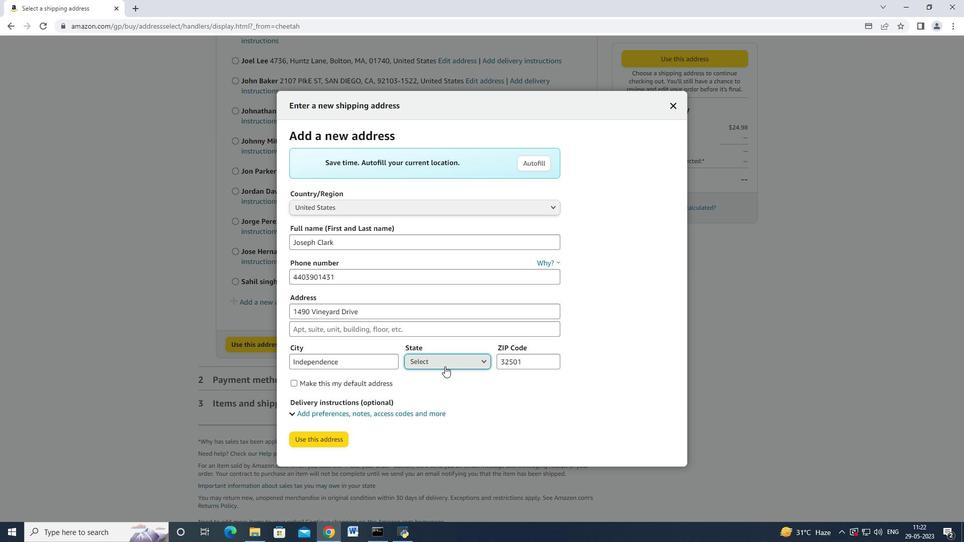 
Action: Mouse moved to (438, 281)
Screenshot: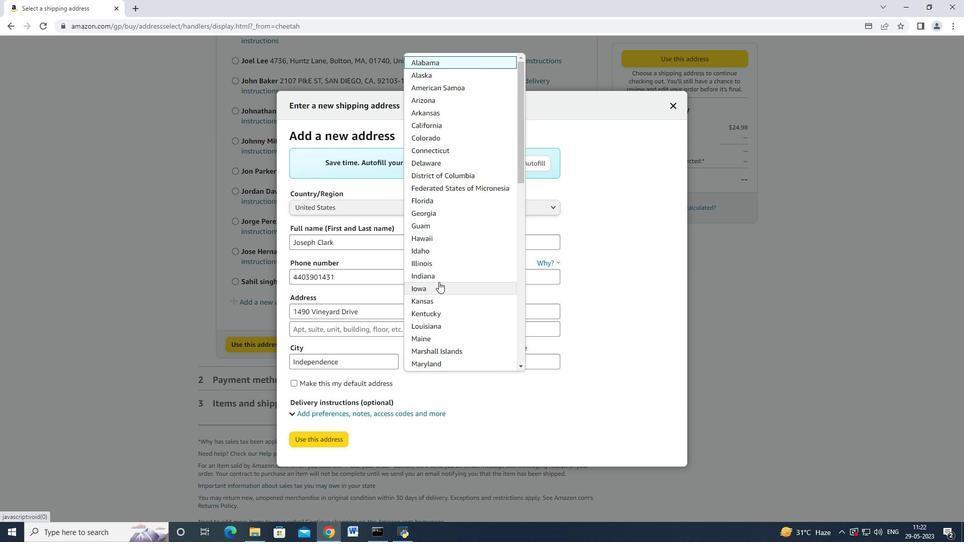 
Action: Mouse scrolled (438, 281) with delta (0, 0)
Screenshot: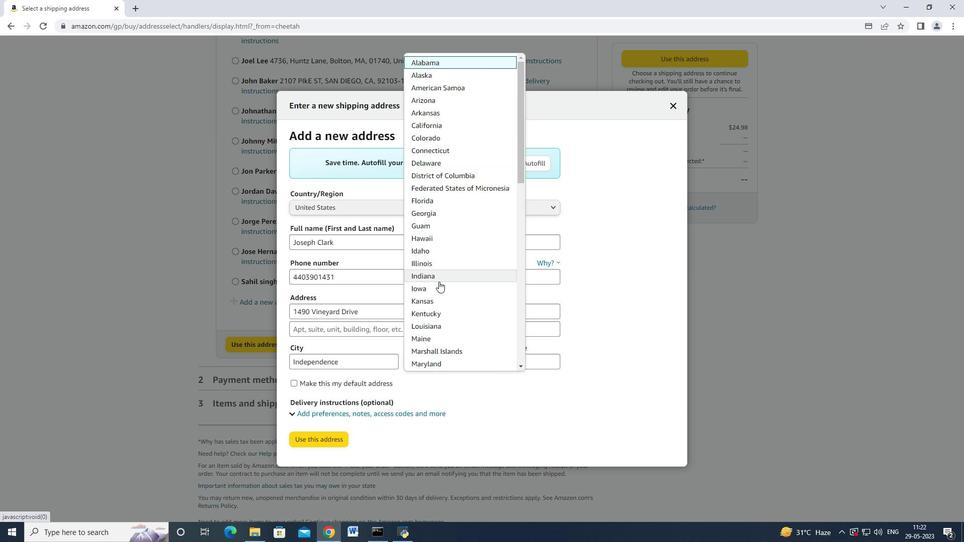 
Action: Mouse scrolled (438, 281) with delta (0, 0)
Screenshot: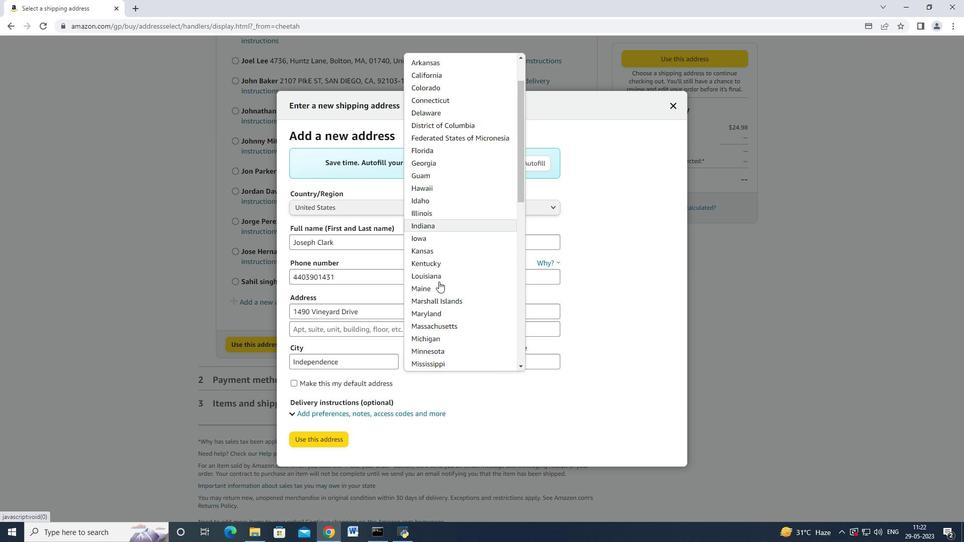 
Action: Mouse scrolled (438, 282) with delta (0, 0)
Screenshot: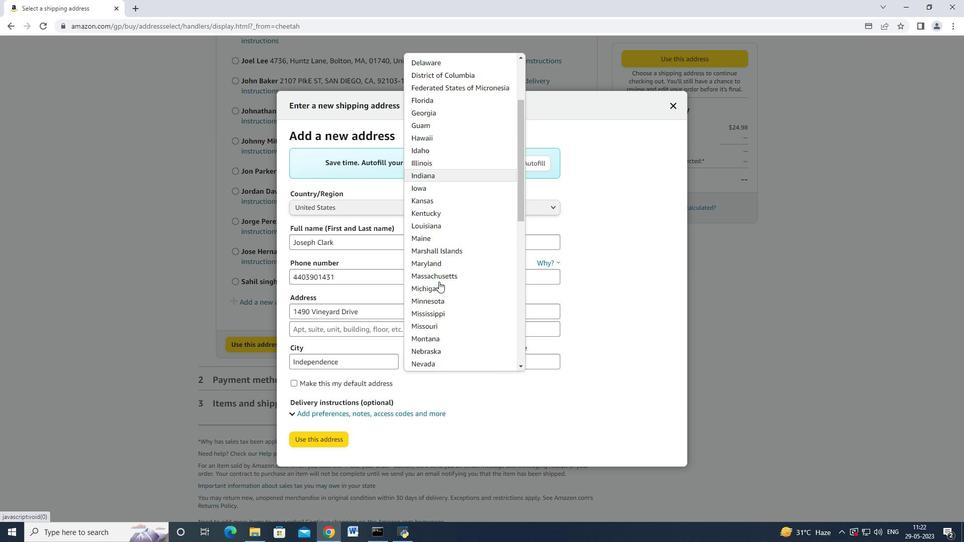 
Action: Mouse scrolled (438, 281) with delta (0, 0)
Screenshot: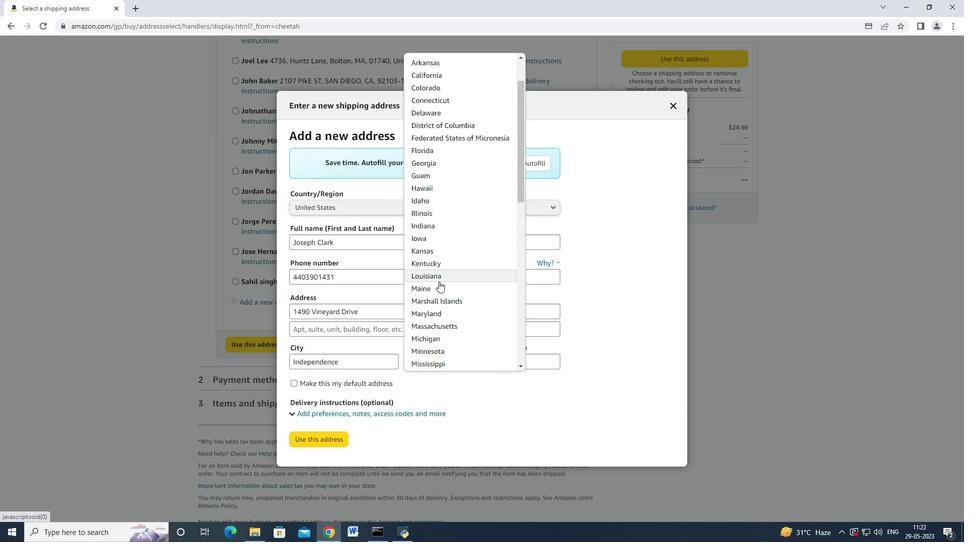 
Action: Mouse scrolled (438, 281) with delta (0, 0)
Screenshot: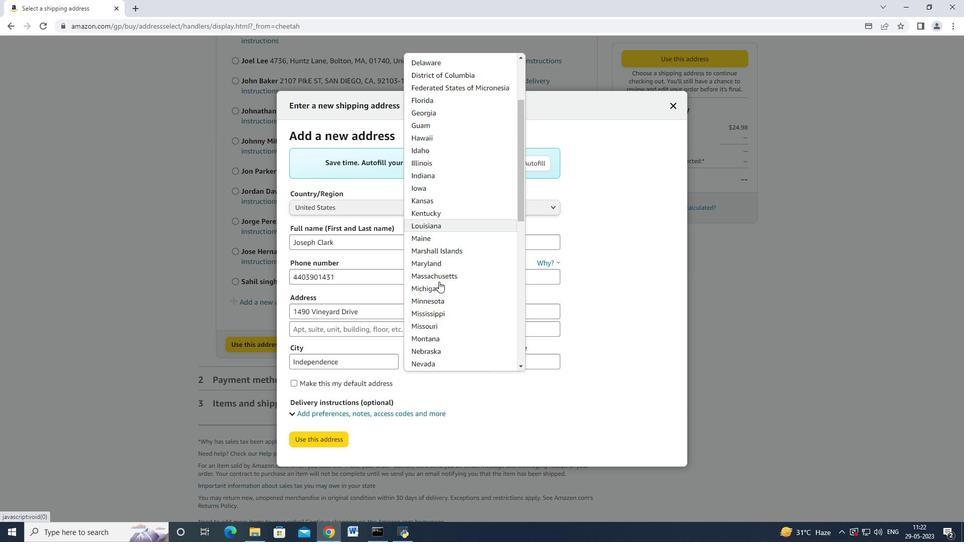 
Action: Mouse scrolled (438, 281) with delta (0, 0)
Screenshot: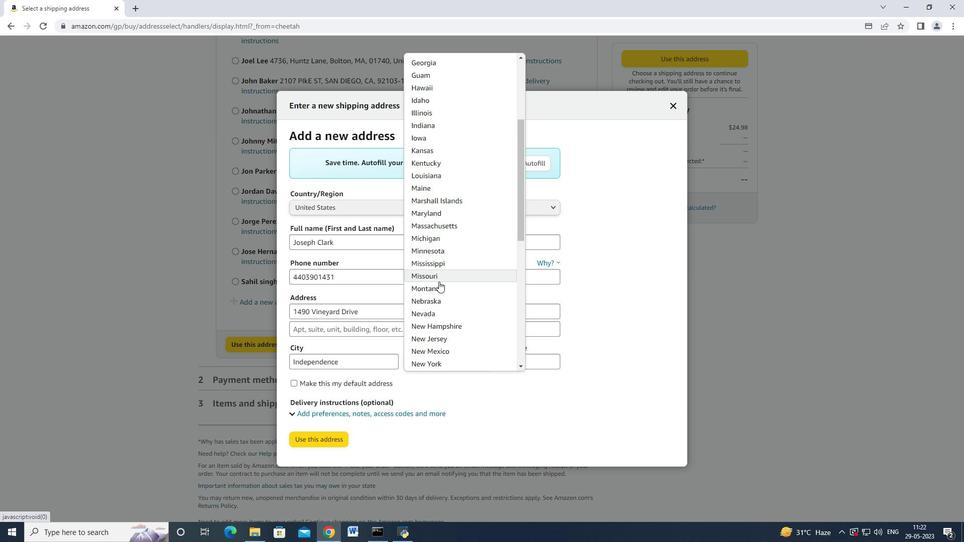 
Action: Mouse scrolled (438, 281) with delta (0, 0)
Screenshot: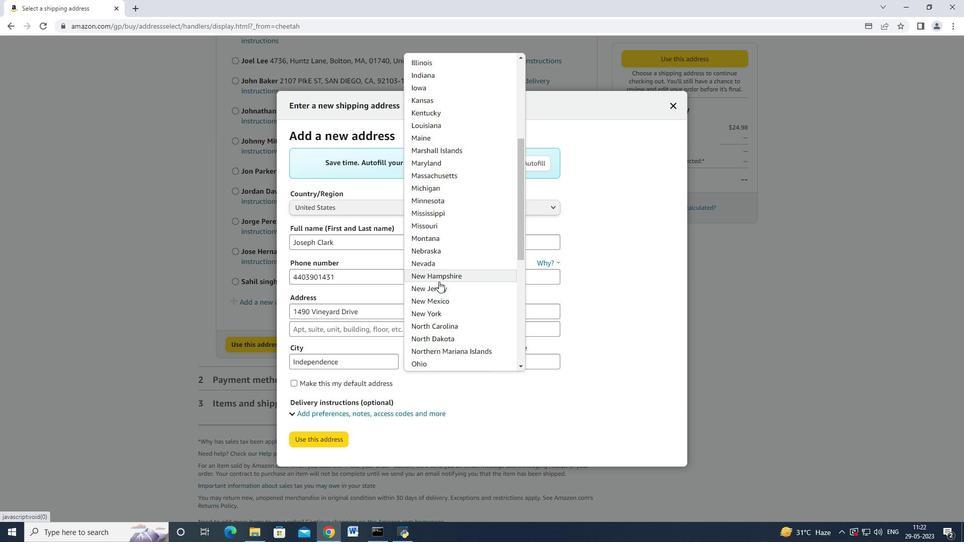 
Action: Mouse scrolled (438, 281) with delta (0, 0)
Screenshot: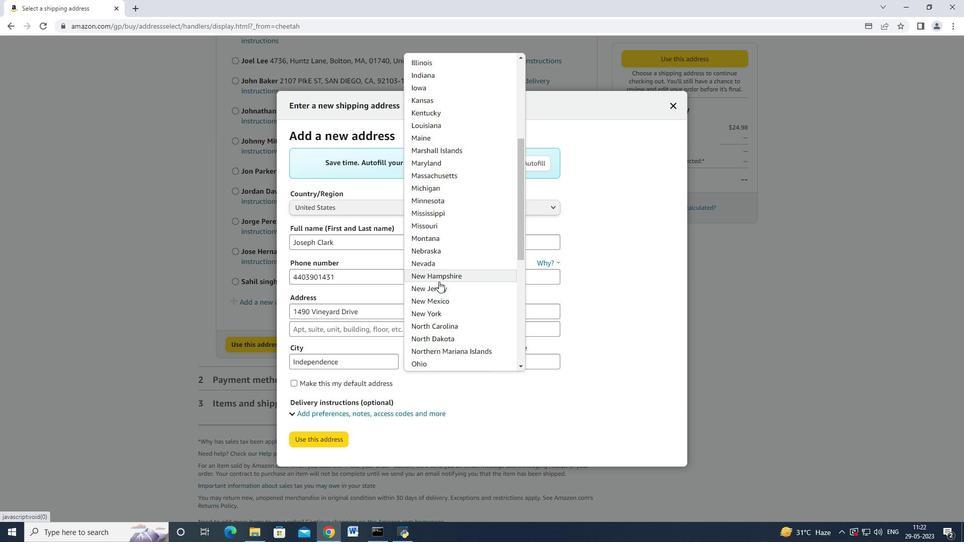 
Action: Mouse moved to (436, 267)
Screenshot: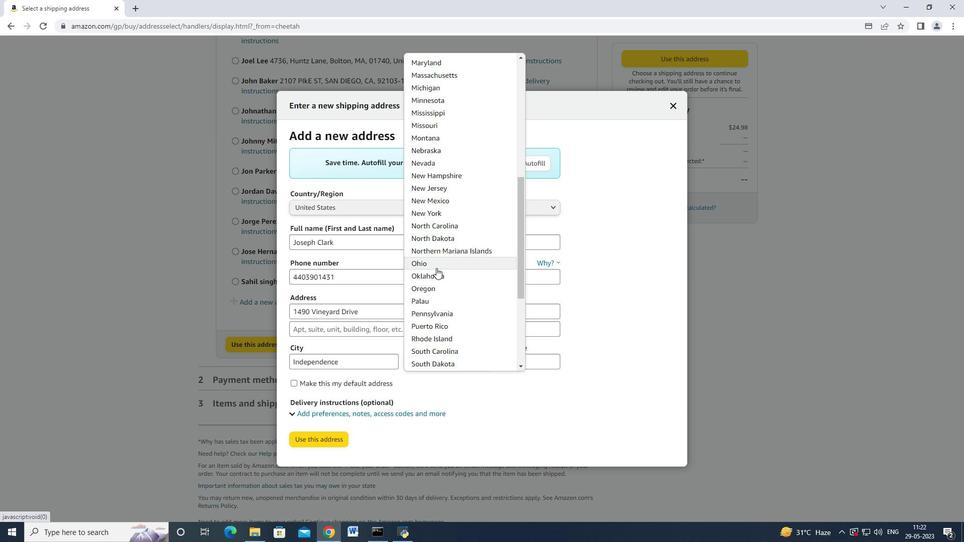 
Action: Mouse pressed left at (436, 267)
Screenshot: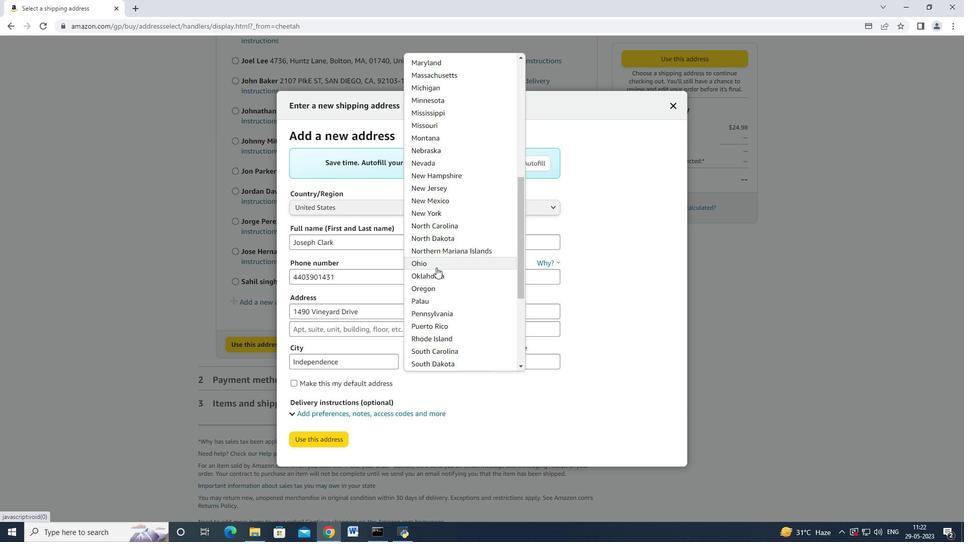 
Action: Mouse moved to (521, 360)
Screenshot: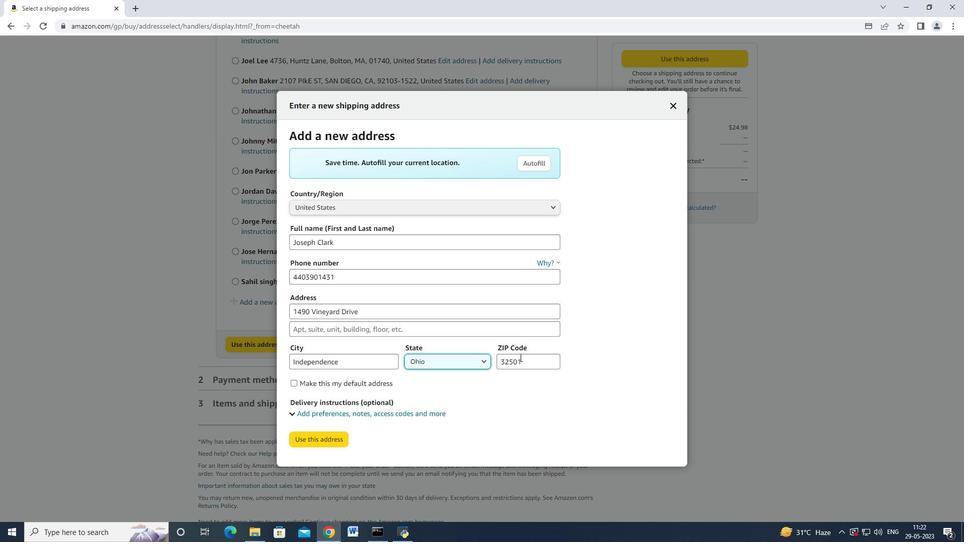 
Action: Mouse pressed left at (521, 360)
Screenshot: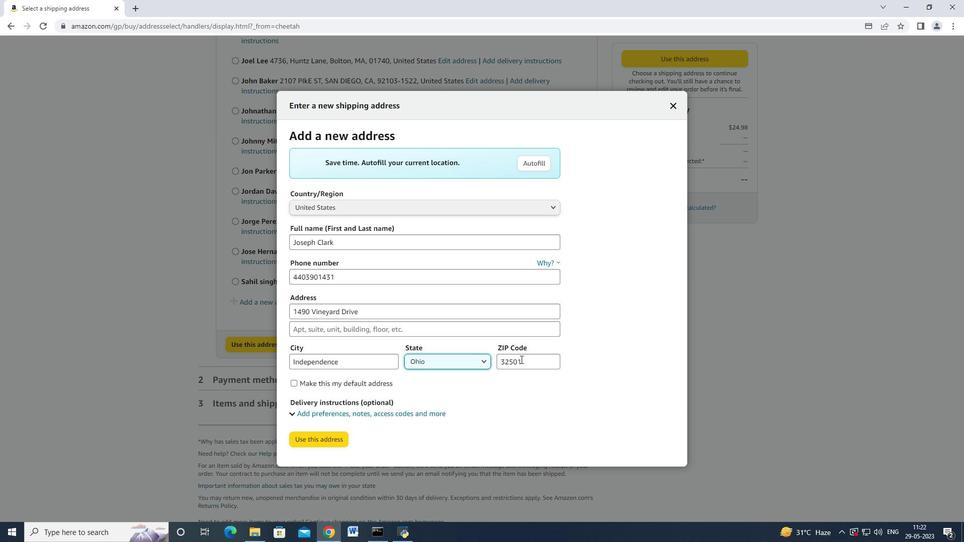 
Action: Mouse moved to (522, 354)
Screenshot: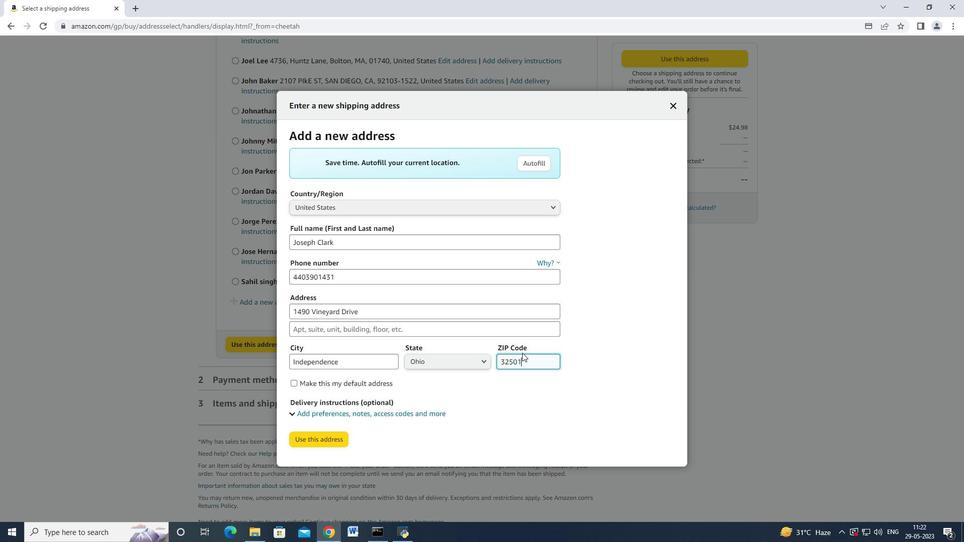 
Action: Key pressed <Key.backspace><Key.backspace><Key.backspace><Key.backspace><Key.backspace>44131
Screenshot: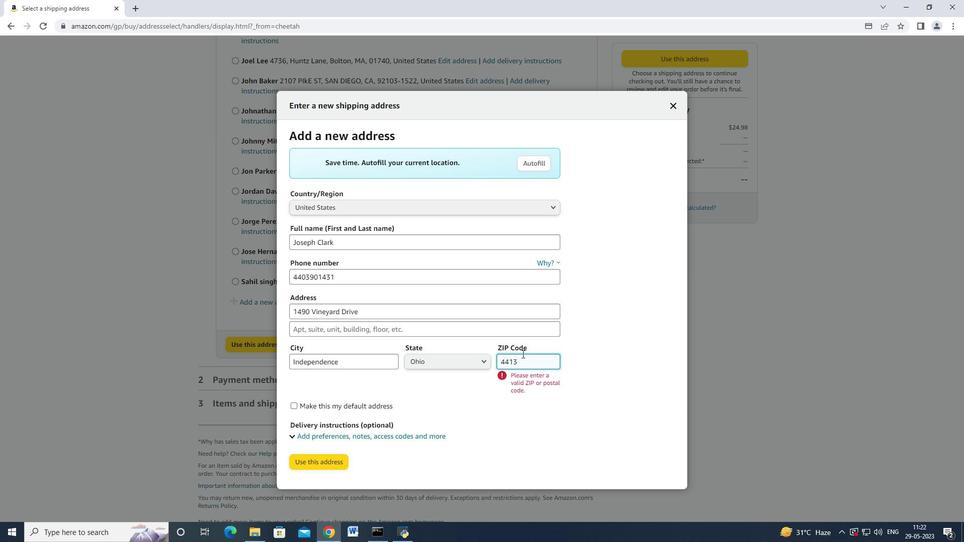 
Action: Mouse moved to (313, 441)
Screenshot: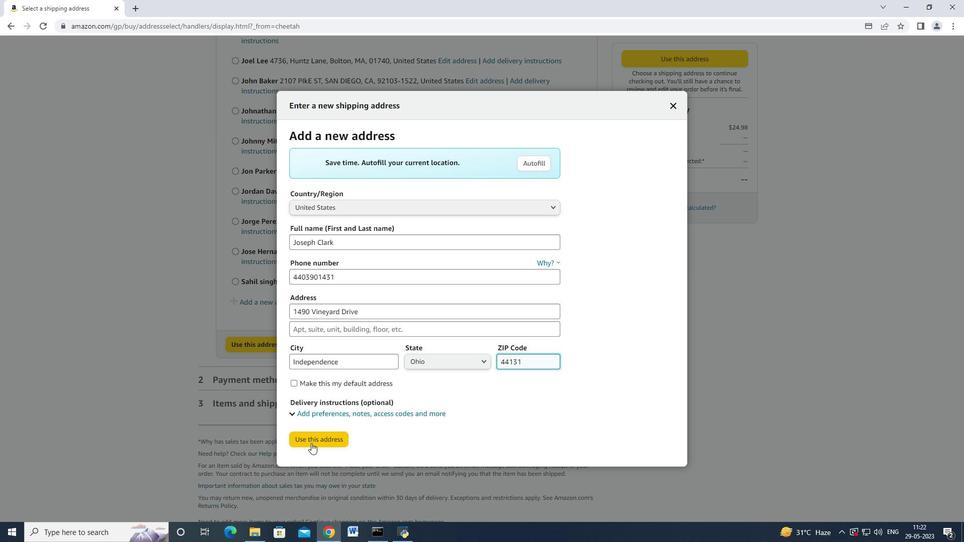 
Action: Mouse pressed left at (313, 441)
Screenshot: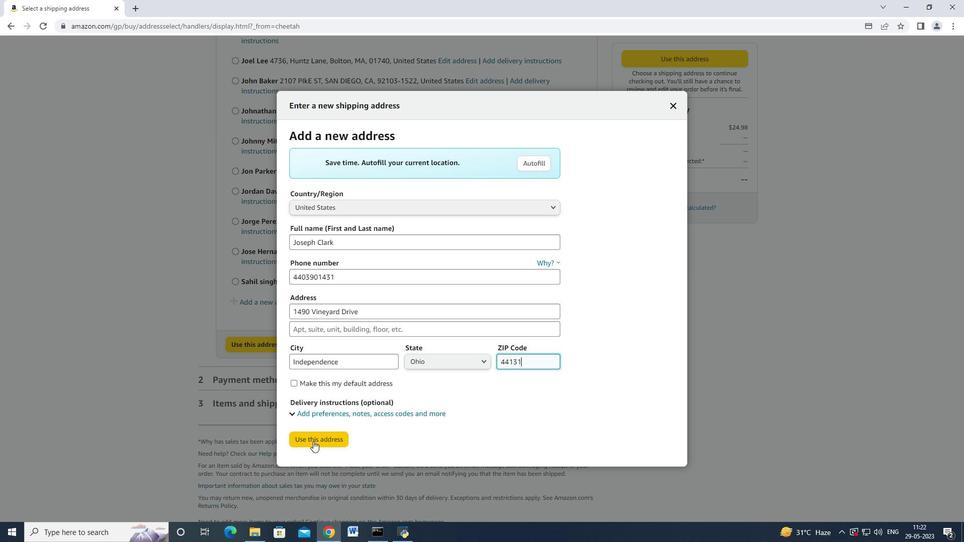 
Action: Mouse moved to (303, 190)
Screenshot: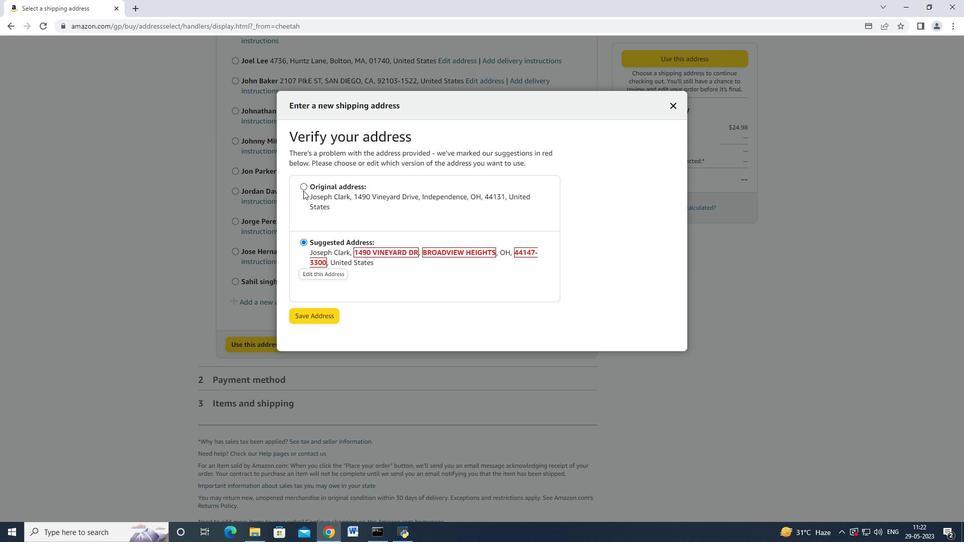 
Action: Mouse pressed left at (303, 190)
Screenshot: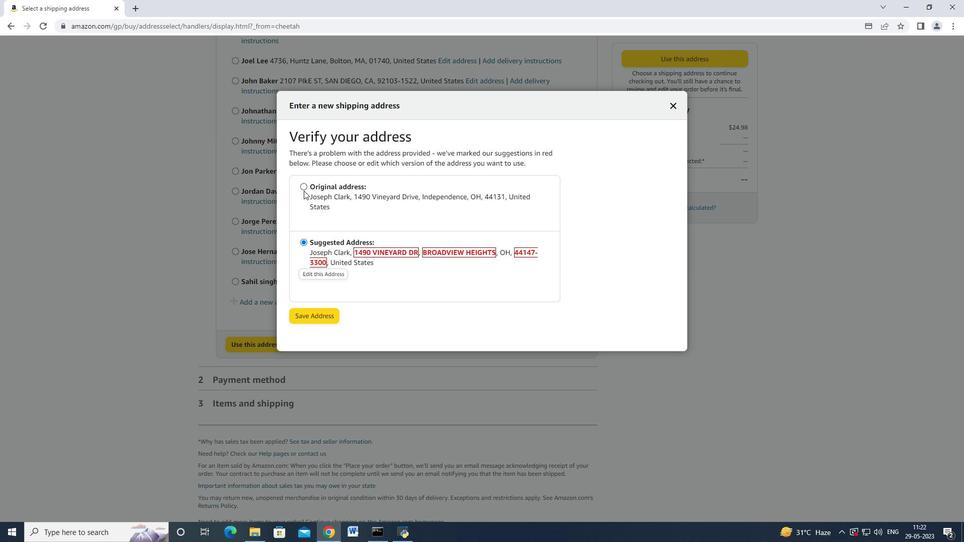 
Action: Mouse moved to (310, 313)
Screenshot: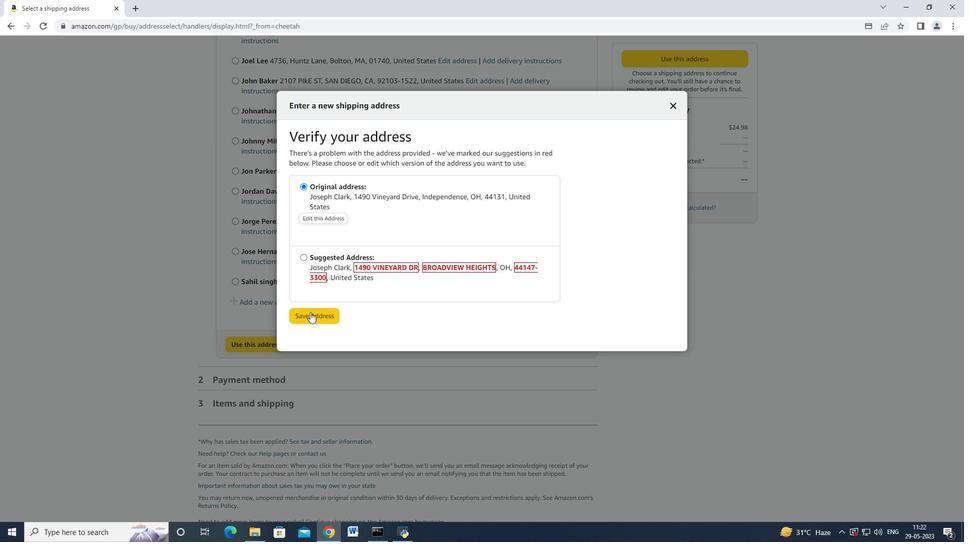 
Action: Mouse pressed left at (310, 313)
Screenshot: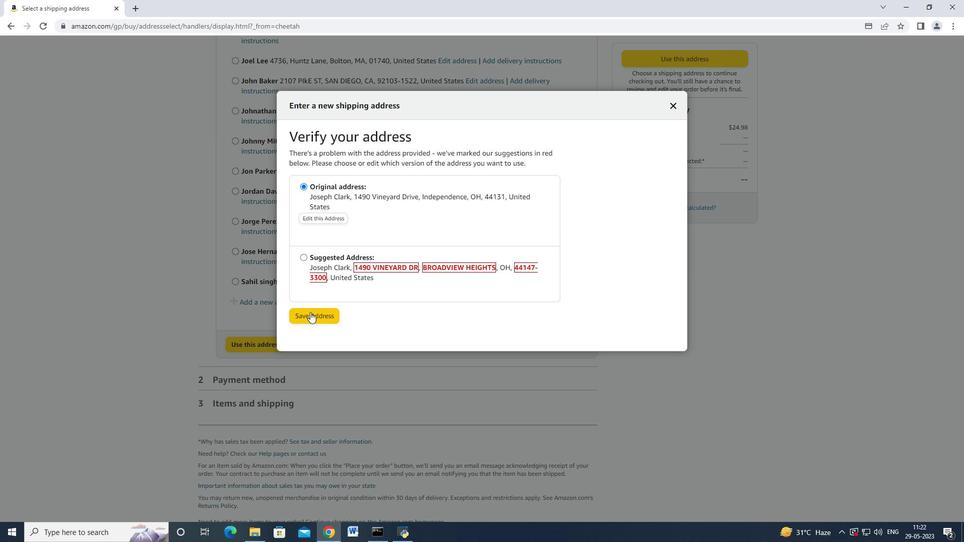 
Action: Mouse moved to (330, 318)
Screenshot: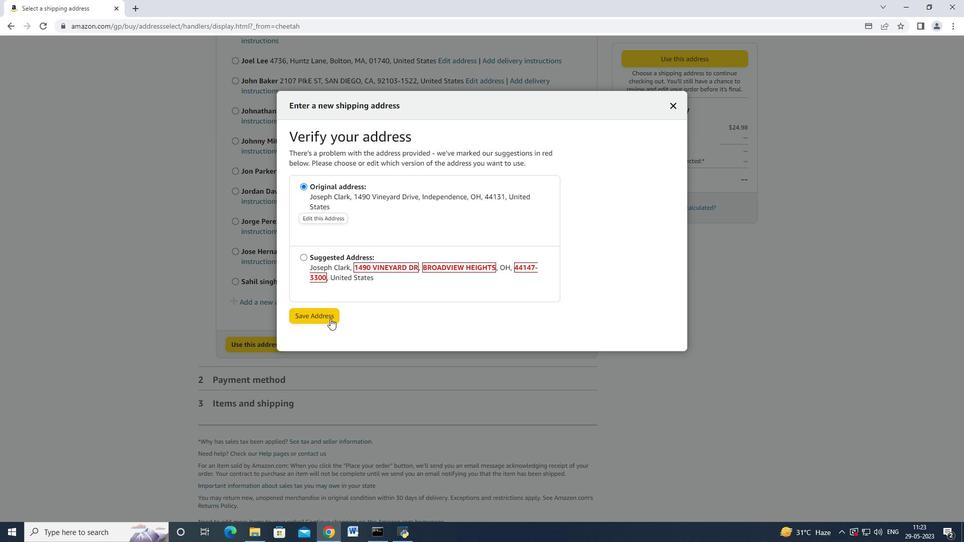 
Action: Mouse pressed left at (330, 318)
Screenshot: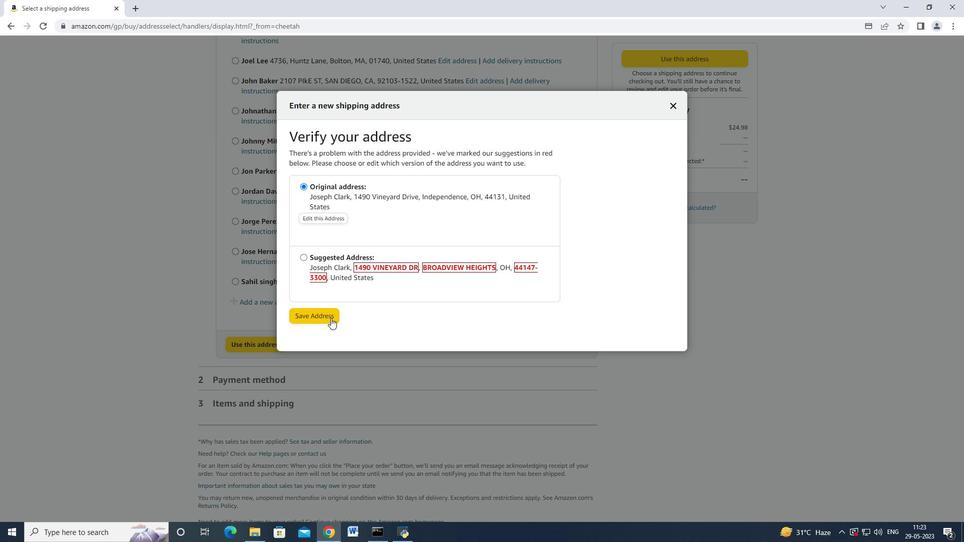 
Action: Mouse moved to (564, 273)
Screenshot: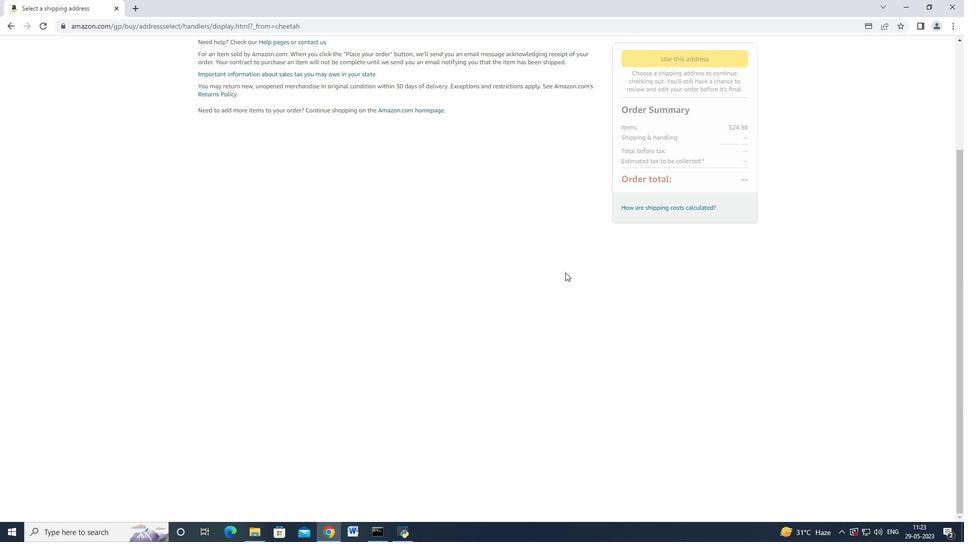 
Action: Mouse scrolled (564, 274) with delta (0, 0)
Screenshot: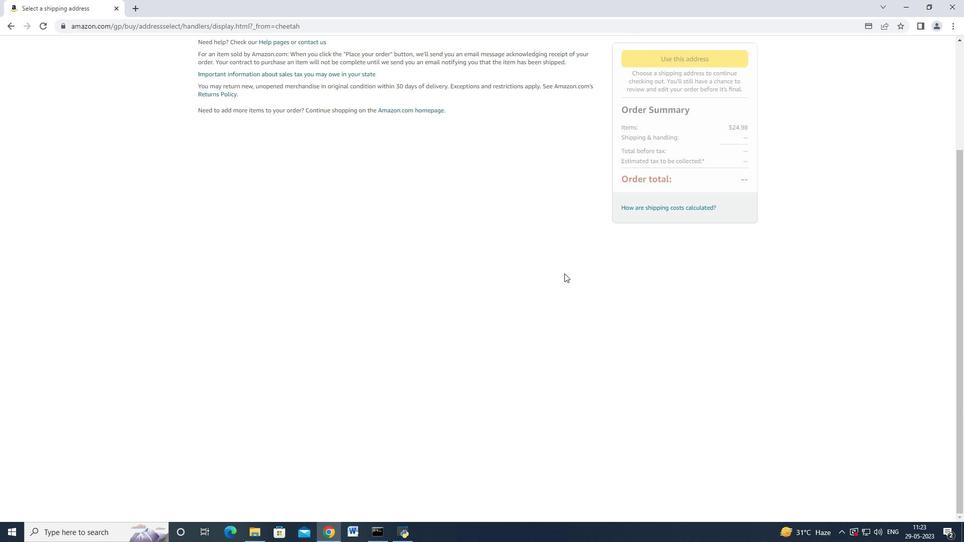 
Action: Mouse scrolled (564, 274) with delta (0, 0)
Screenshot: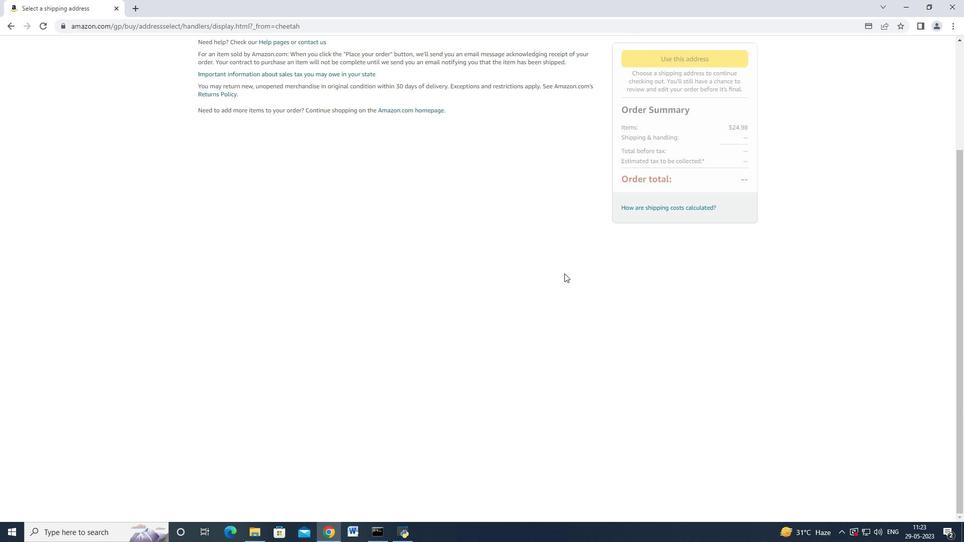
Action: Mouse moved to (564, 273)
Screenshot: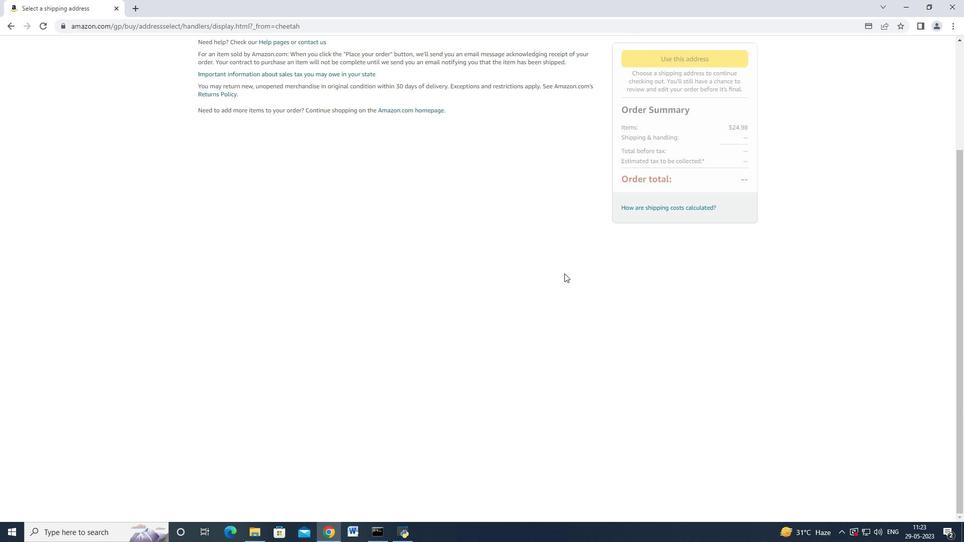
Action: Mouse scrolled (564, 274) with delta (0, 0)
Screenshot: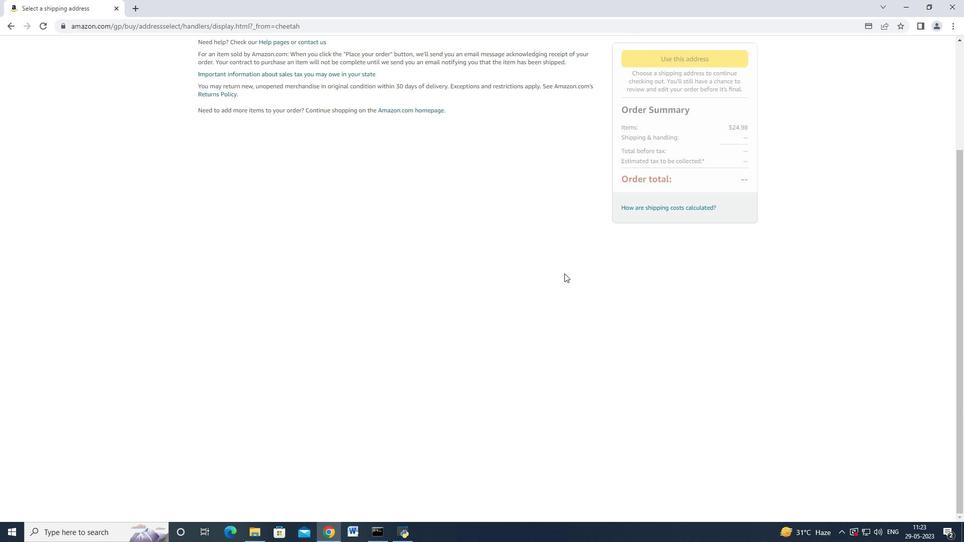 
Action: Mouse scrolled (564, 274) with delta (0, 0)
Screenshot: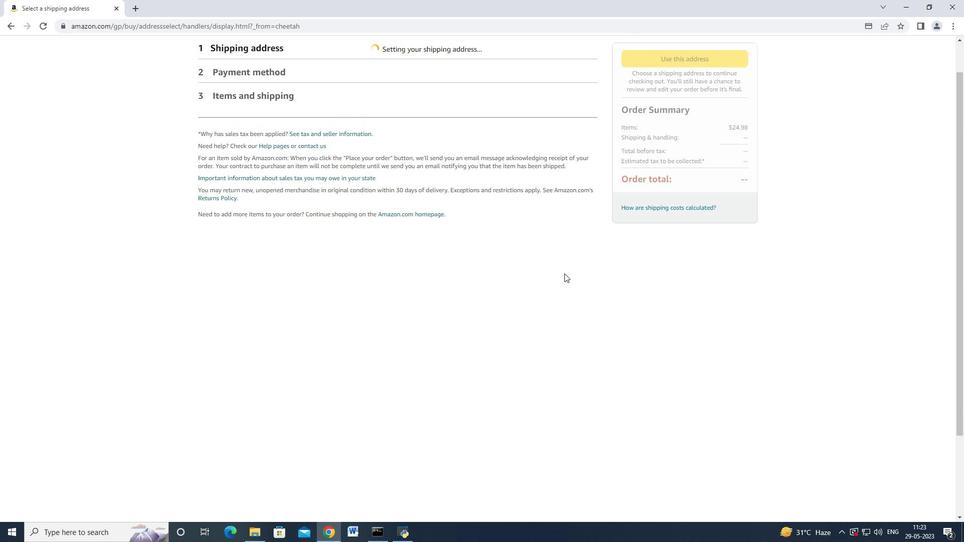 
Action: Mouse scrolled (564, 274) with delta (0, 0)
Screenshot: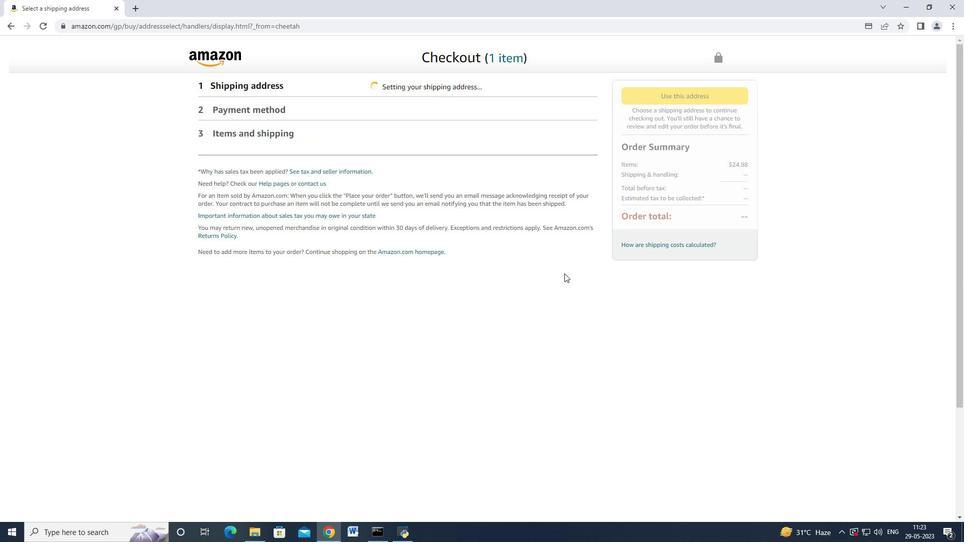 
Action: Mouse scrolled (564, 274) with delta (0, 0)
Screenshot: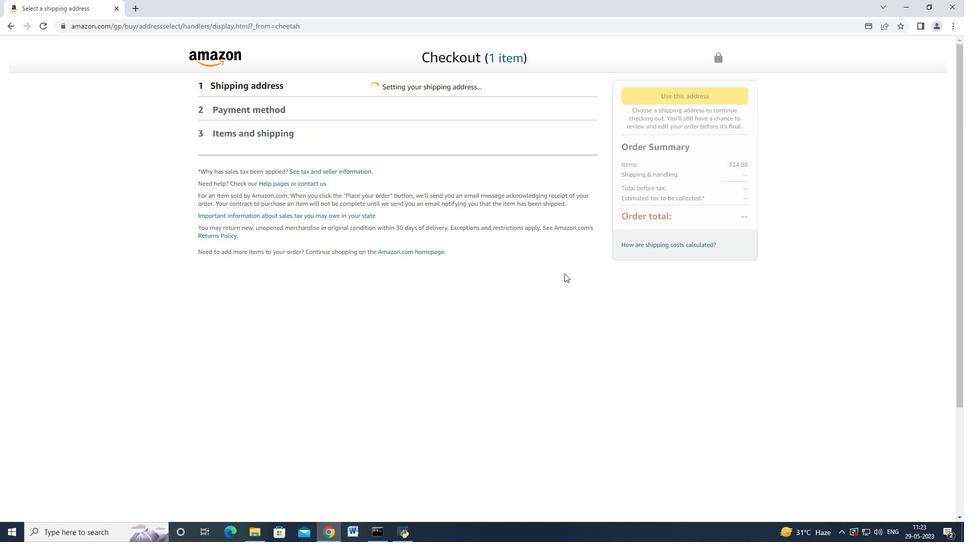 
Action: Mouse scrolled (564, 274) with delta (0, 0)
Screenshot: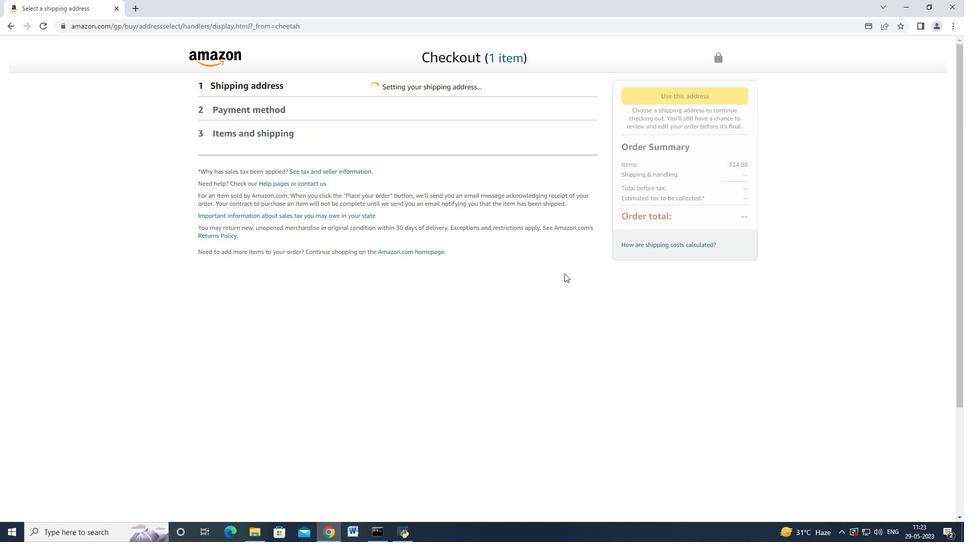 
Action: Mouse scrolled (564, 274) with delta (0, 0)
Screenshot: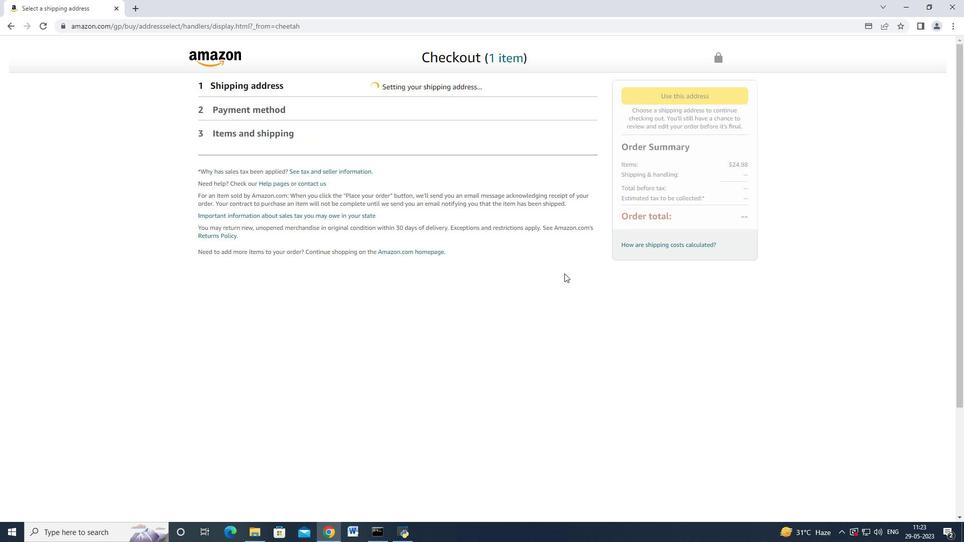 
Action: Mouse scrolled (564, 273) with delta (0, 0)
Screenshot: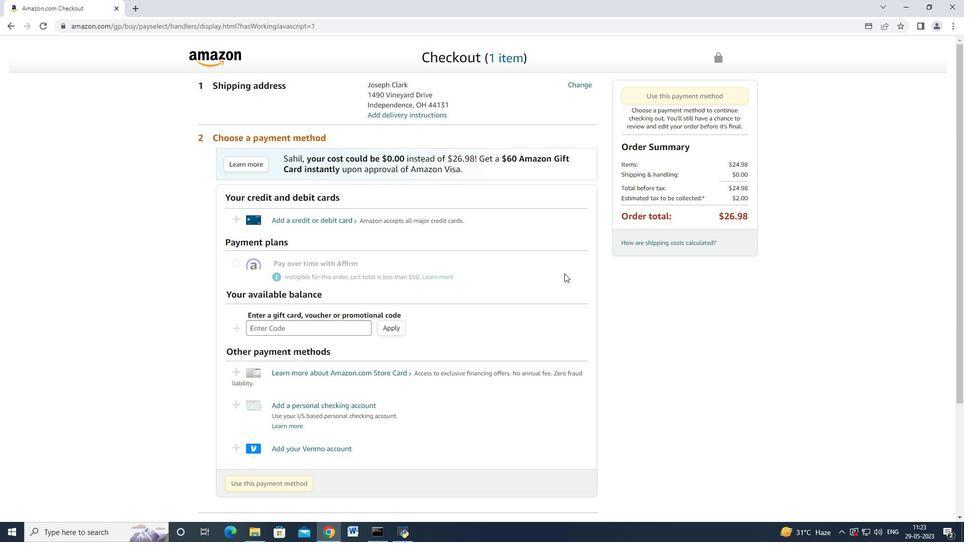 
Action: Mouse scrolled (564, 273) with delta (0, 0)
Screenshot: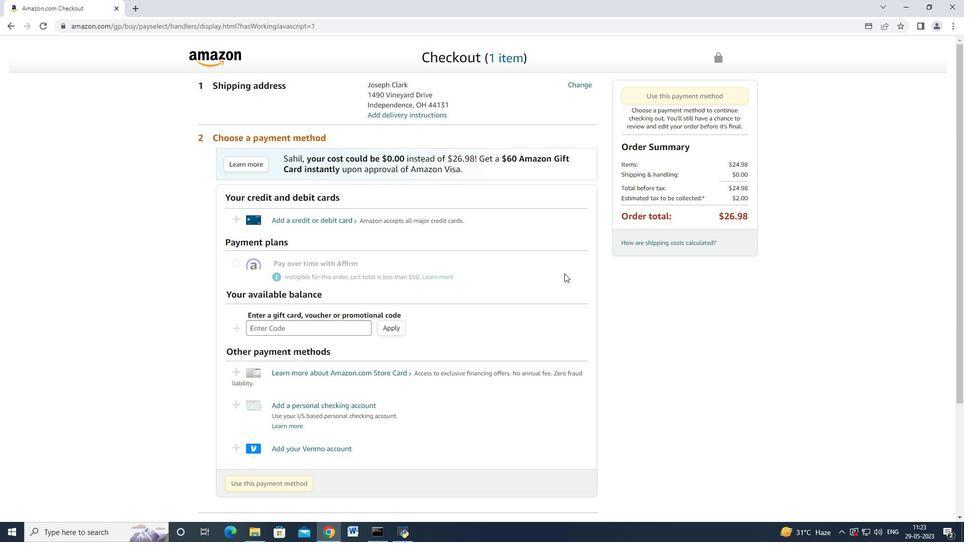 
Action: Mouse scrolled (564, 274) with delta (0, 0)
Screenshot: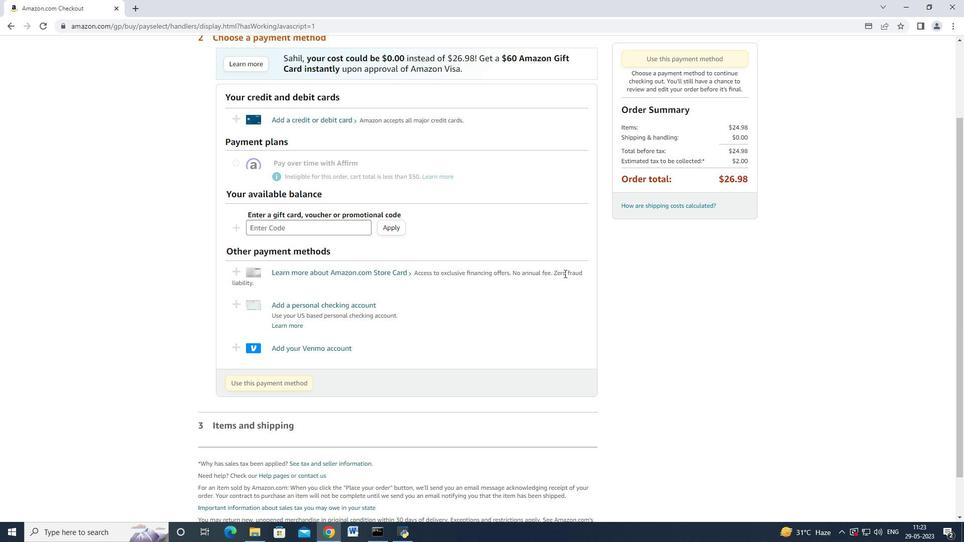
Action: Mouse scrolled (564, 274) with delta (0, 0)
Screenshot: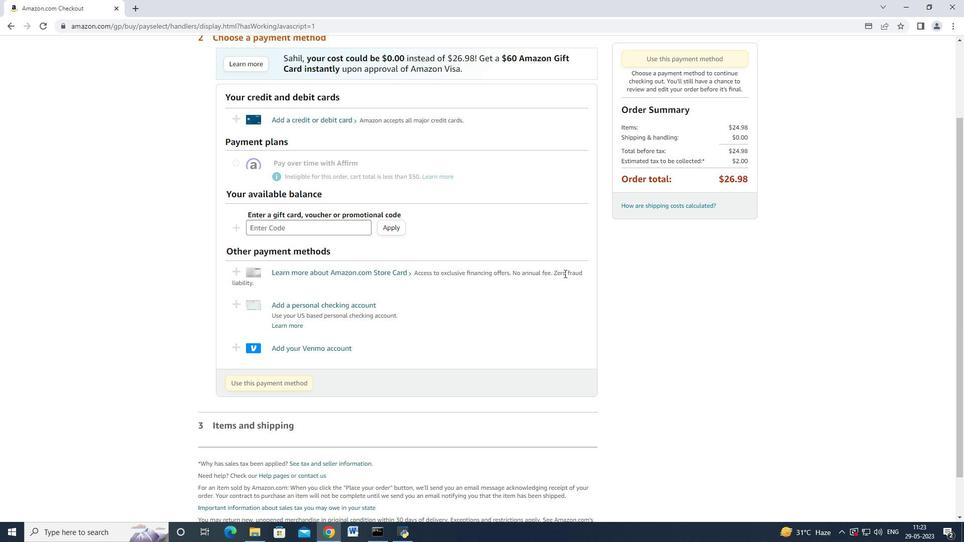 
Action: Mouse moved to (315, 222)
Screenshot: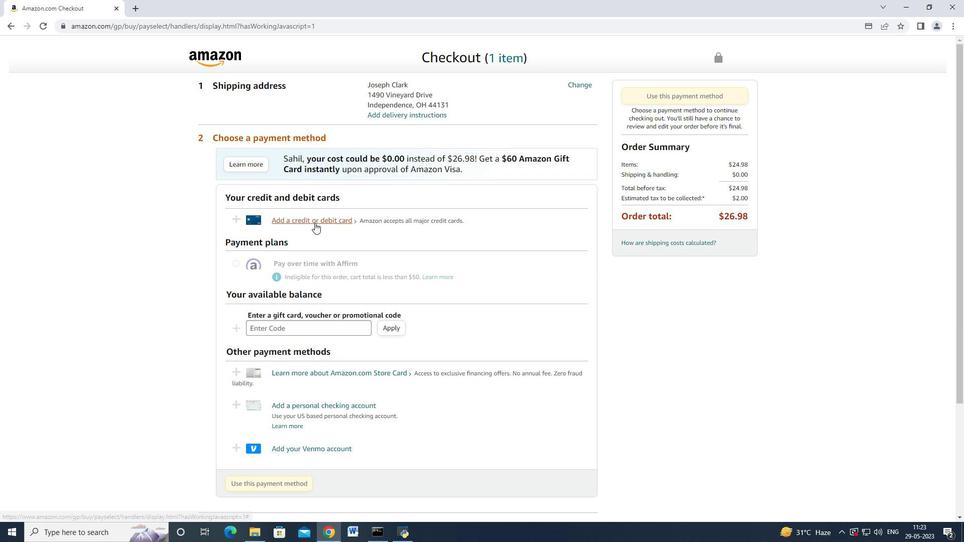 
Action: Mouse pressed left at (315, 222)
Screenshot: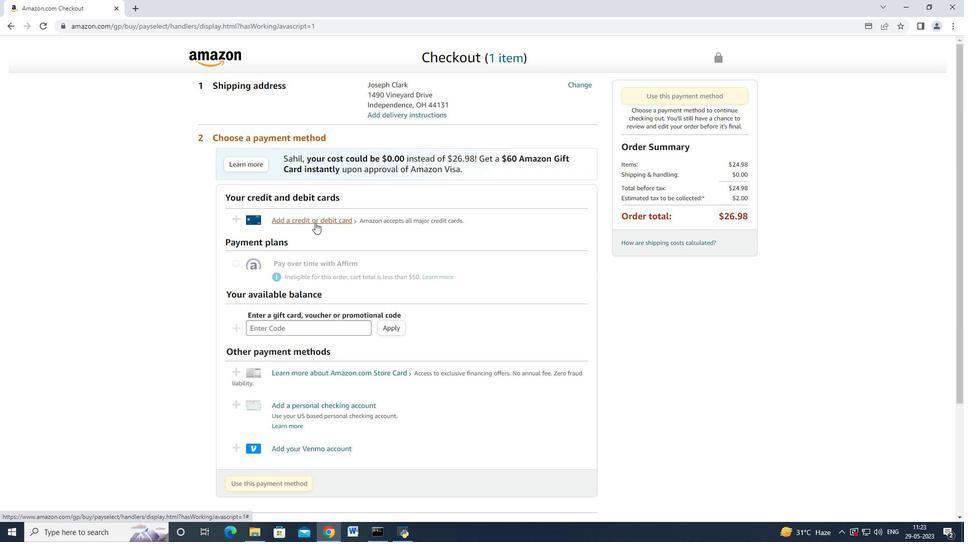 
Action: Mouse moved to (384, 223)
Screenshot: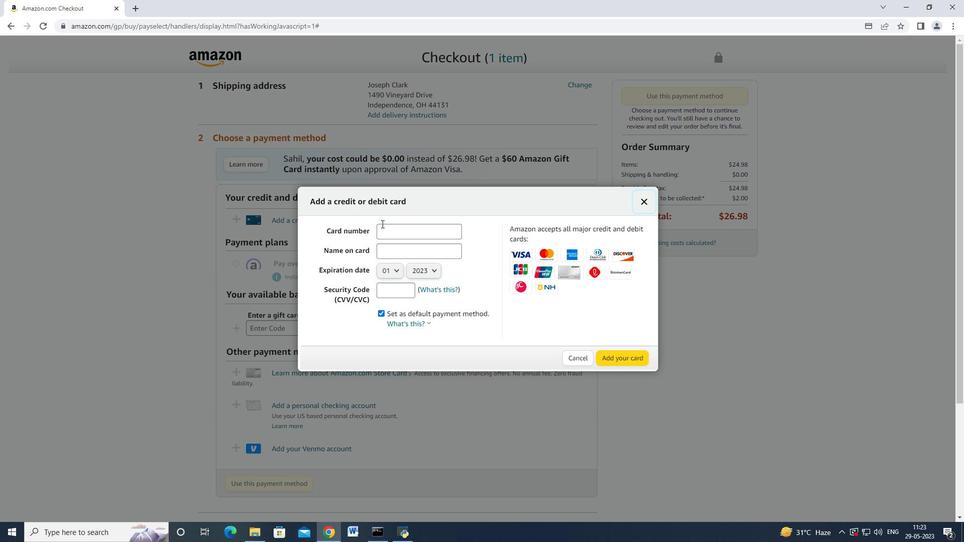 
Action: Mouse pressed left at (384, 223)
Screenshot: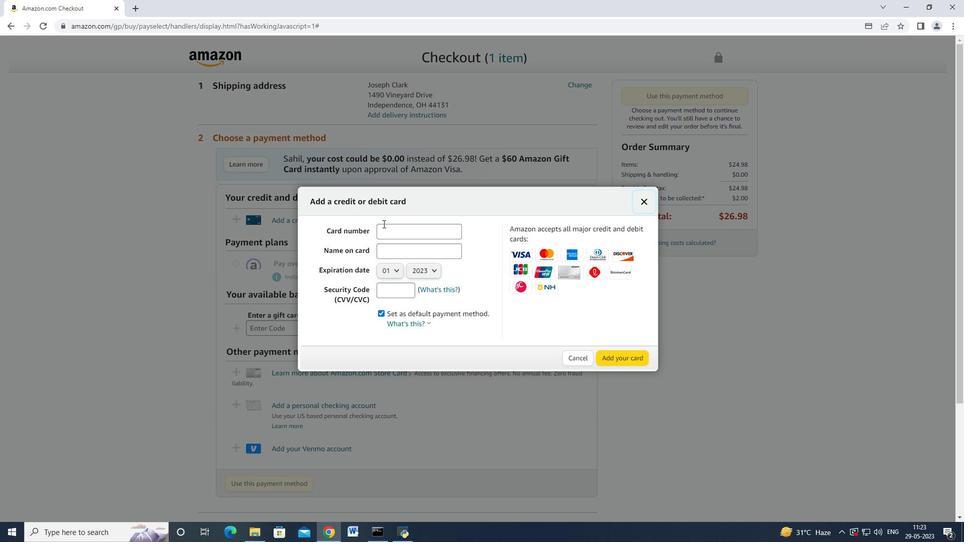 
Action: Mouse moved to (366, 231)
Screenshot: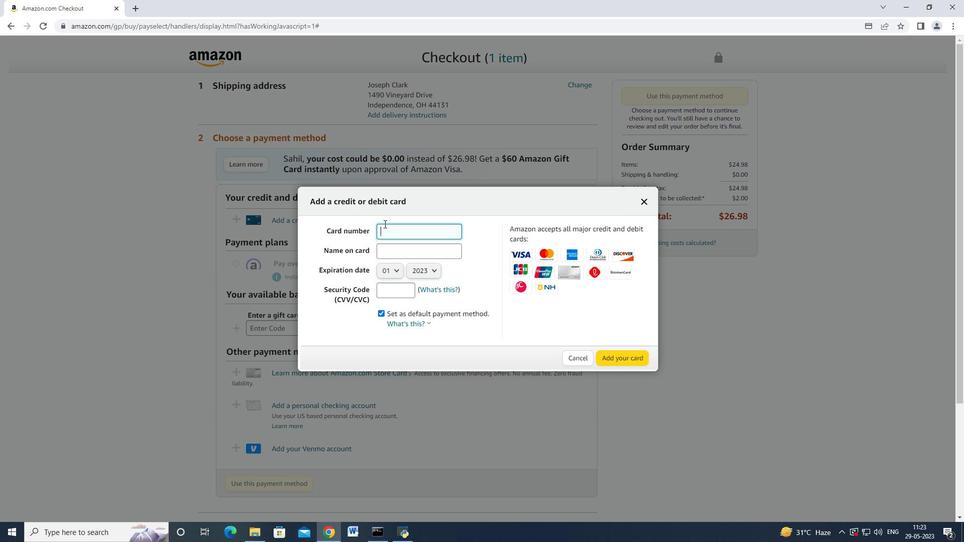 
Action: Key pressed 4726664277526010<Key.tab><Key.shift>Matk<Key.backspace><Key.backspace>tk<Key.backspace><Key.backspace>rk<Key.space><Key.shift_r>Adams
Screenshot: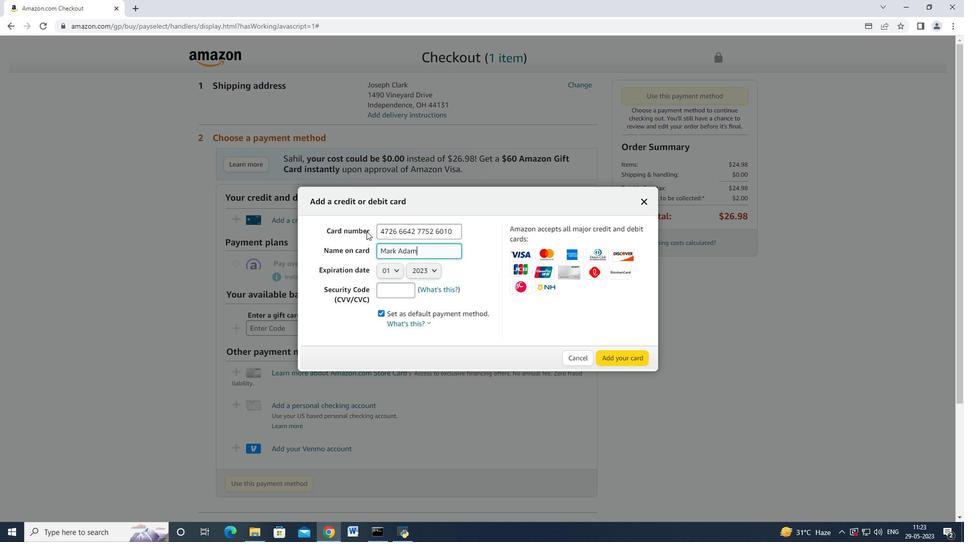 
Action: Mouse moved to (398, 269)
Screenshot: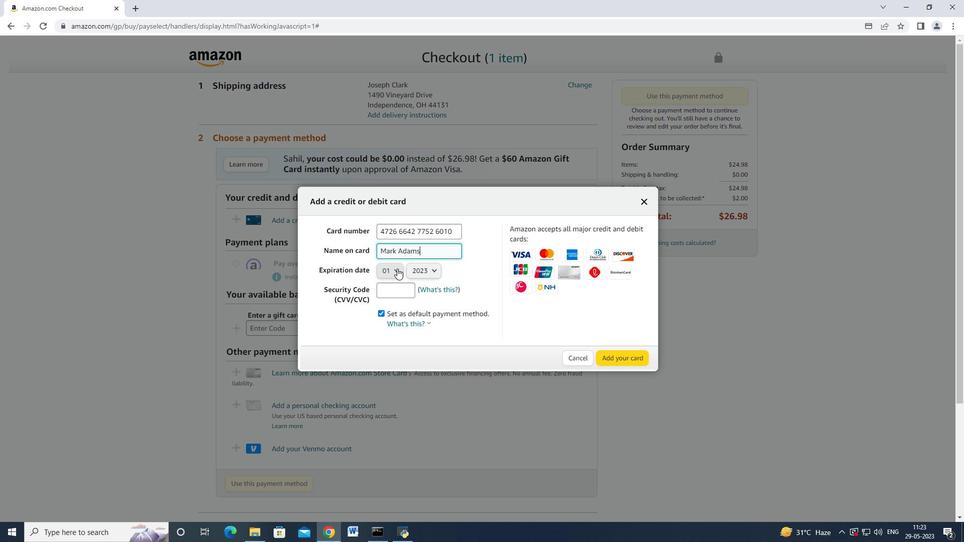 
Action: Mouse pressed left at (398, 269)
Screenshot: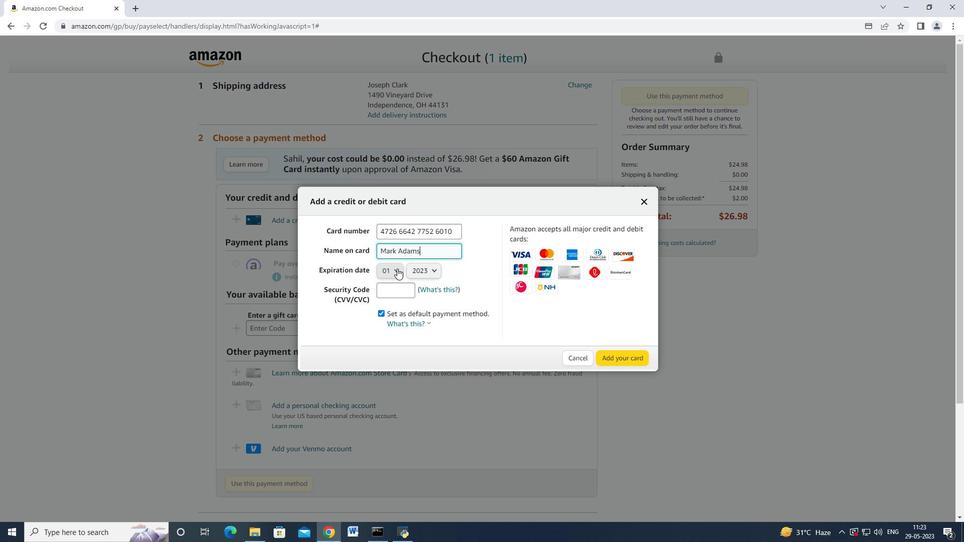 
Action: Mouse moved to (391, 306)
Screenshot: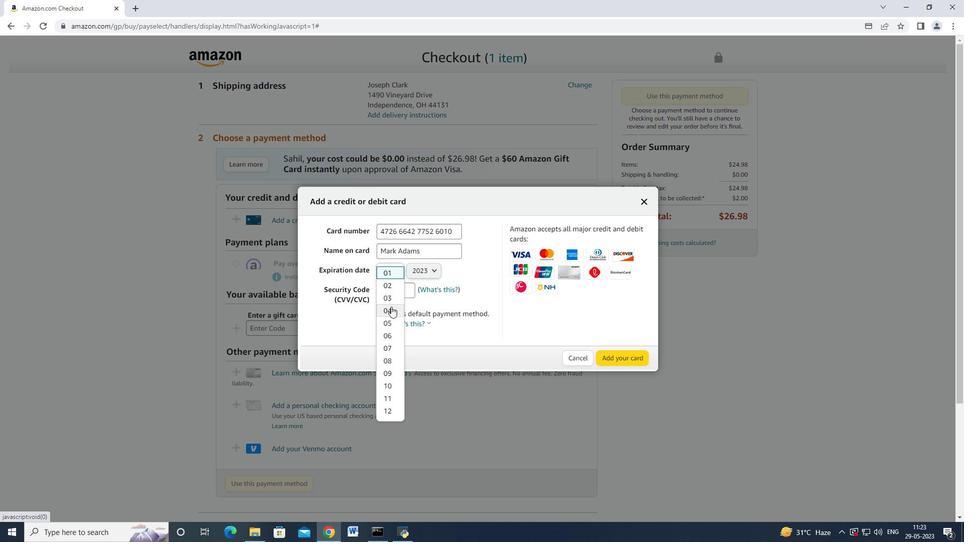 
Action: Mouse pressed left at (391, 306)
Screenshot: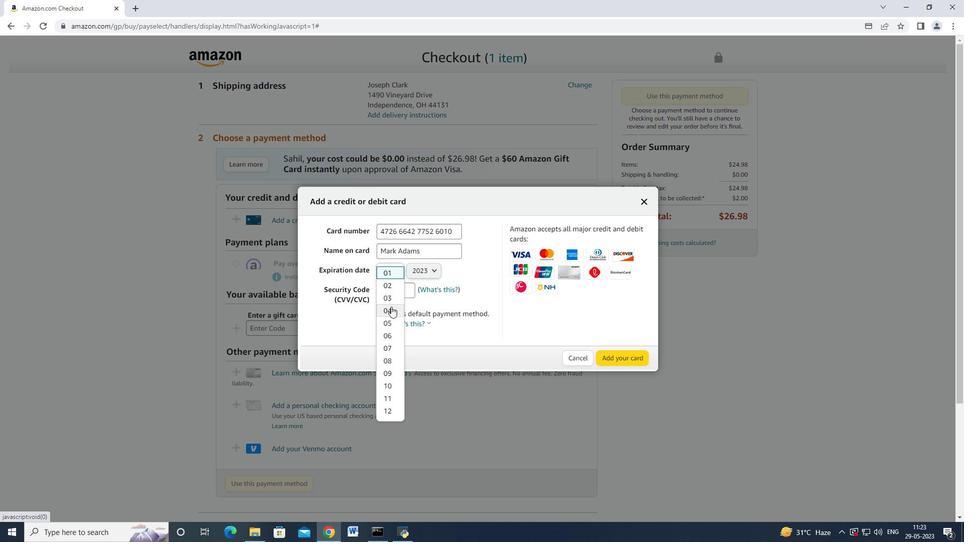 
Action: Mouse moved to (423, 275)
Screenshot: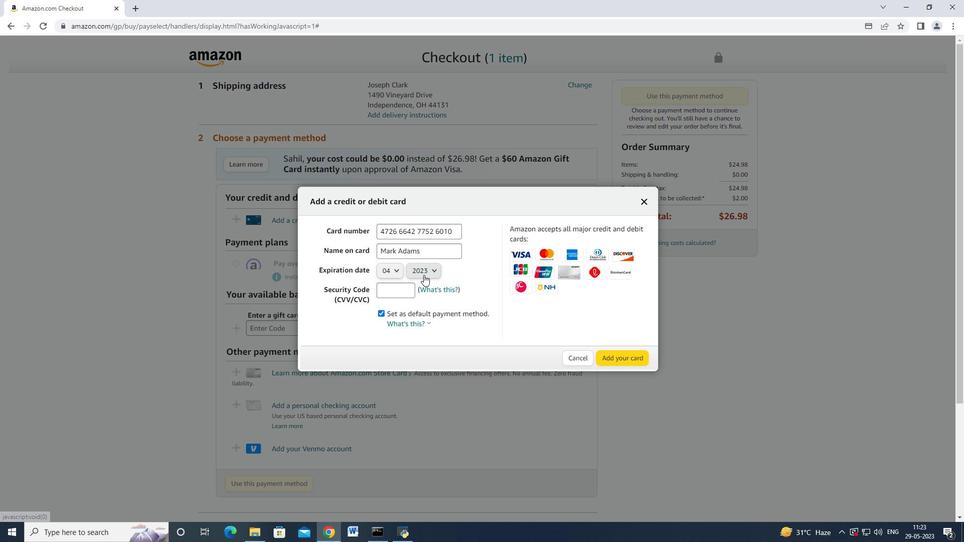 
Action: Mouse pressed left at (423, 275)
Screenshot: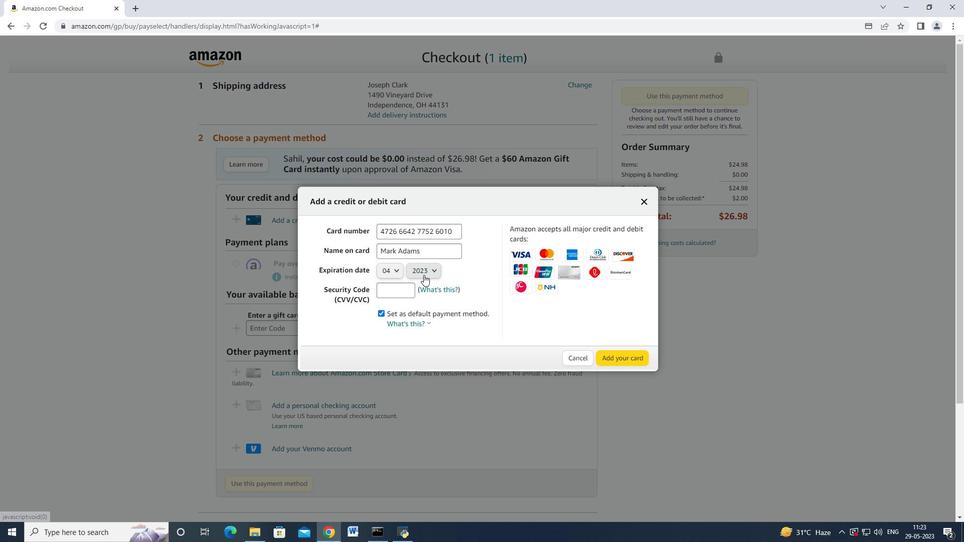 
Action: Mouse moved to (422, 294)
Screenshot: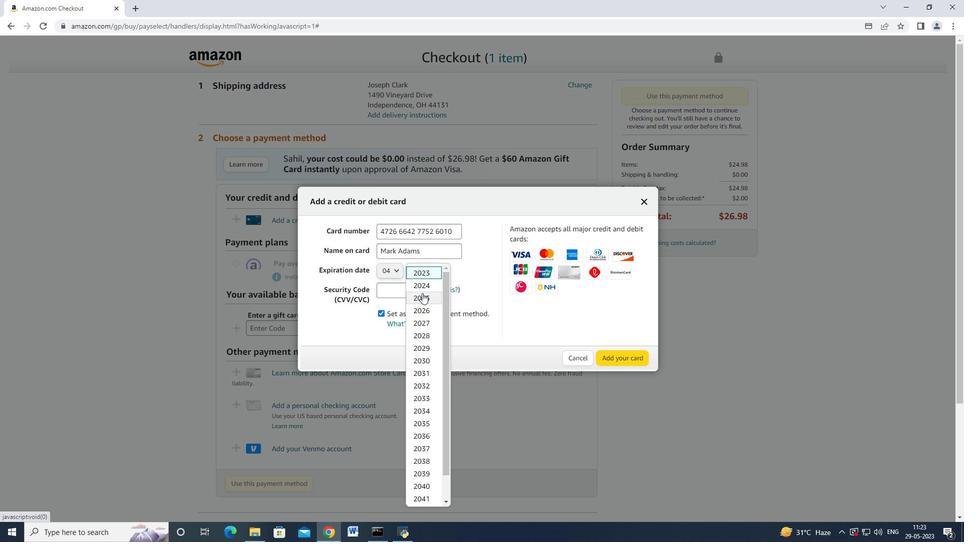 
Action: Mouse pressed left at (422, 294)
Screenshot: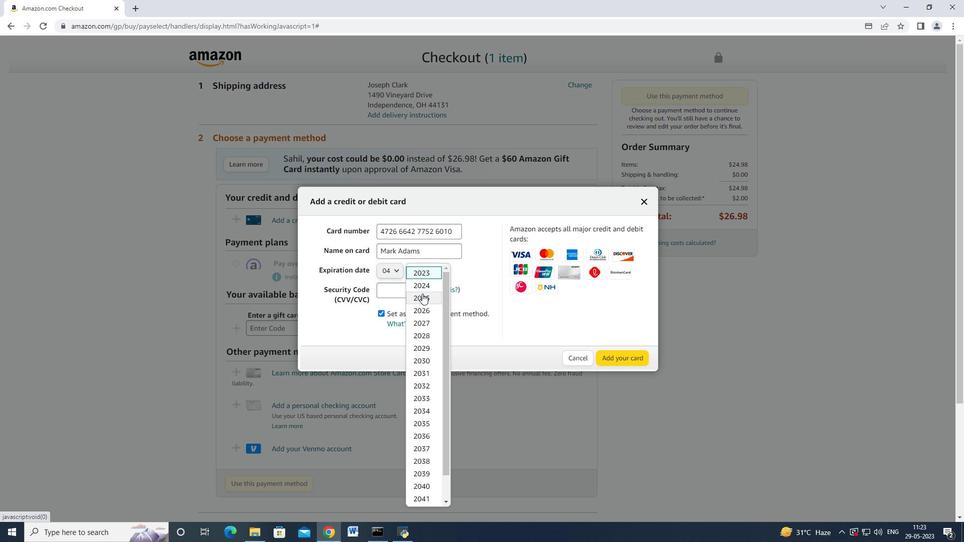 
Action: Mouse moved to (381, 293)
Screenshot: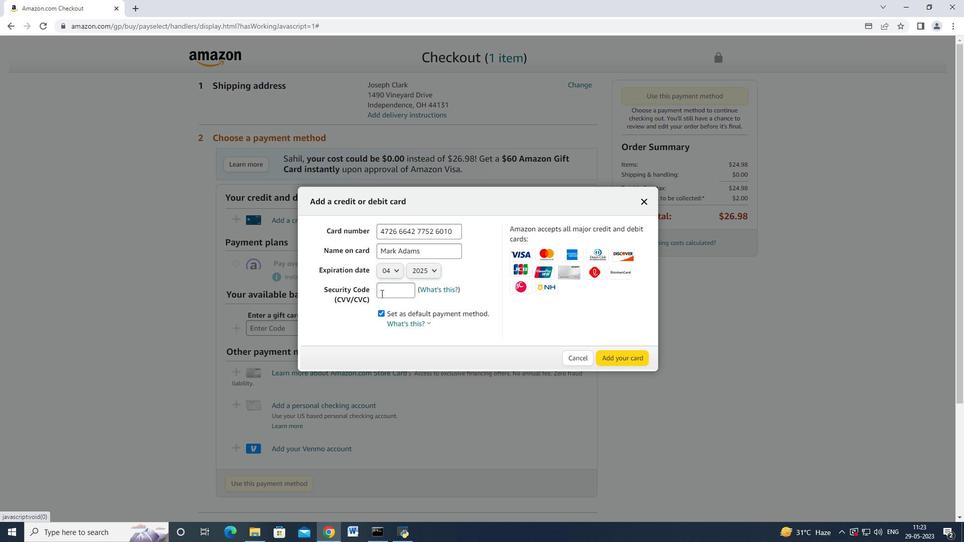 
Action: Mouse pressed left at (381, 293)
Screenshot: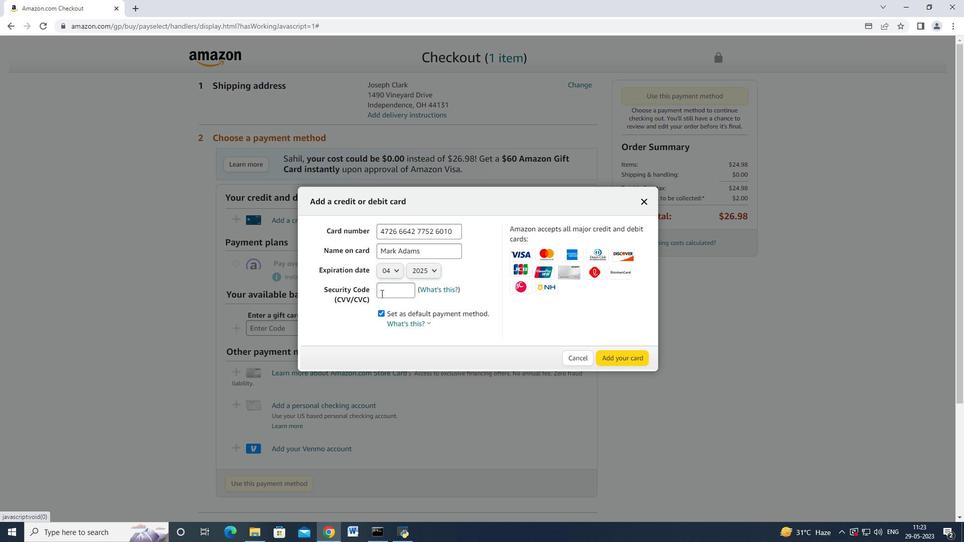 
Action: Mouse moved to (389, 288)
Screenshot: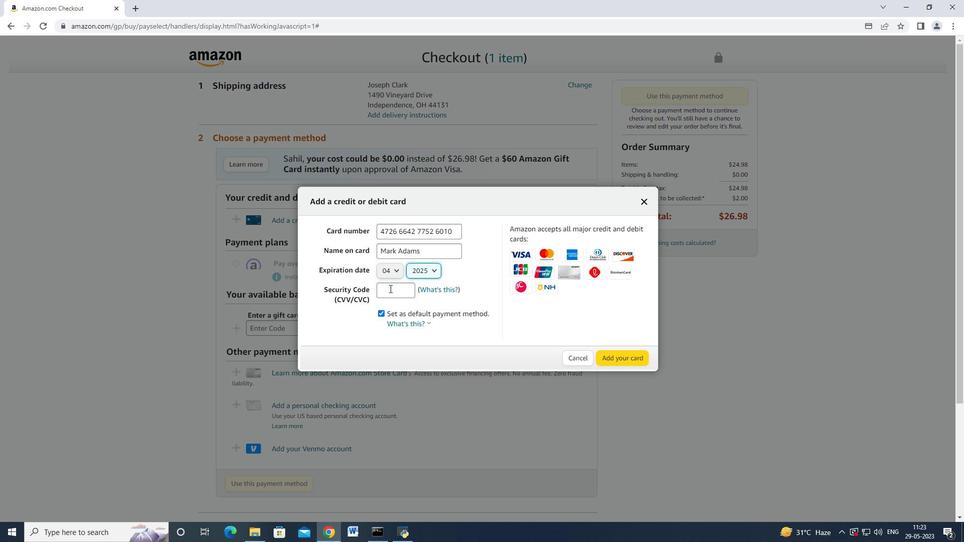 
Action: Mouse pressed left at (389, 288)
Screenshot: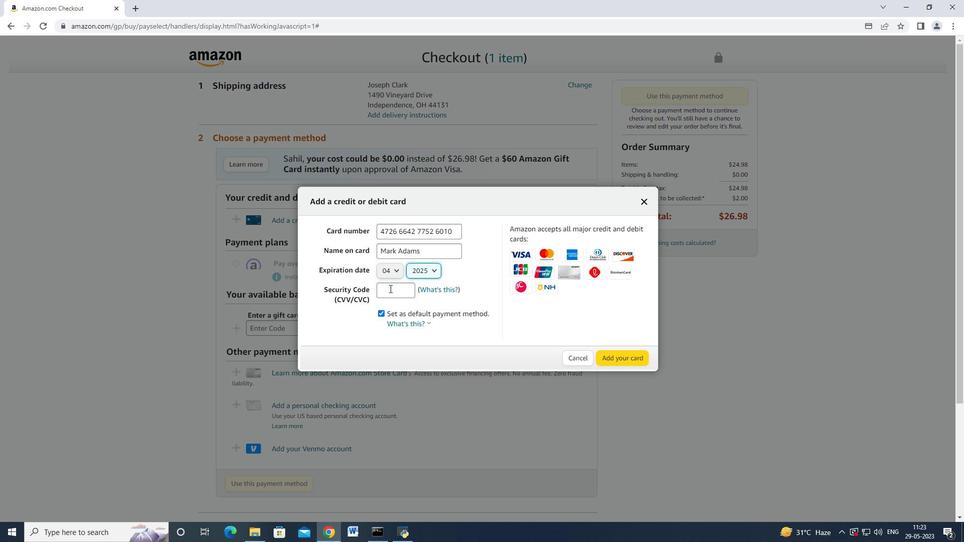 
Action: Mouse moved to (389, 288)
Screenshot: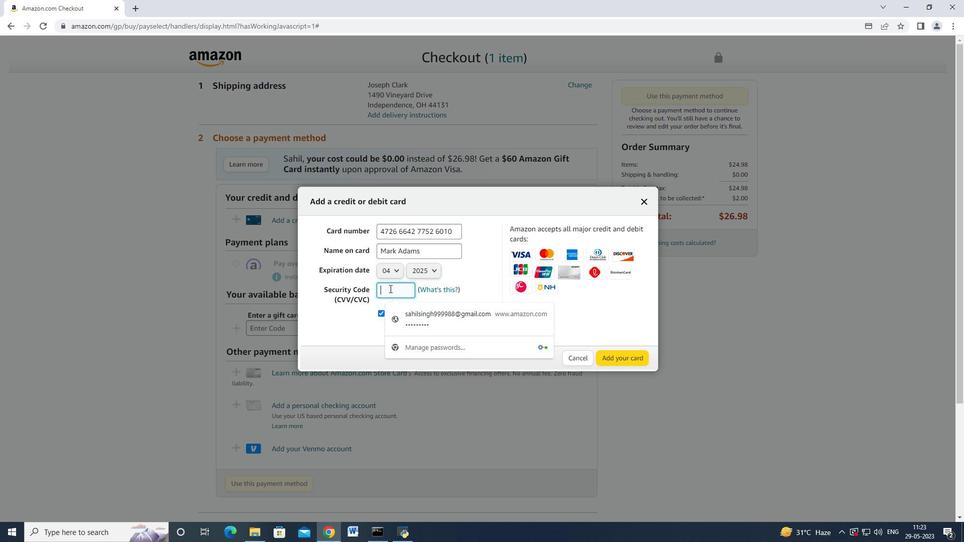 
Action: Key pressed 682
Screenshot: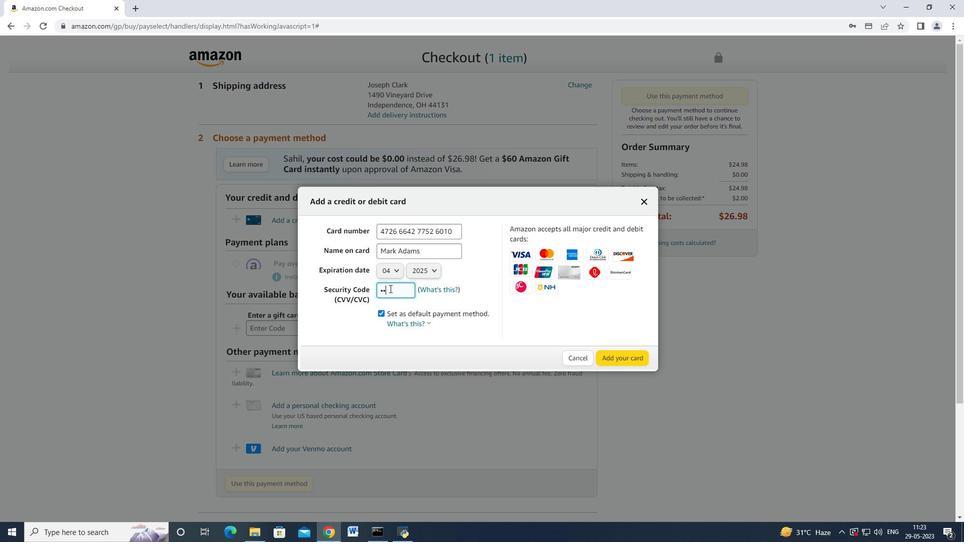 
Action: Mouse moved to (580, 343)
Screenshot: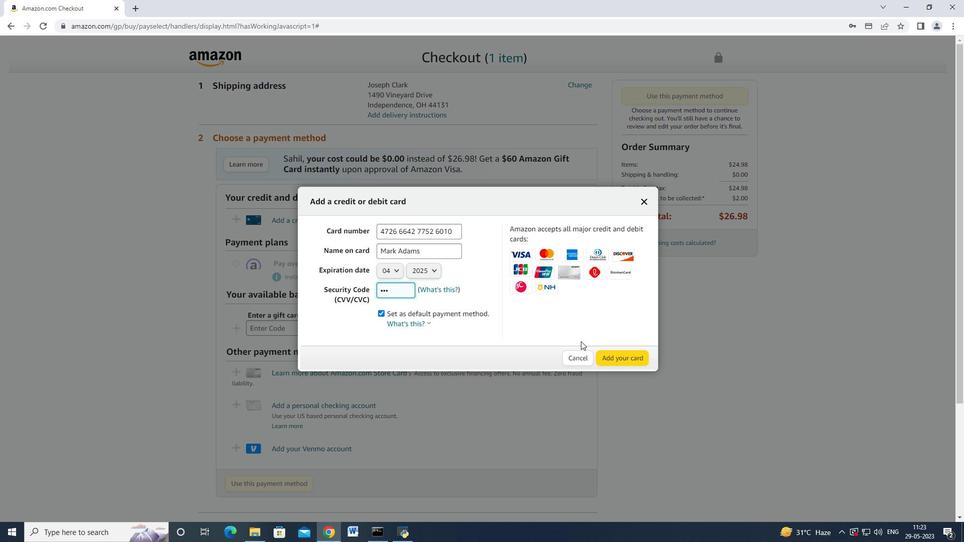 
